 Task: Look for space in Divichibazar, Azerbaijan from 3rd June, 2023 to 9th June, 2023 for 2 adults in price range Rs.6000 to Rs.12000. Place can be entire place with 1  bedroom having 1 bed and 1 bathroom. Property type can be house, flat, guest house, hotel. Amenities needed are: air conditioning. Booking option can be shelf check-in. Required host language is English.
Action: Mouse moved to (570, 183)
Screenshot: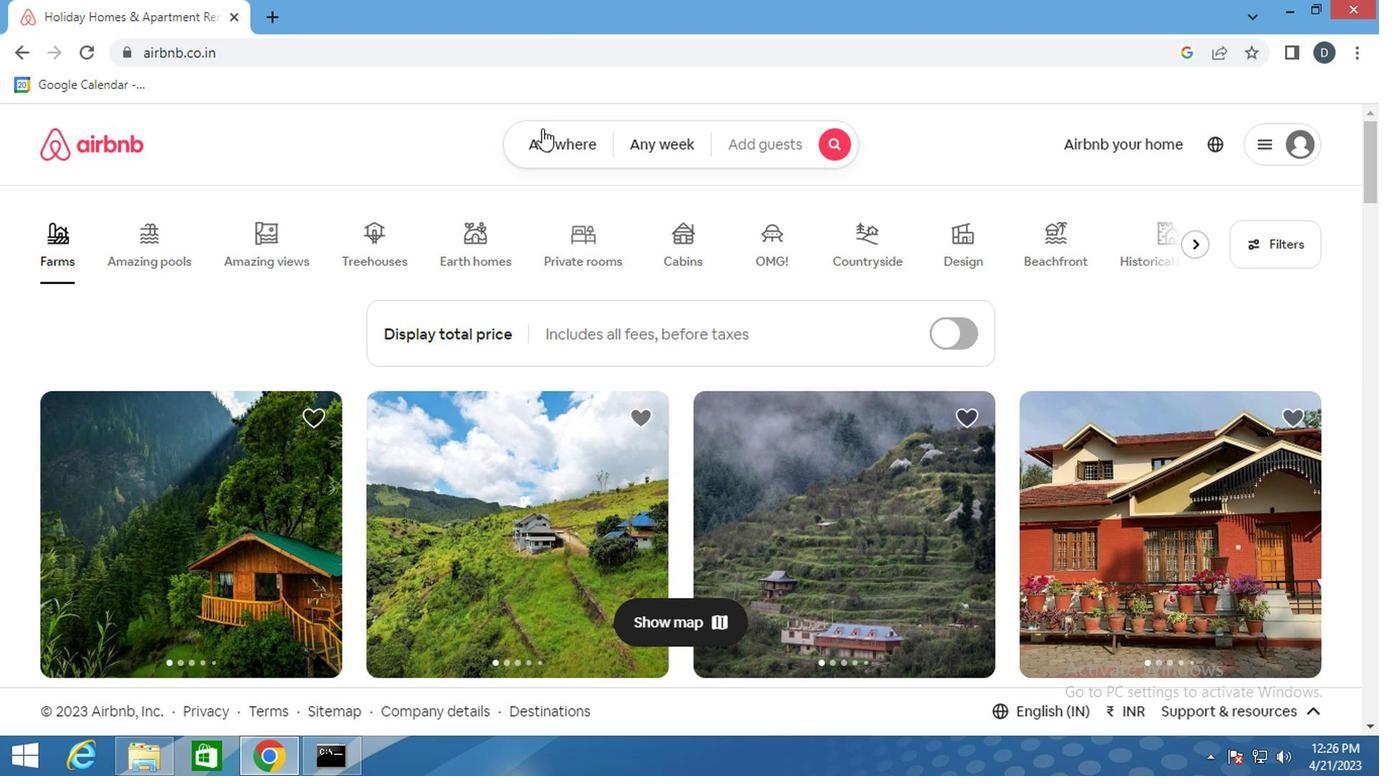 
Action: Mouse pressed left at (570, 183)
Screenshot: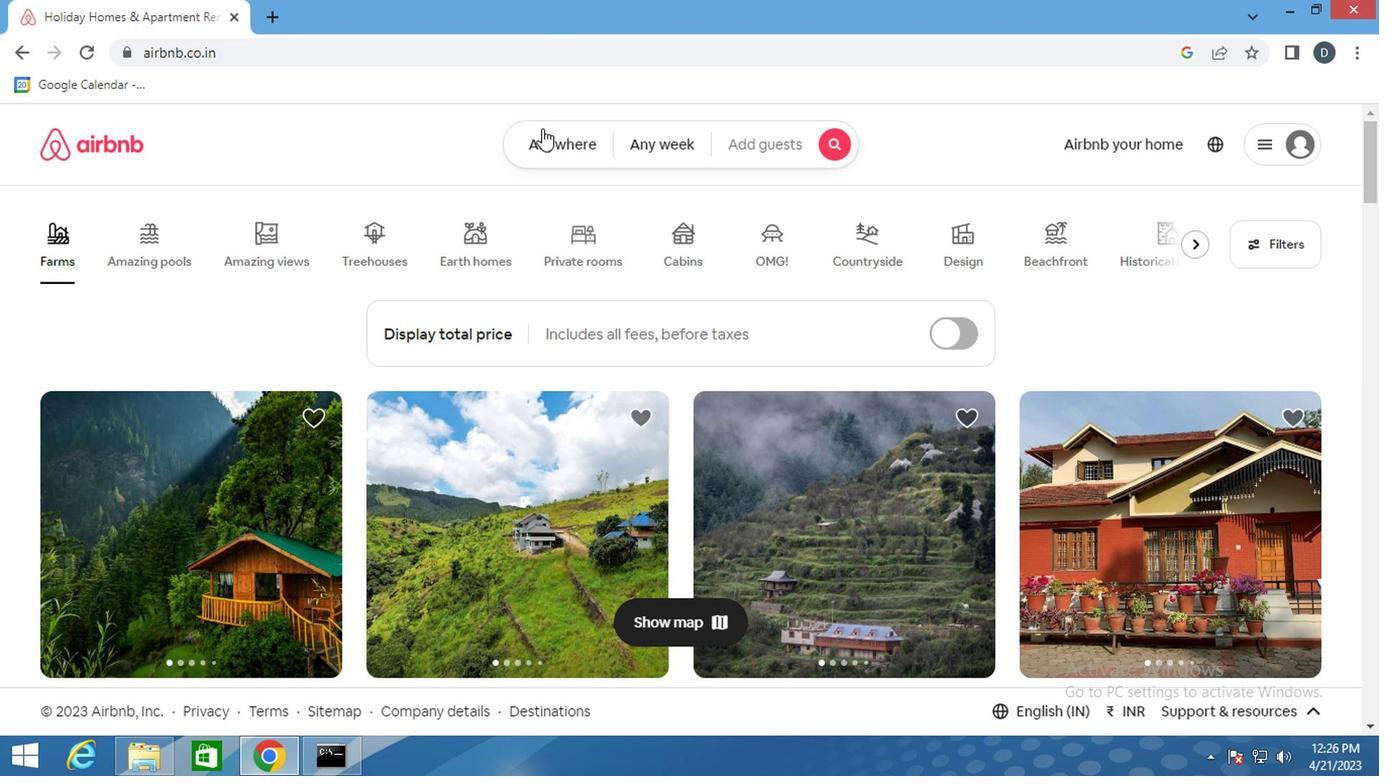 
Action: Mouse moved to (574, 168)
Screenshot: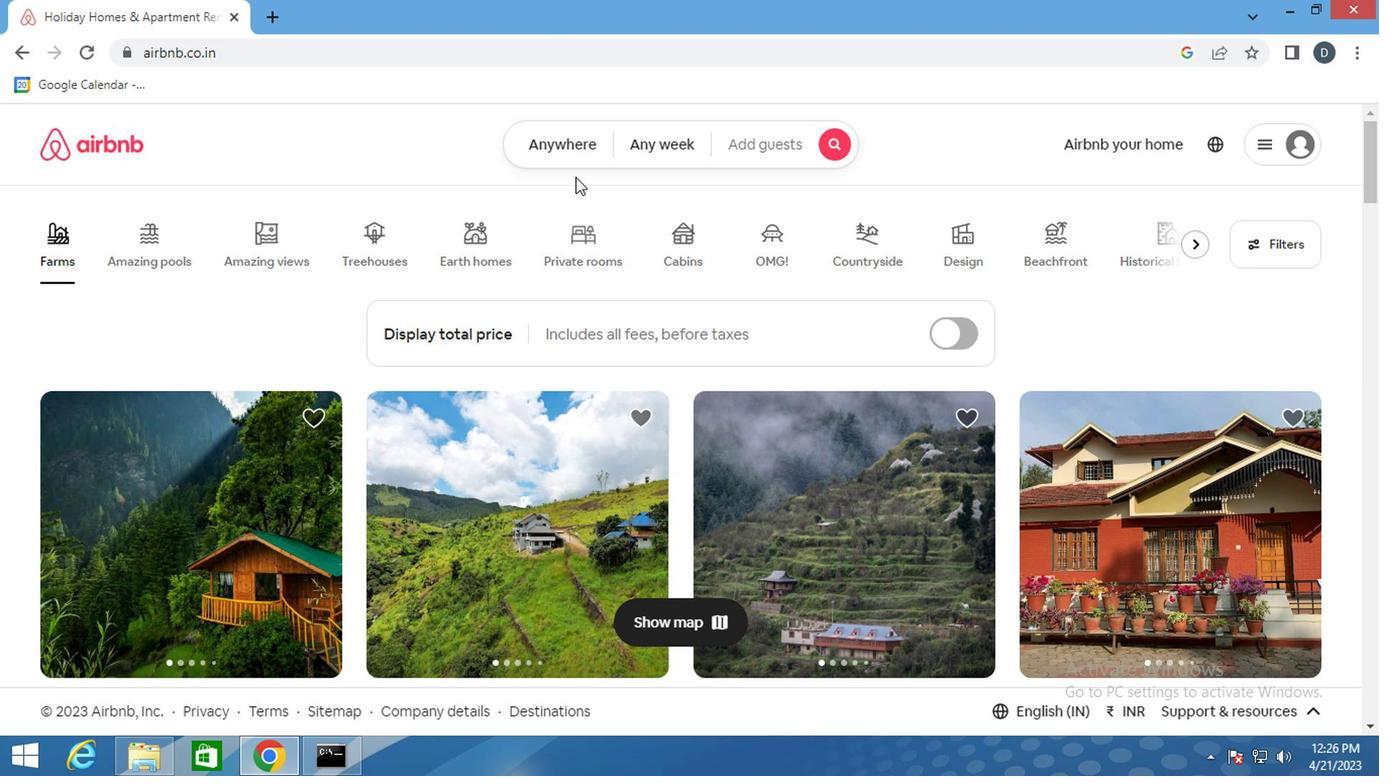 
Action: Mouse pressed left at (574, 168)
Screenshot: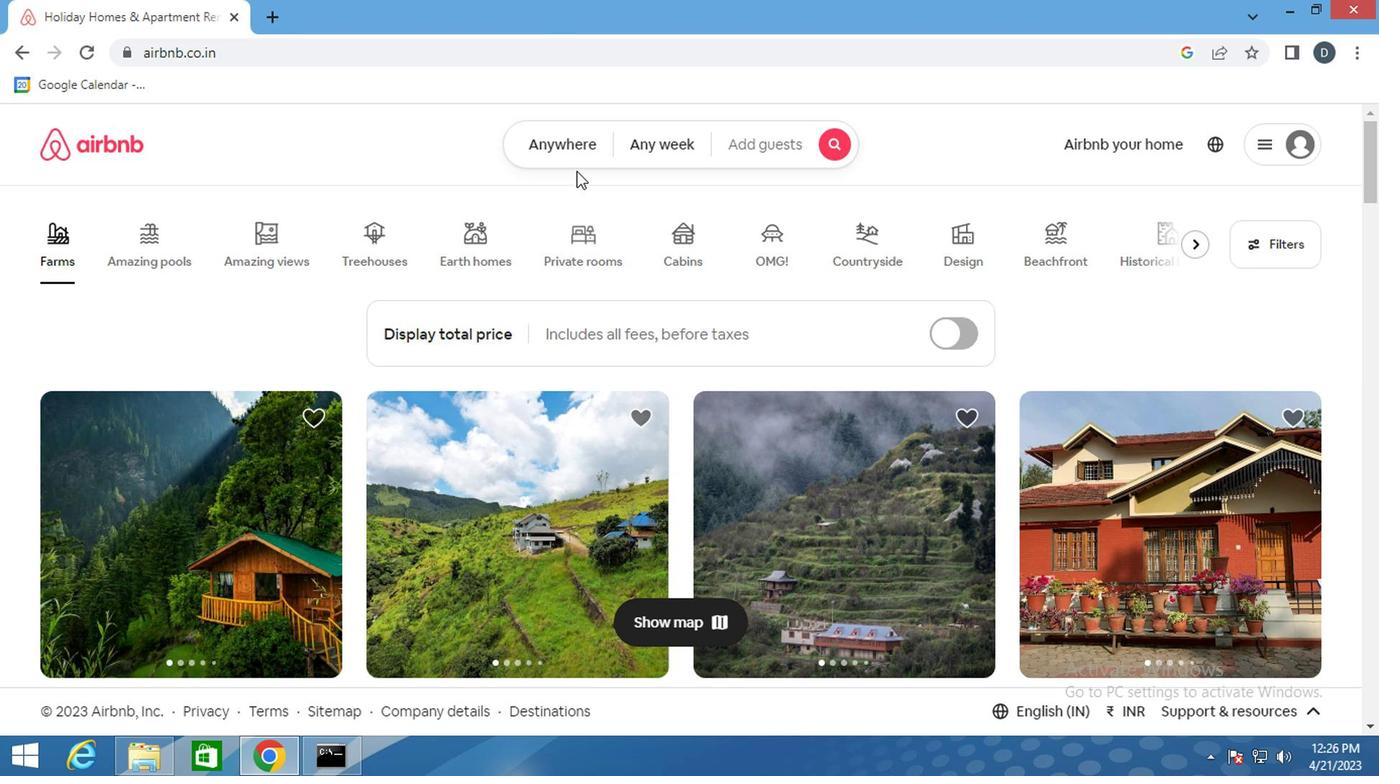 
Action: Mouse moved to (585, 149)
Screenshot: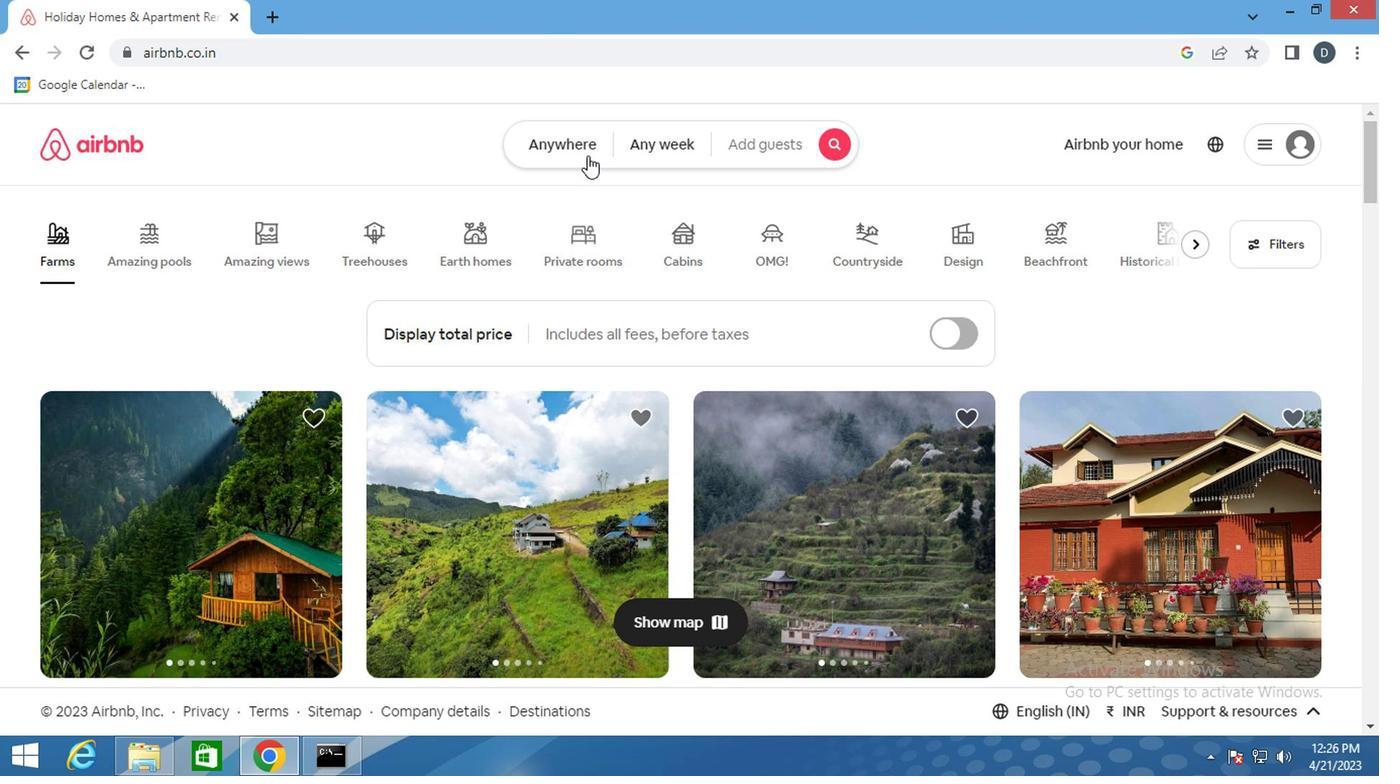 
Action: Mouse pressed left at (585, 149)
Screenshot: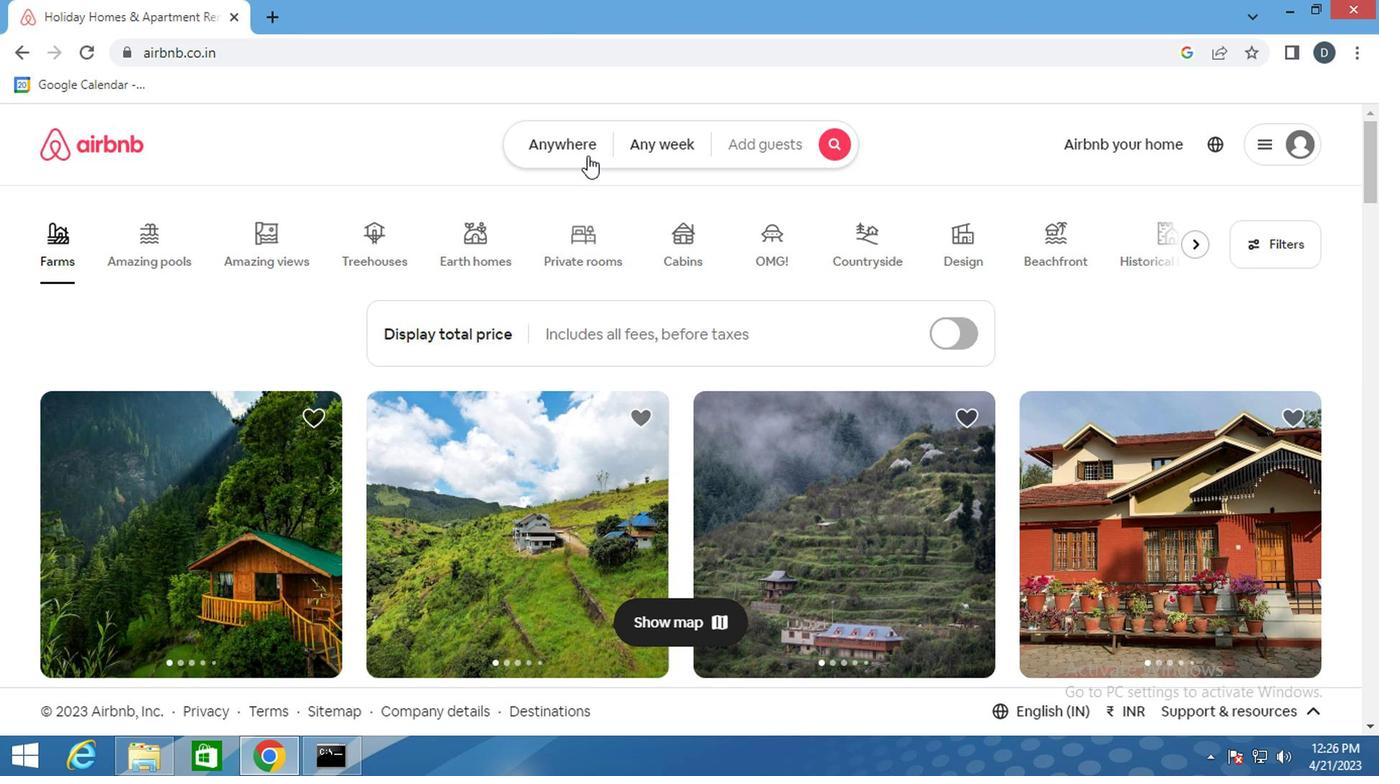 
Action: Mouse moved to (466, 237)
Screenshot: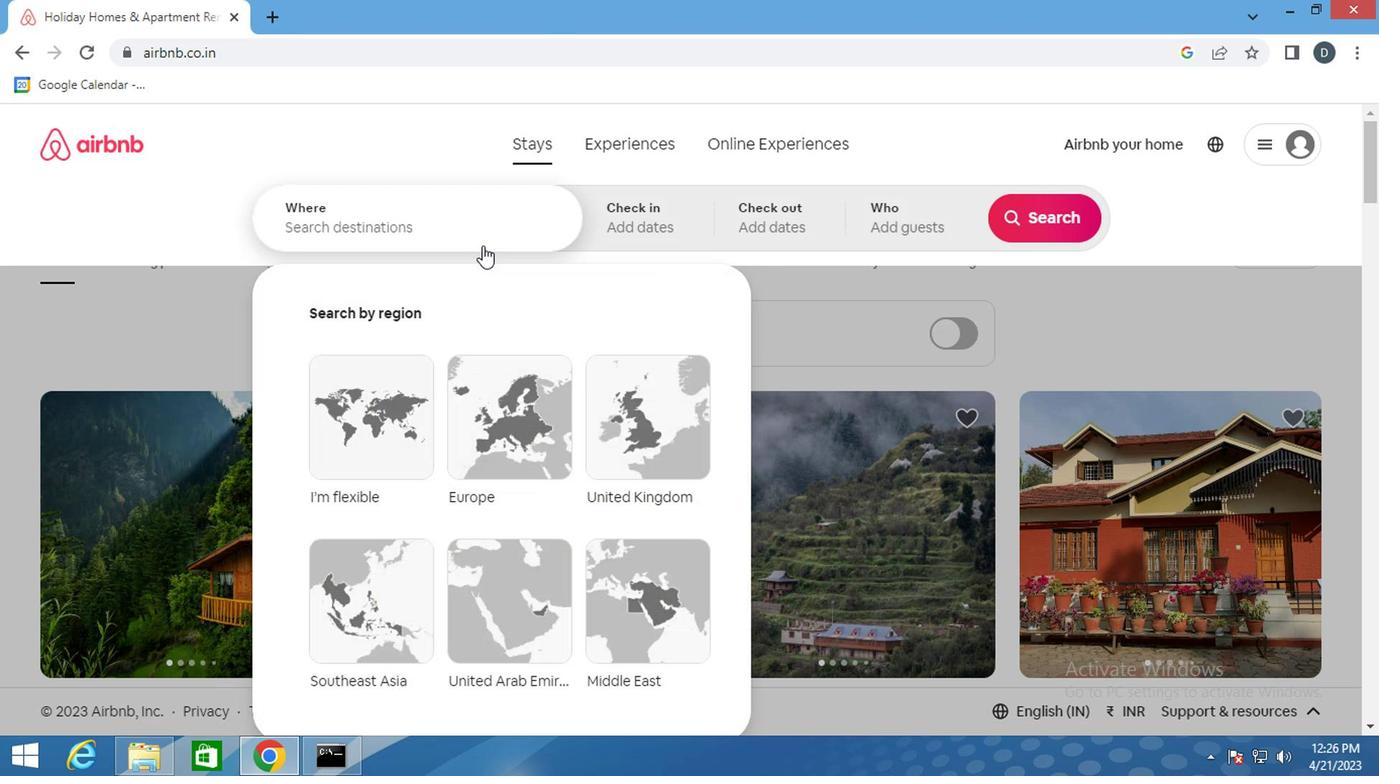 
Action: Mouse pressed left at (466, 237)
Screenshot: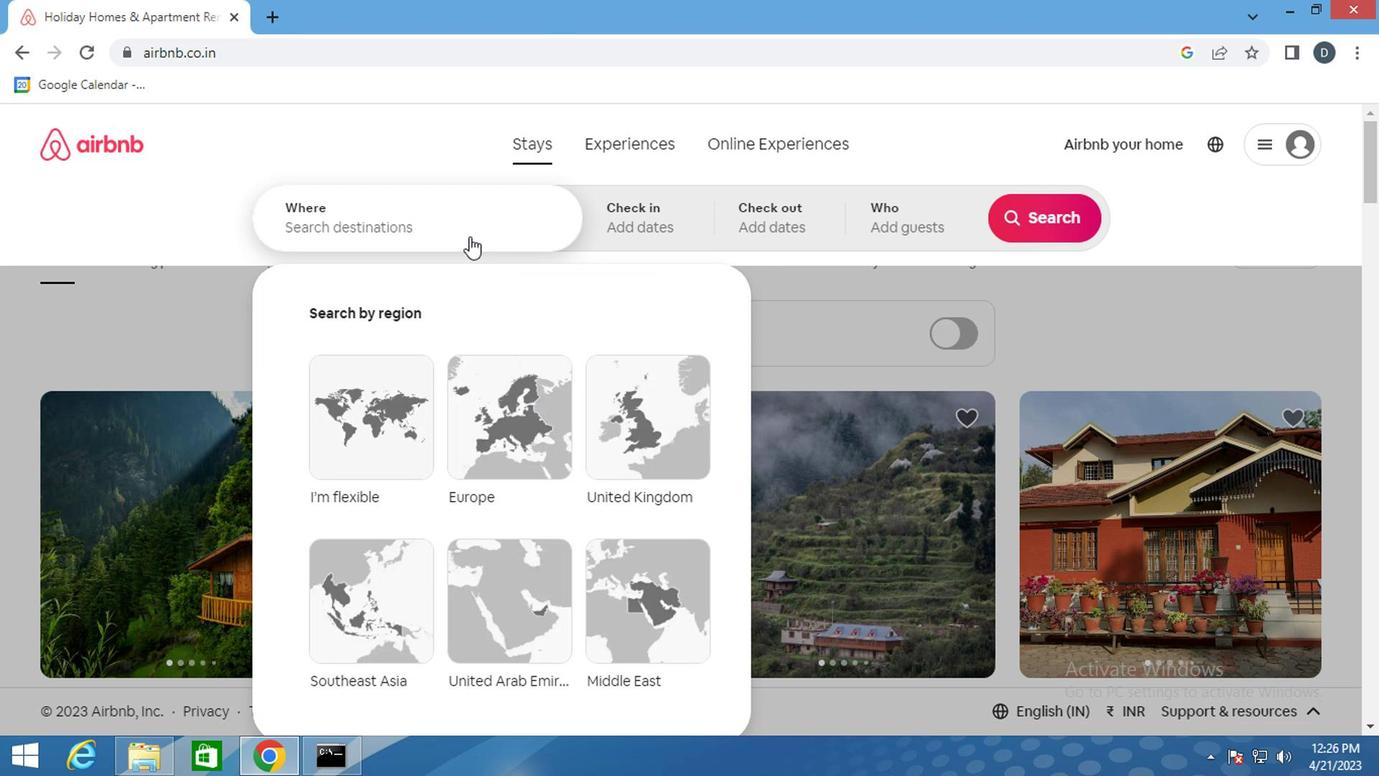
Action: Mouse moved to (465, 236)
Screenshot: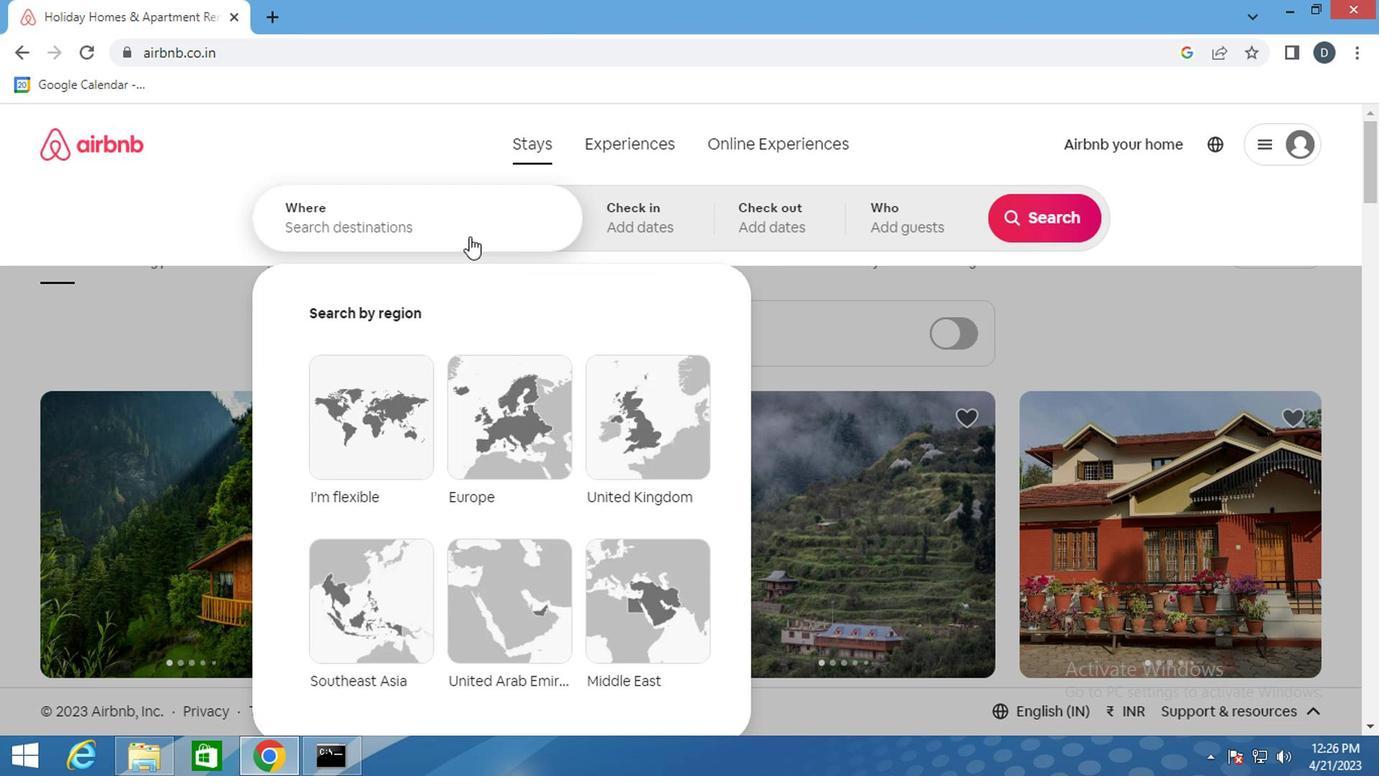 
Action: Key pressed <Key.shift>DIVICHIBAZAR,<Key.shift>AZERBAIJAN<Key.down><Key.enter>
Screenshot: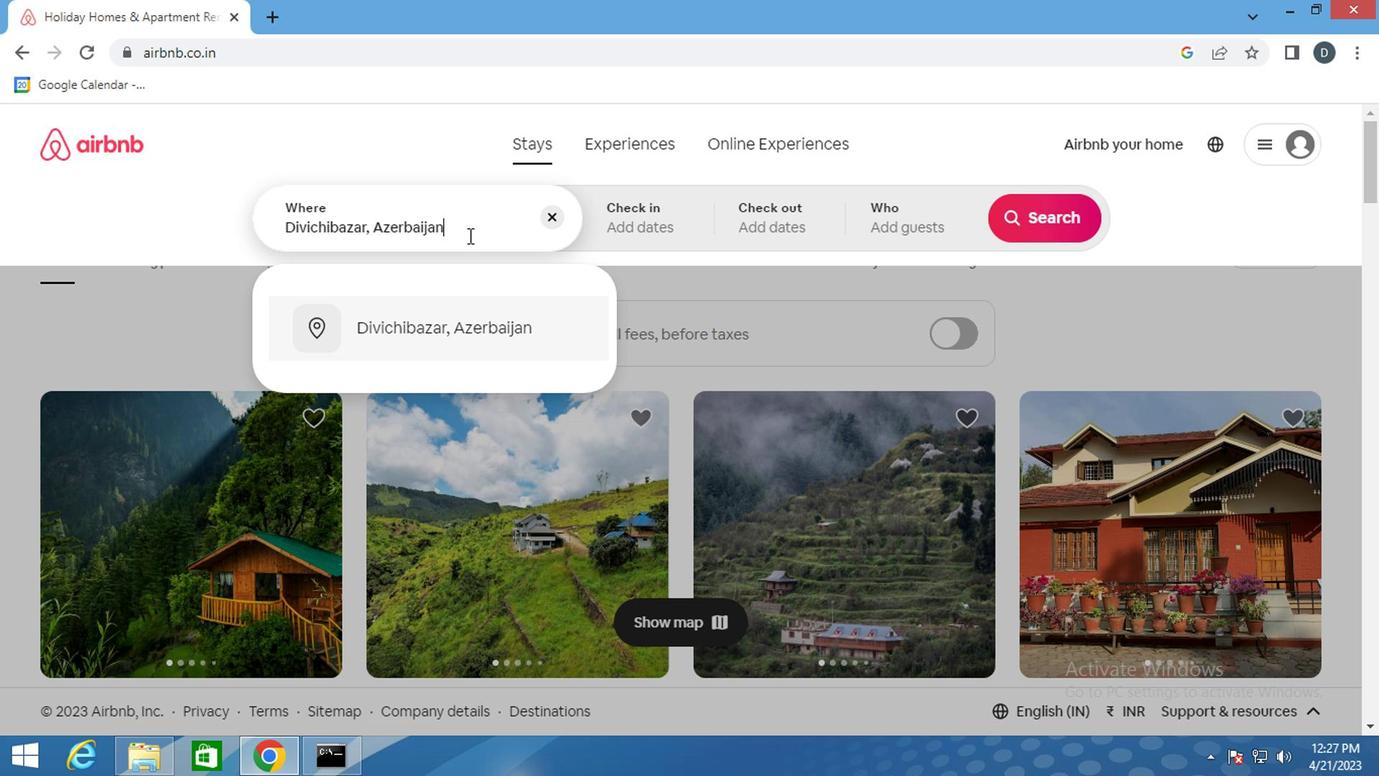 
Action: Mouse moved to (1033, 381)
Screenshot: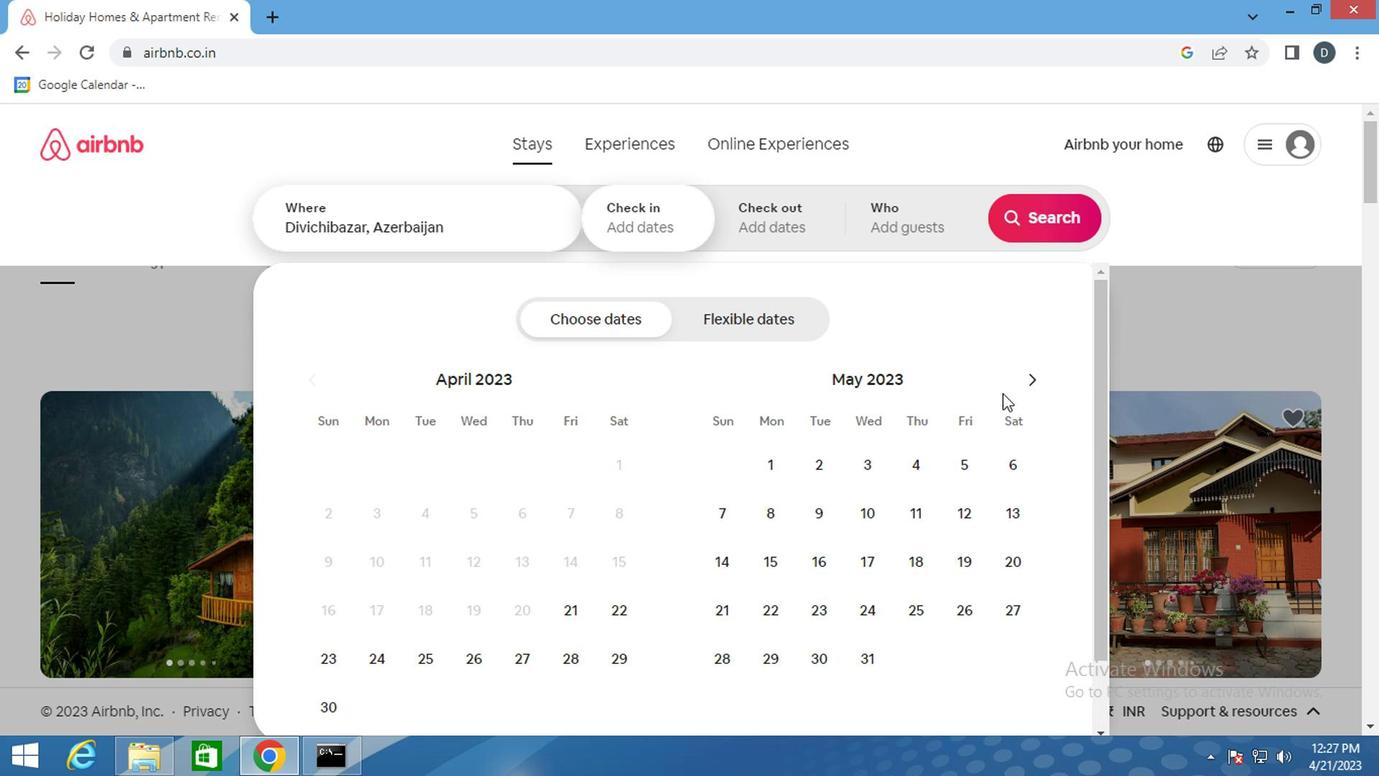 
Action: Mouse pressed left at (1033, 381)
Screenshot: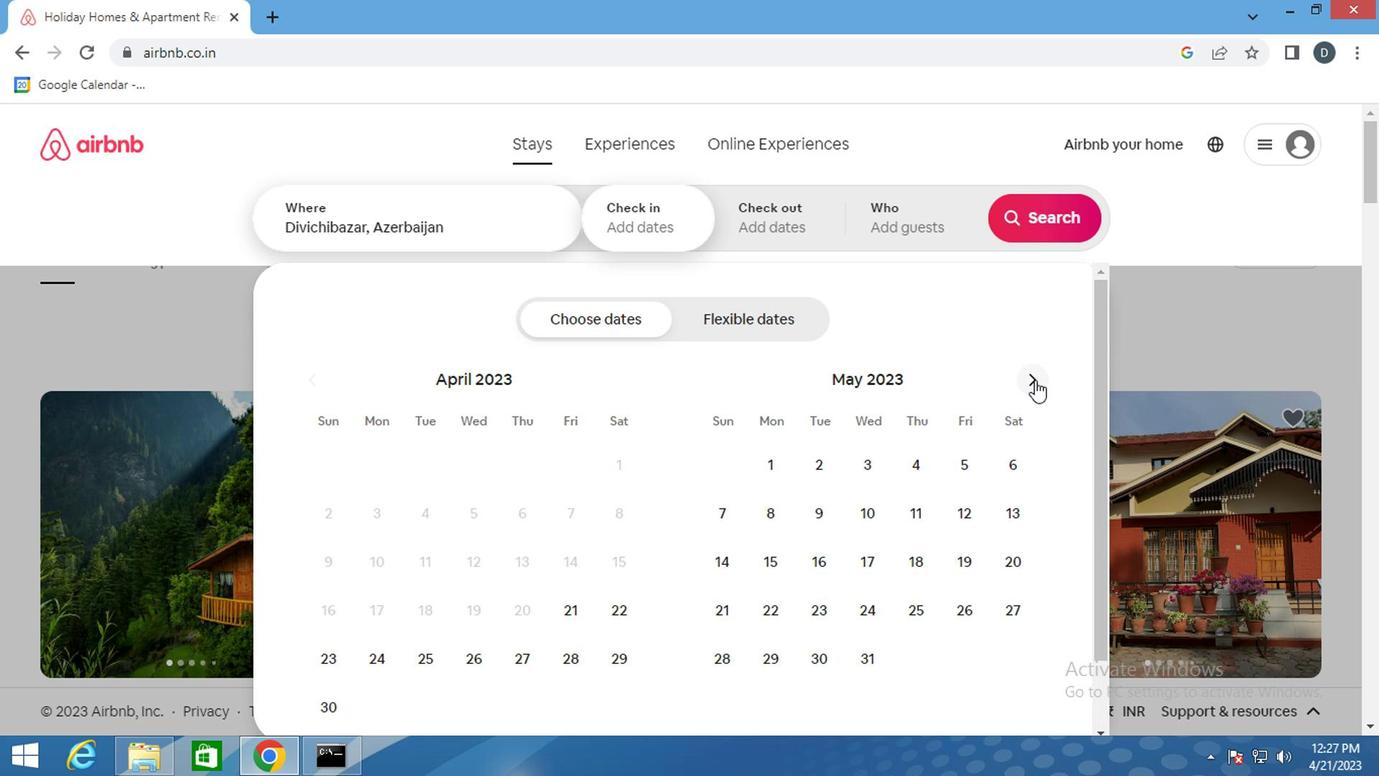 
Action: Mouse moved to (1011, 465)
Screenshot: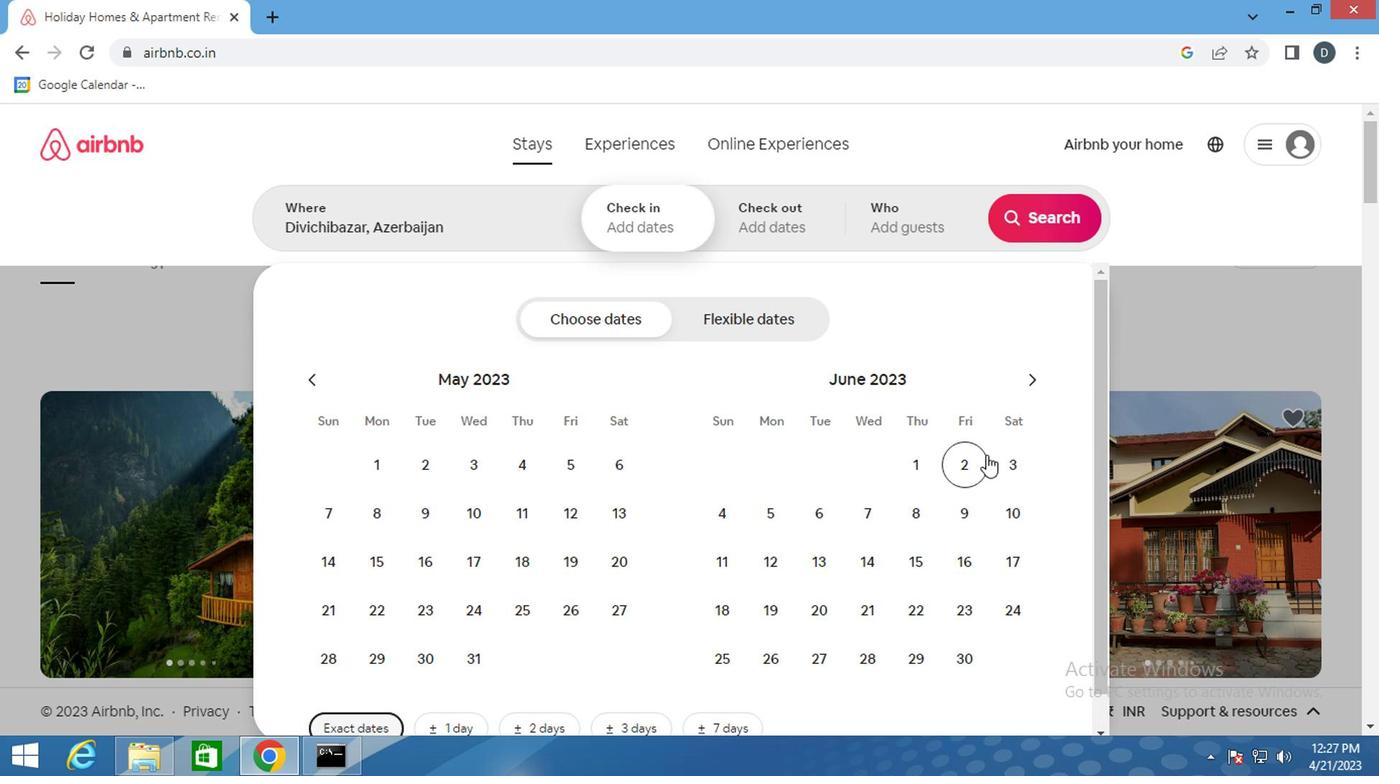 
Action: Mouse pressed left at (1011, 465)
Screenshot: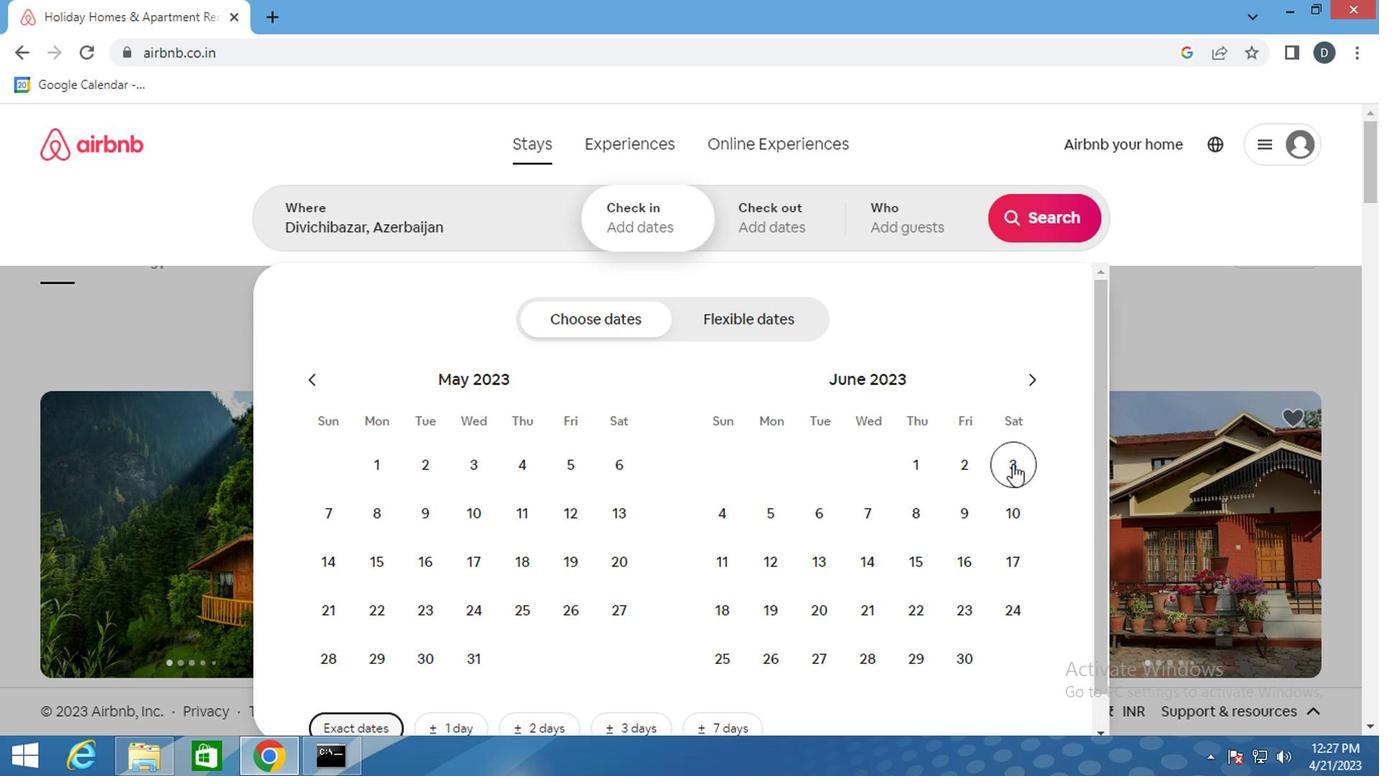 
Action: Mouse moved to (961, 534)
Screenshot: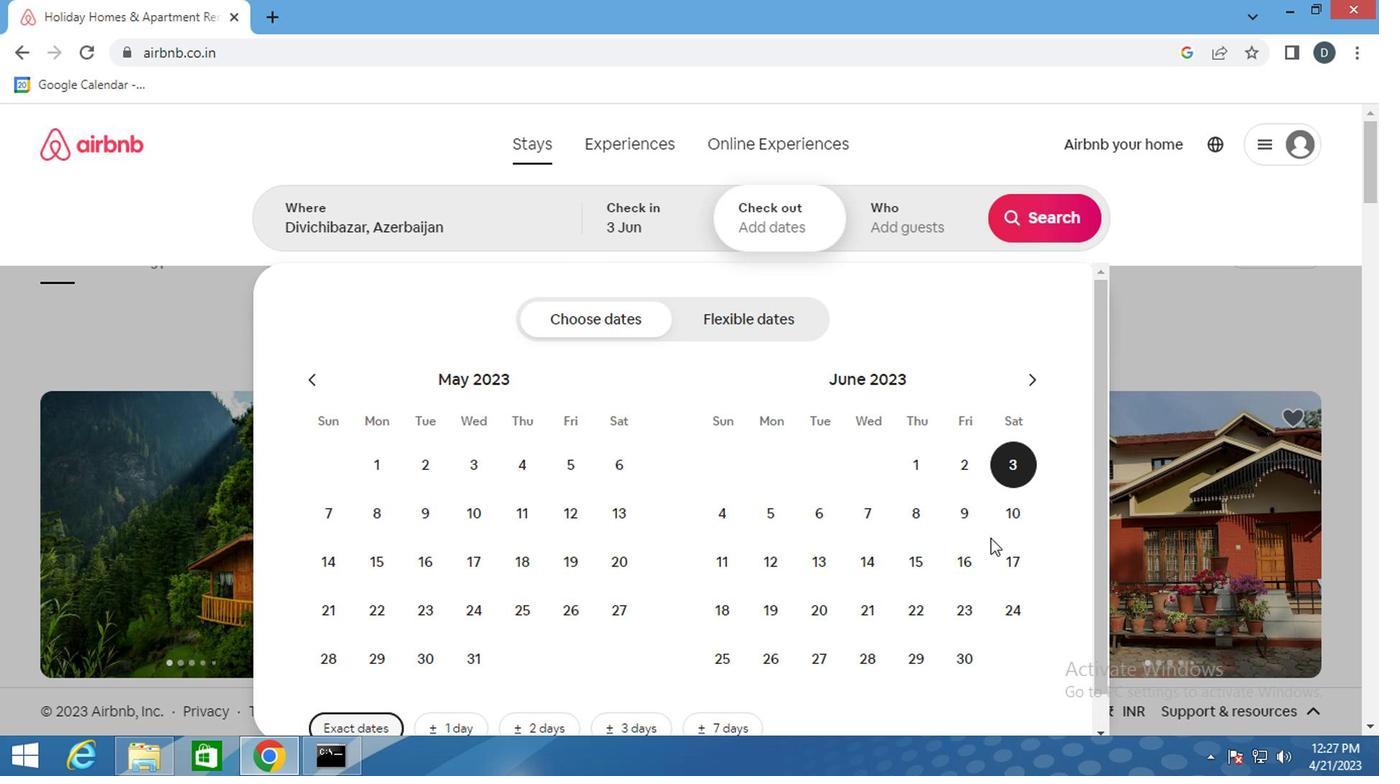 
Action: Mouse pressed left at (961, 534)
Screenshot: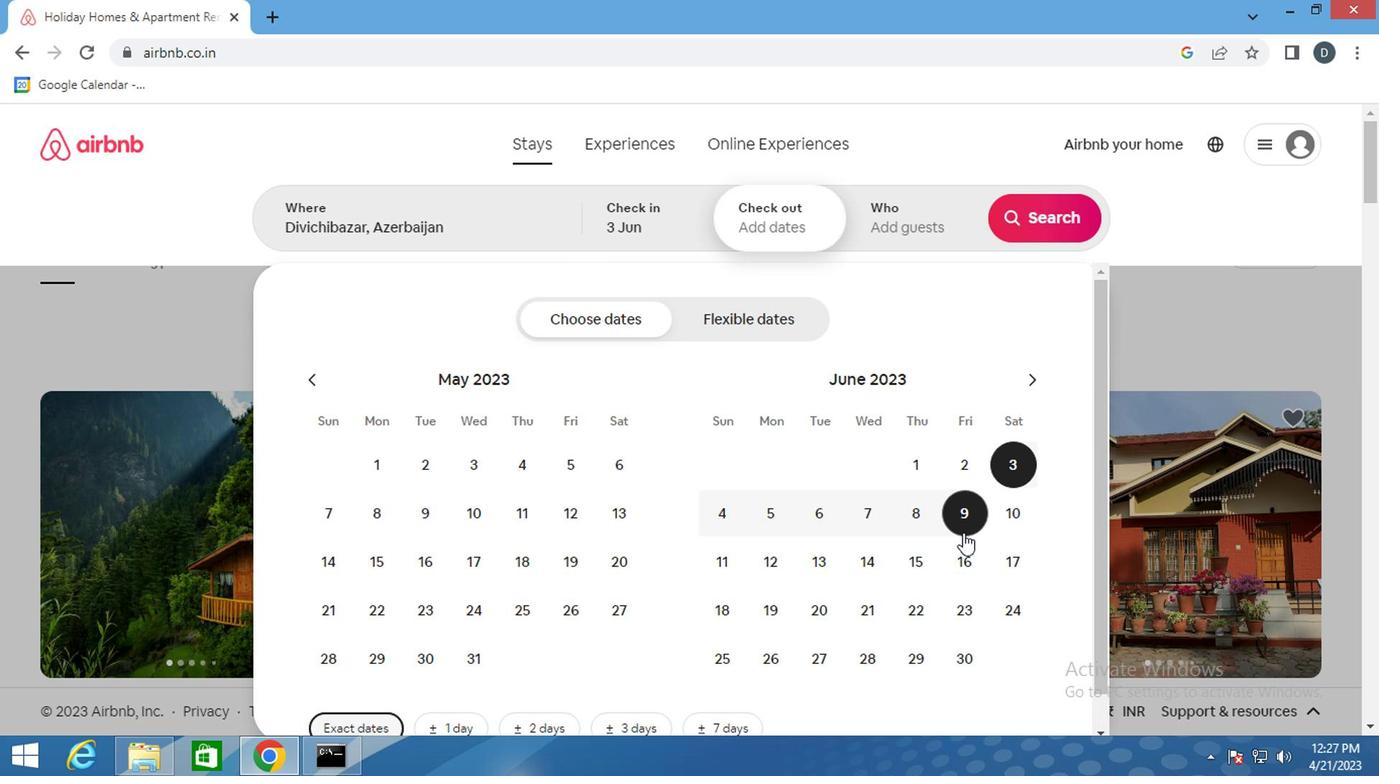 
Action: Mouse moved to (889, 235)
Screenshot: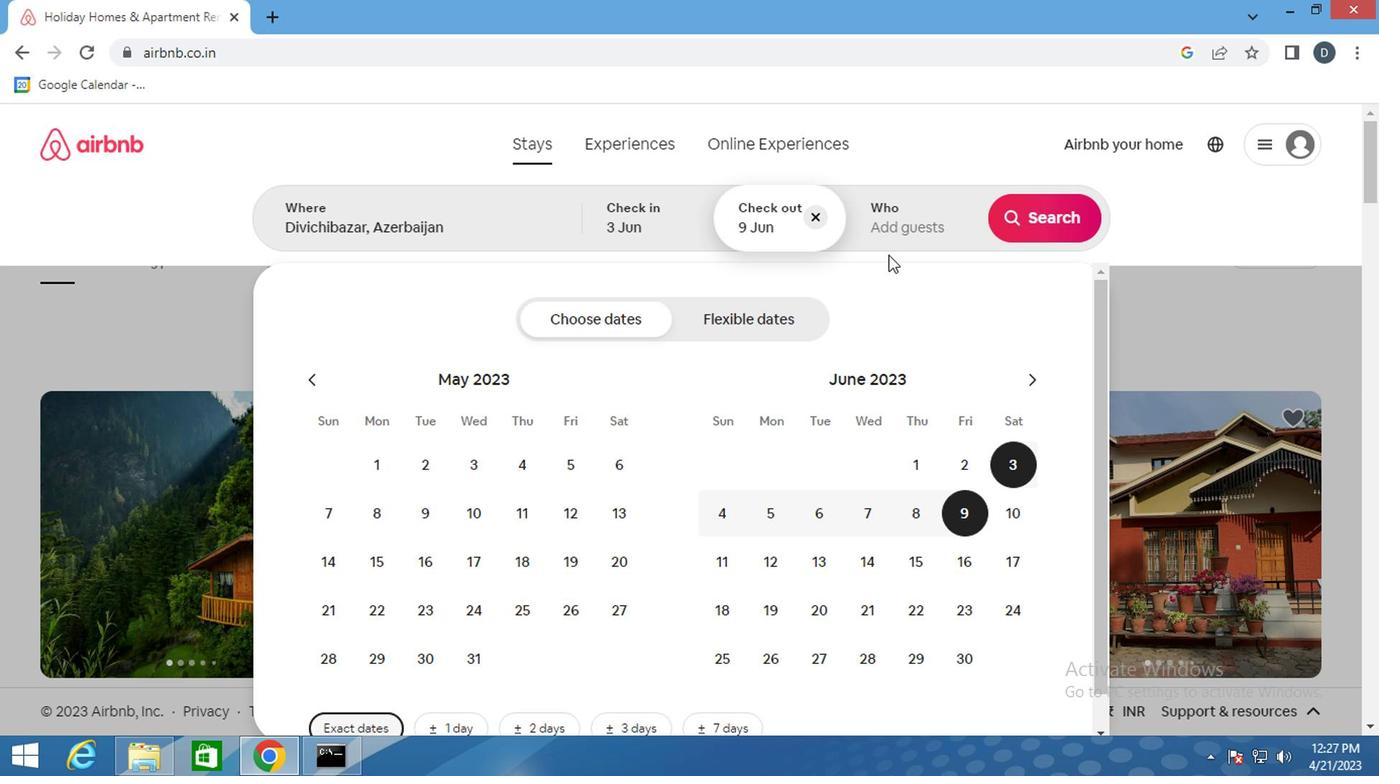 
Action: Mouse pressed left at (889, 235)
Screenshot: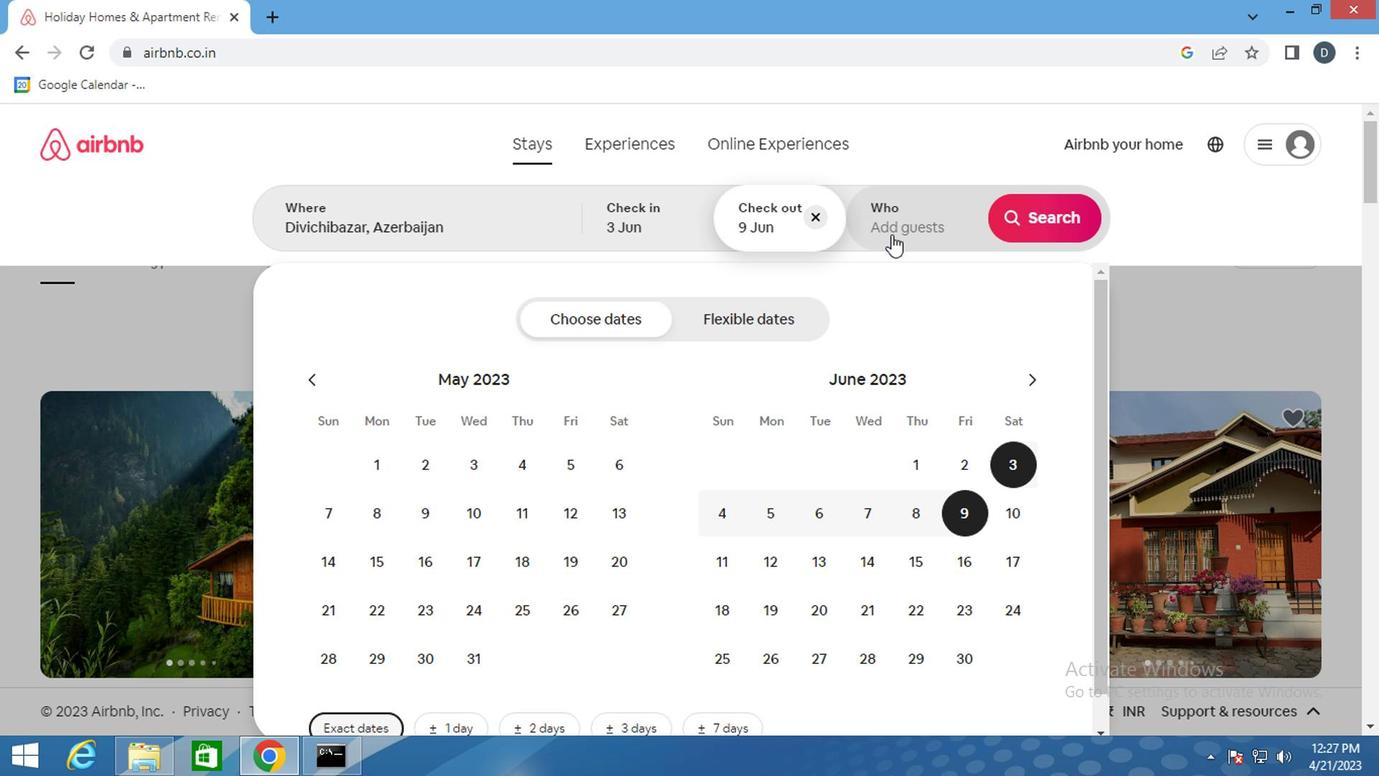 
Action: Mouse moved to (1043, 325)
Screenshot: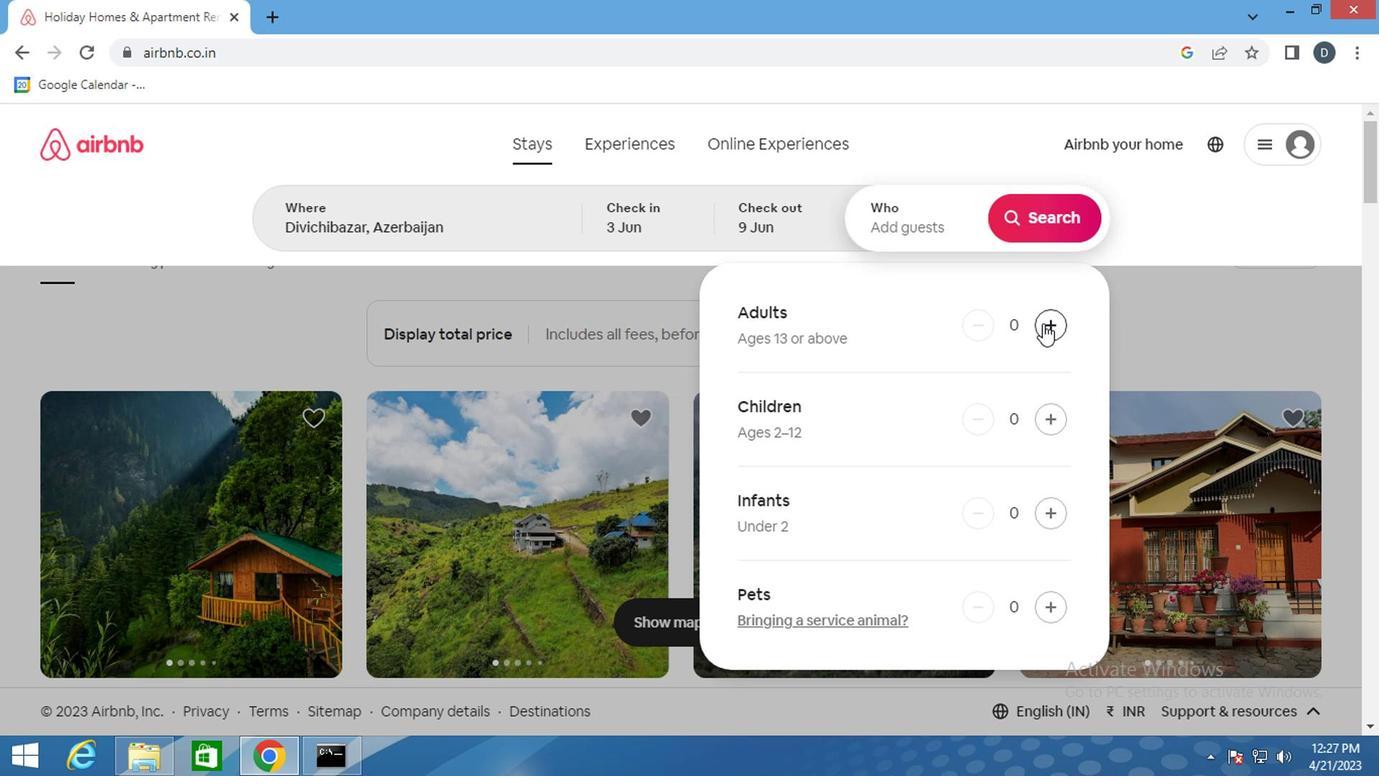 
Action: Mouse pressed left at (1043, 325)
Screenshot: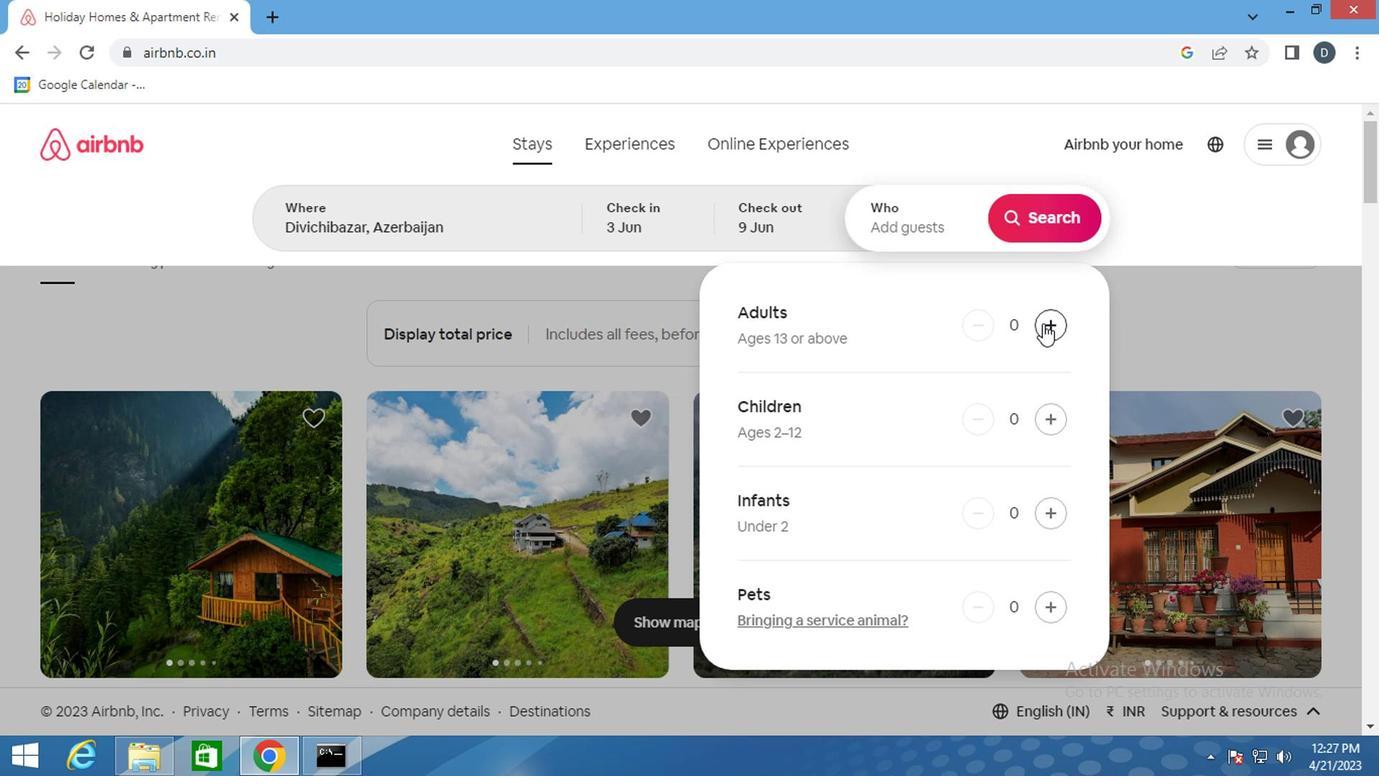 
Action: Mouse pressed left at (1043, 325)
Screenshot: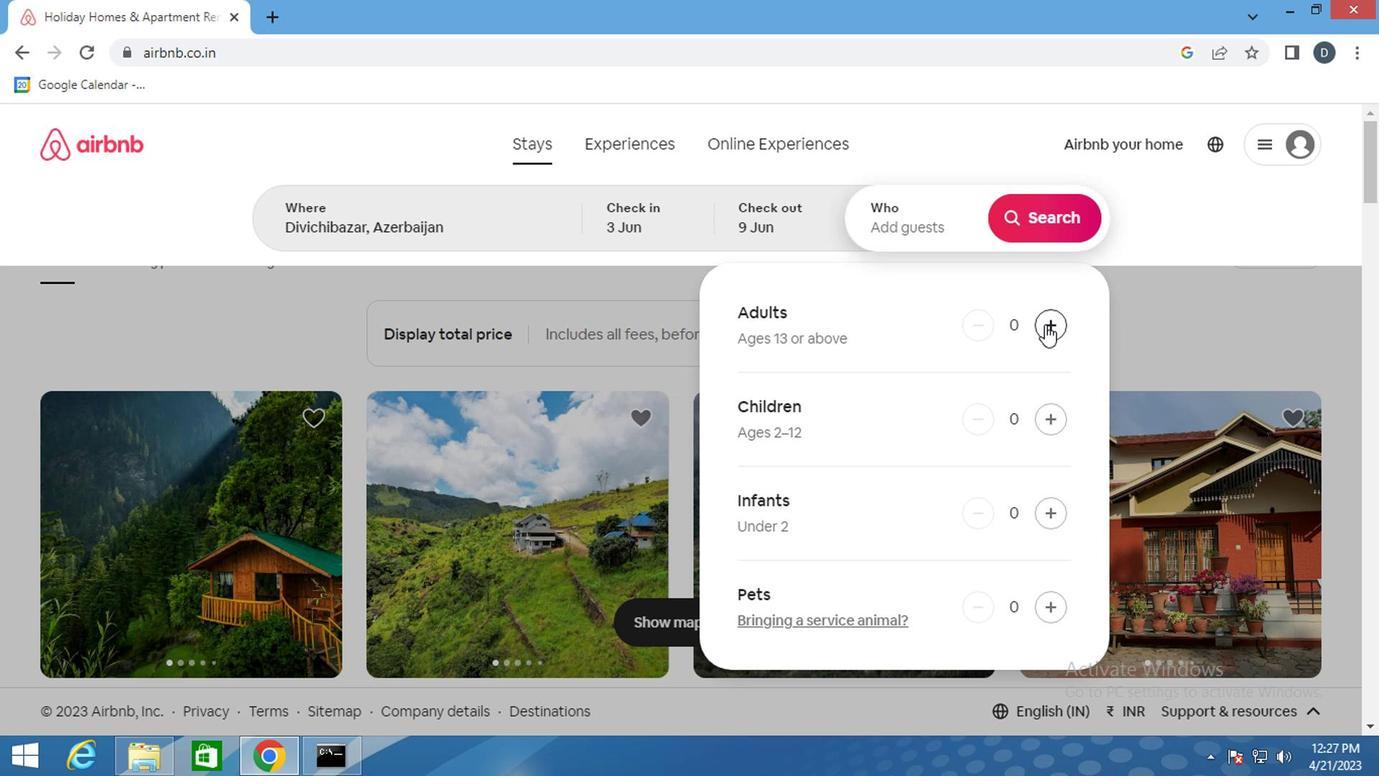 
Action: Mouse moved to (1066, 217)
Screenshot: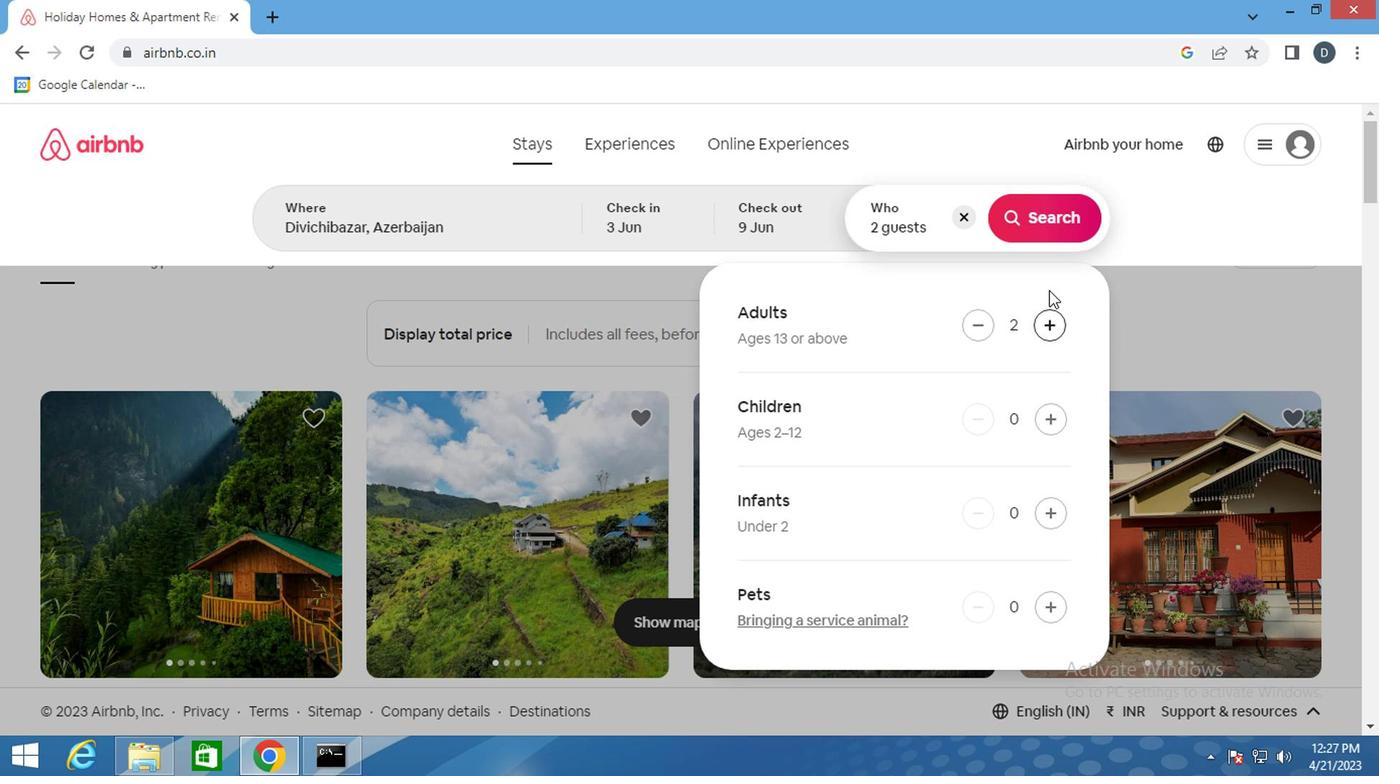 
Action: Mouse pressed left at (1066, 217)
Screenshot: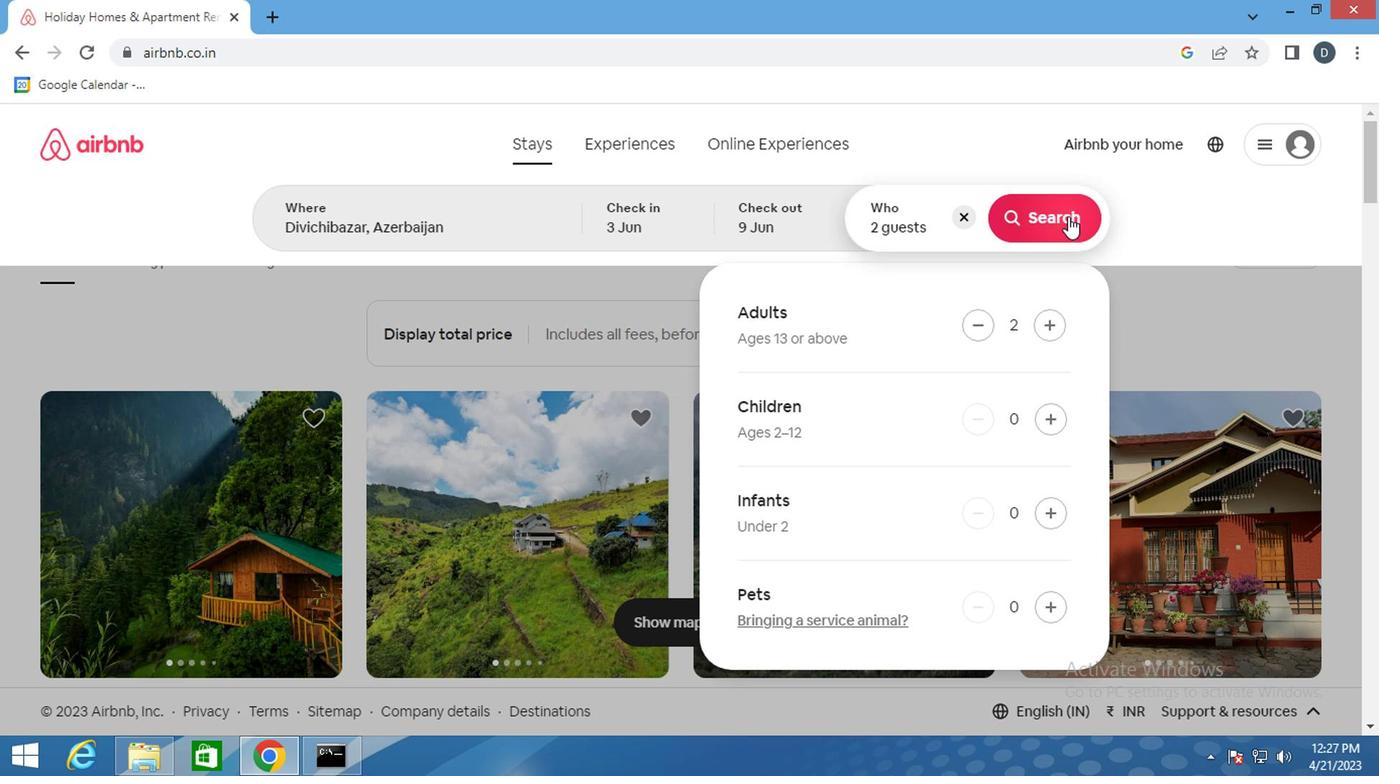 
Action: Mouse moved to (1281, 247)
Screenshot: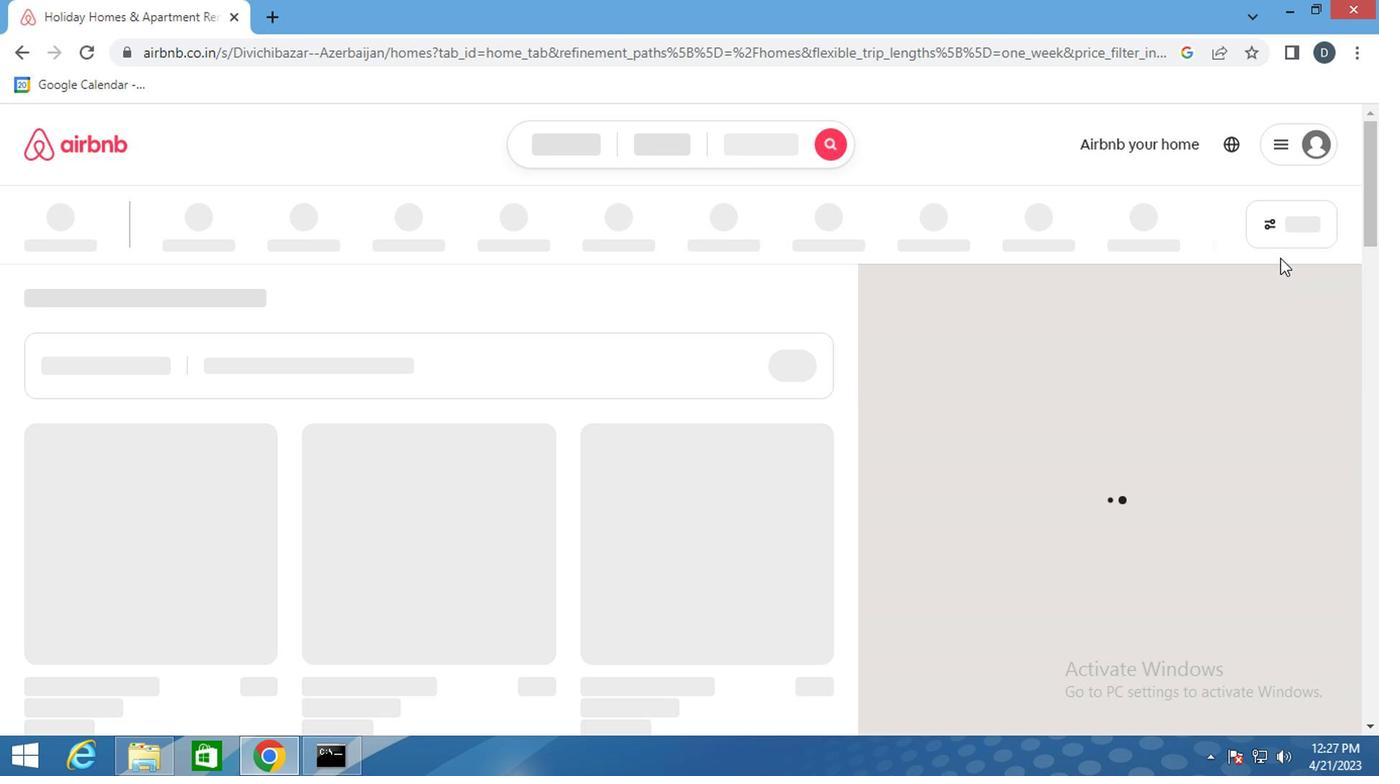 
Action: Mouse pressed left at (1281, 247)
Screenshot: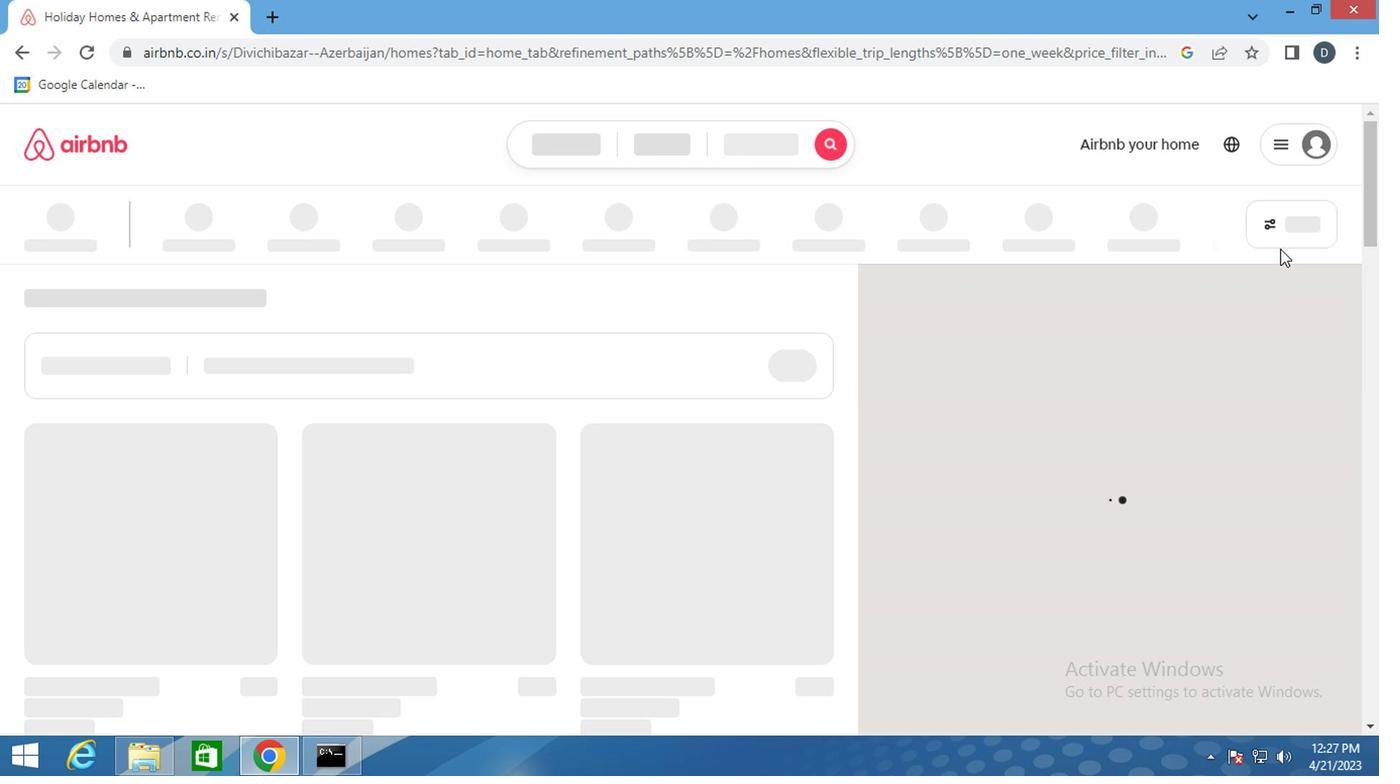 
Action: Mouse moved to (460, 481)
Screenshot: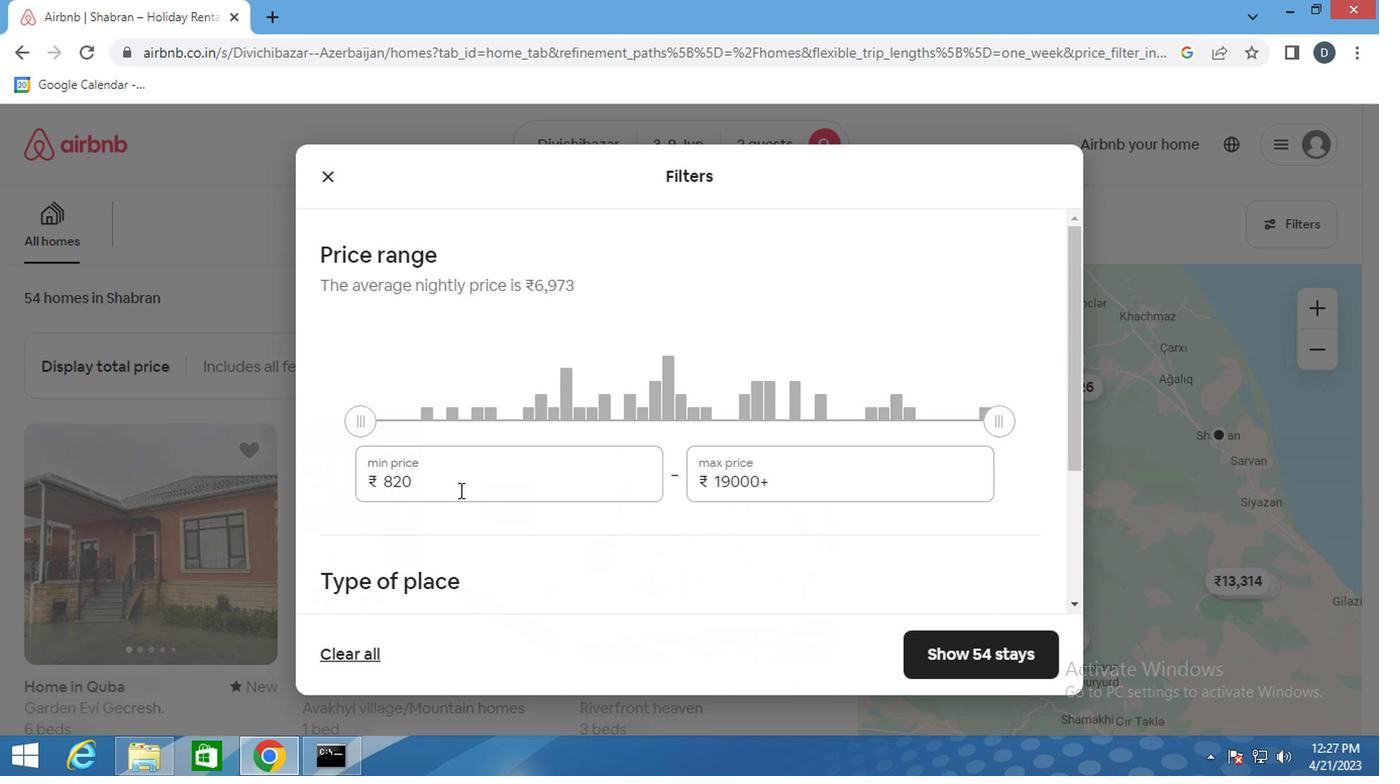 
Action: Mouse pressed left at (460, 481)
Screenshot: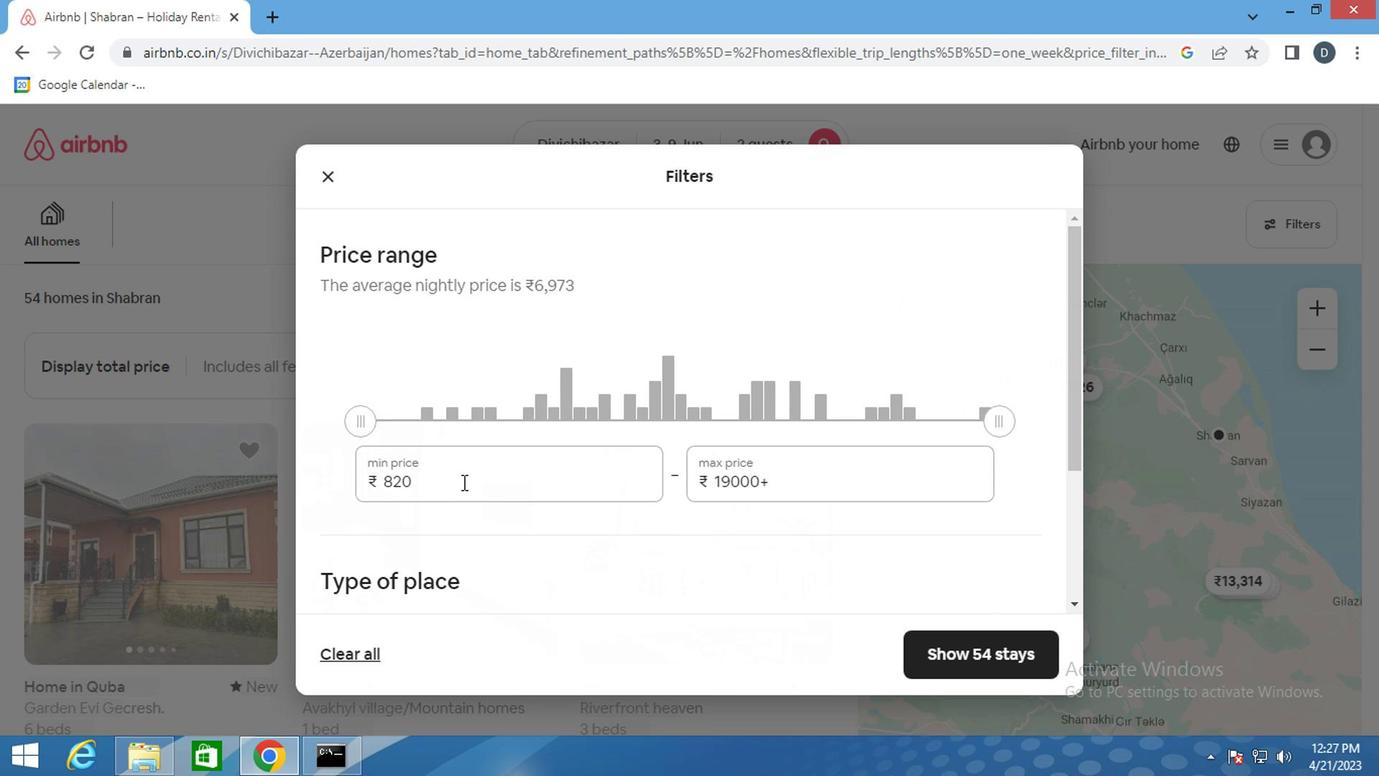 
Action: Mouse pressed left at (460, 481)
Screenshot: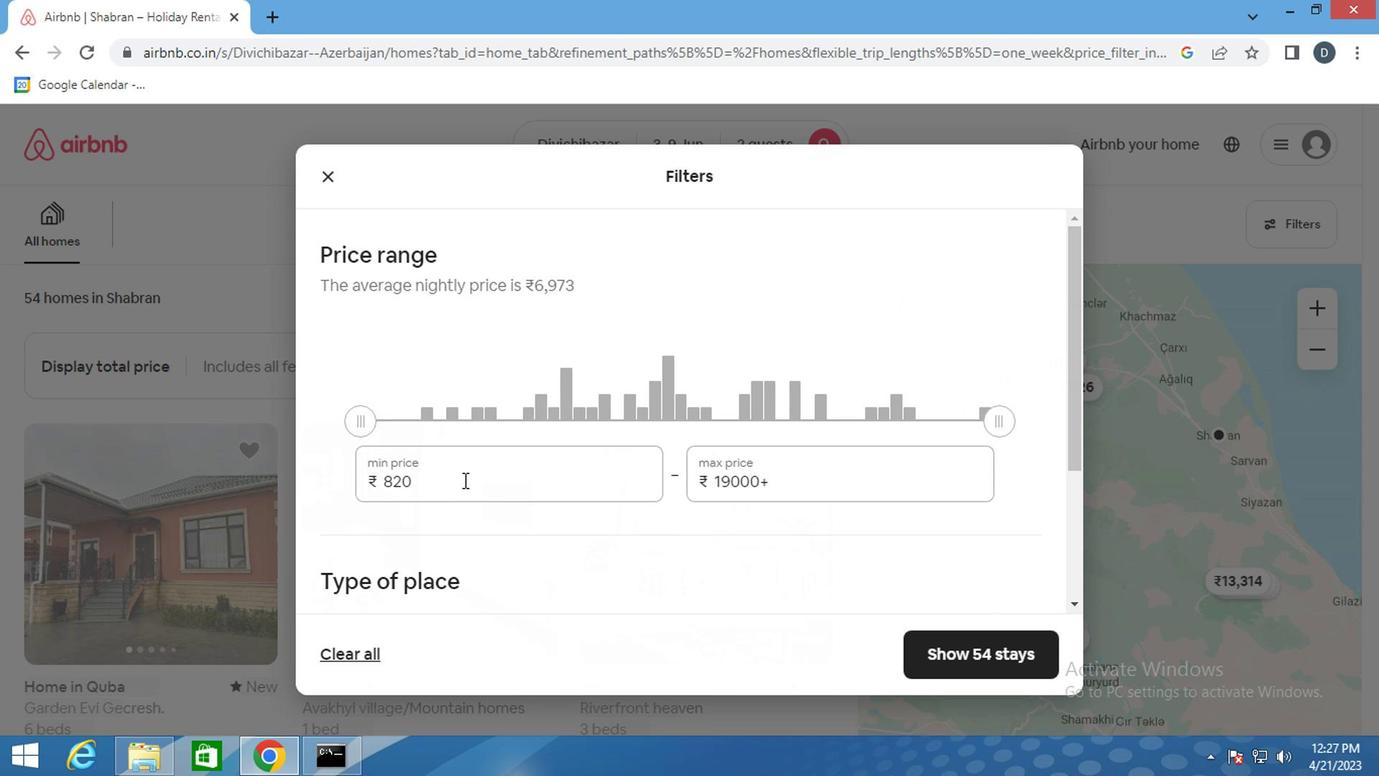
Action: Key pressed 6000<Key.tab>ctrl+Actrl+12000
Screenshot: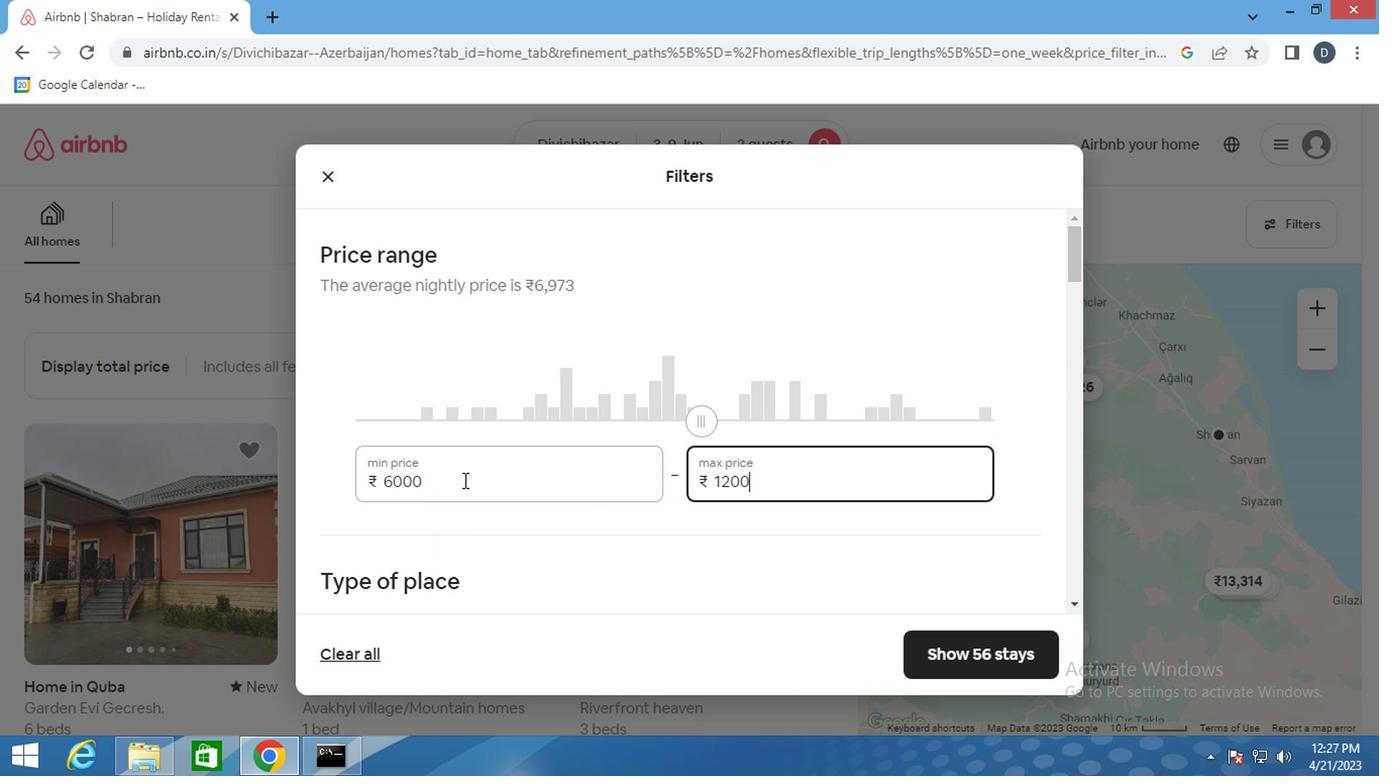 
Action: Mouse moved to (641, 478)
Screenshot: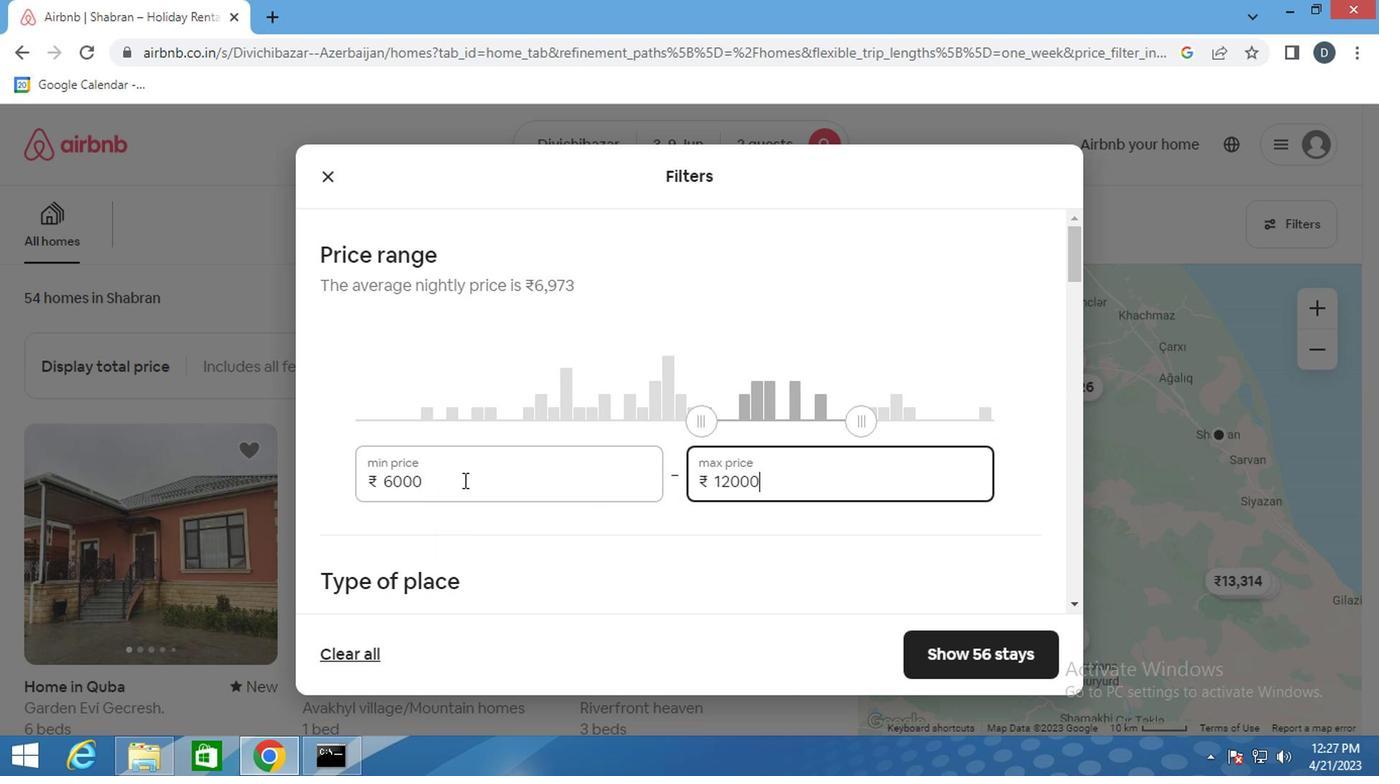 
Action: Mouse scrolled (641, 477) with delta (0, 0)
Screenshot: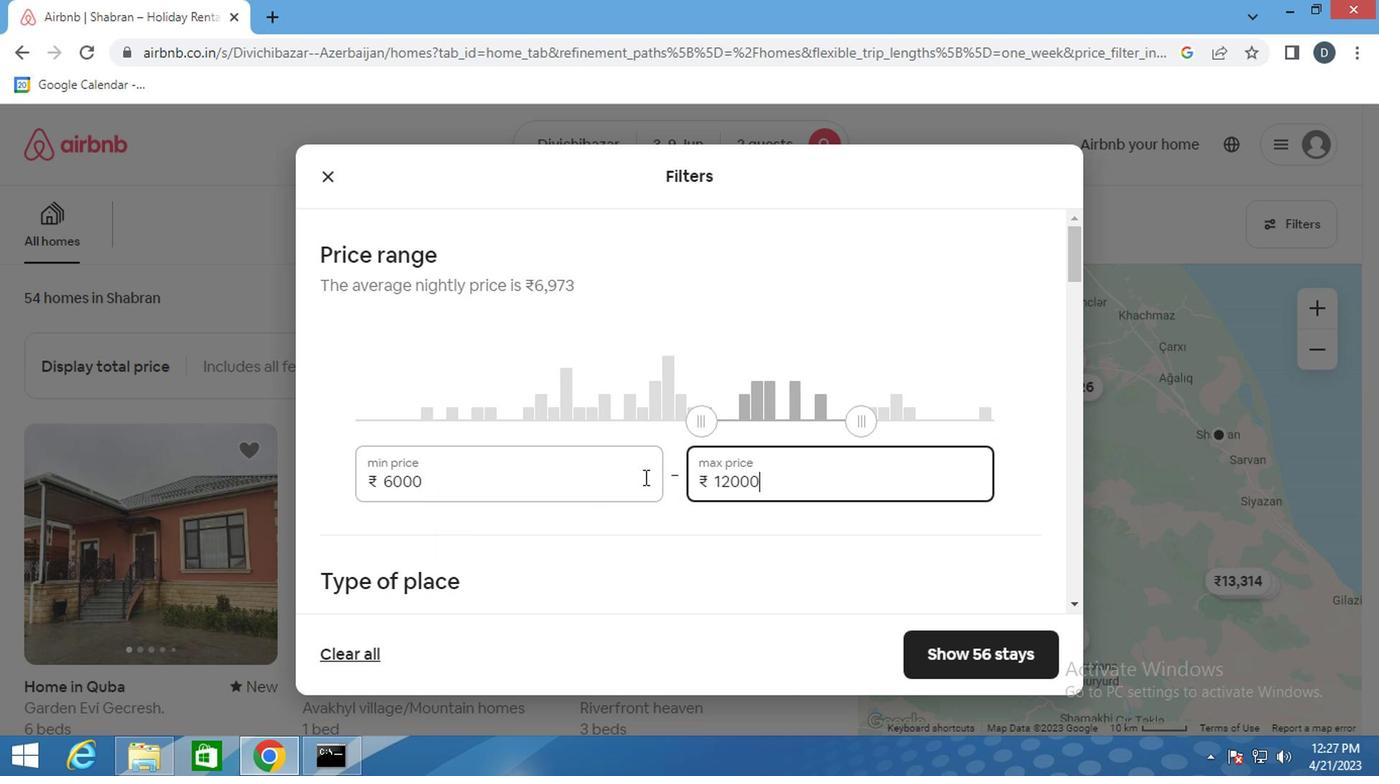 
Action: Mouse scrolled (641, 477) with delta (0, 0)
Screenshot: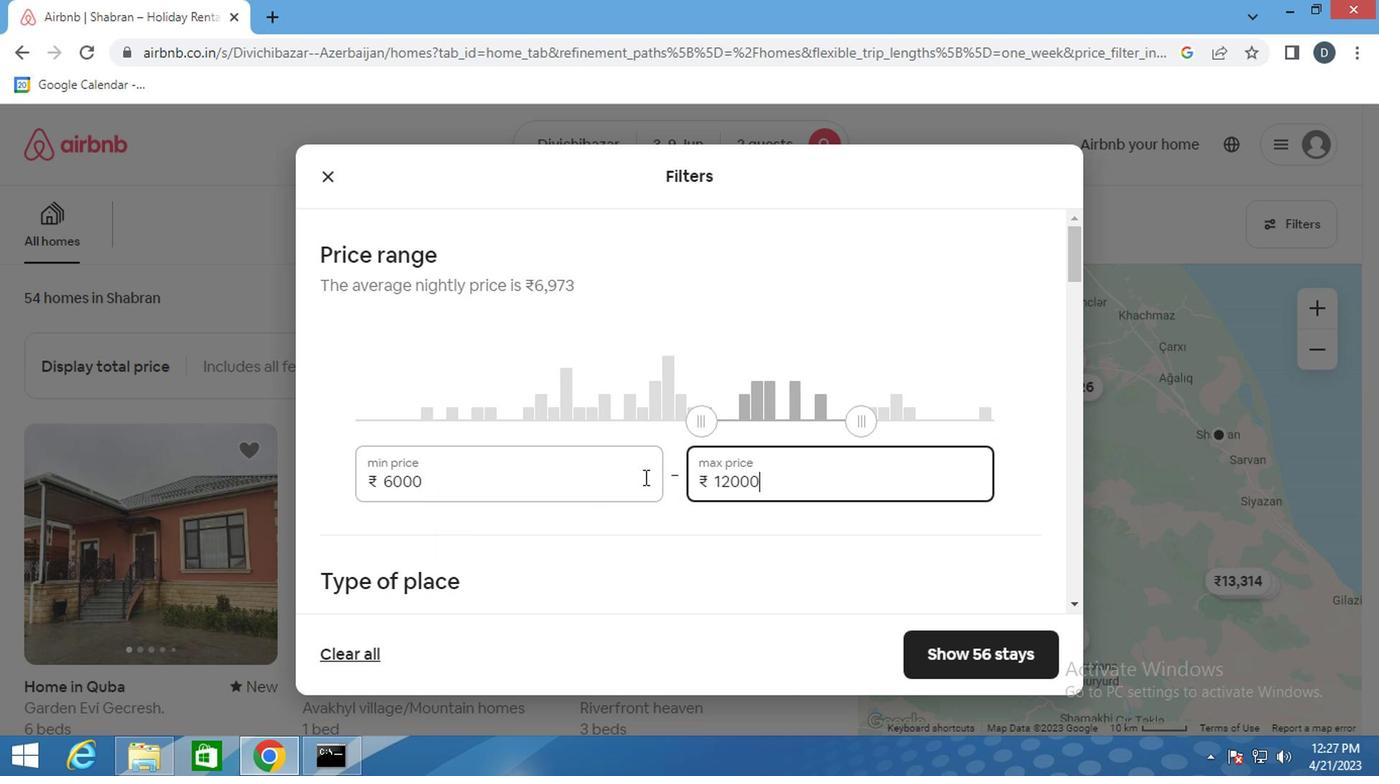 
Action: Mouse scrolled (641, 477) with delta (0, 0)
Screenshot: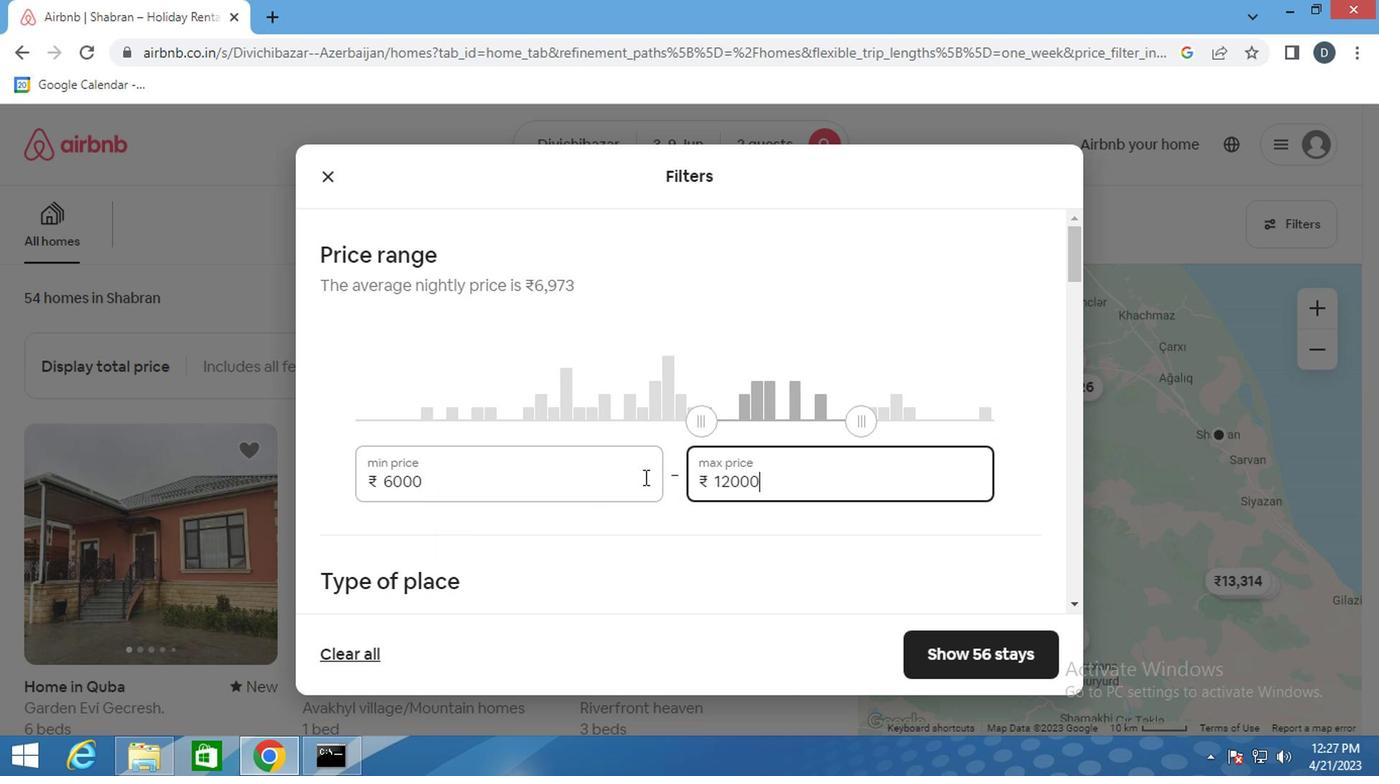
Action: Mouse moved to (431, 331)
Screenshot: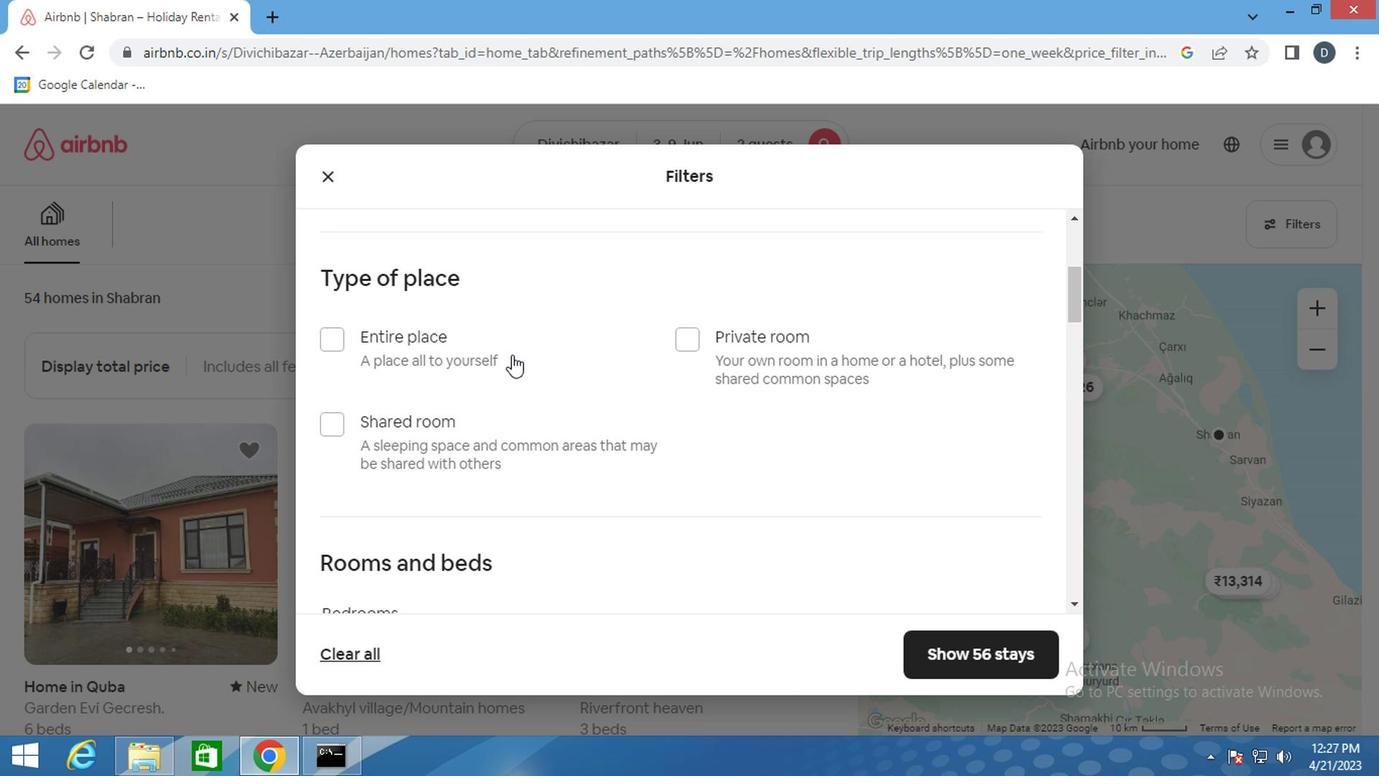 
Action: Mouse pressed left at (431, 331)
Screenshot: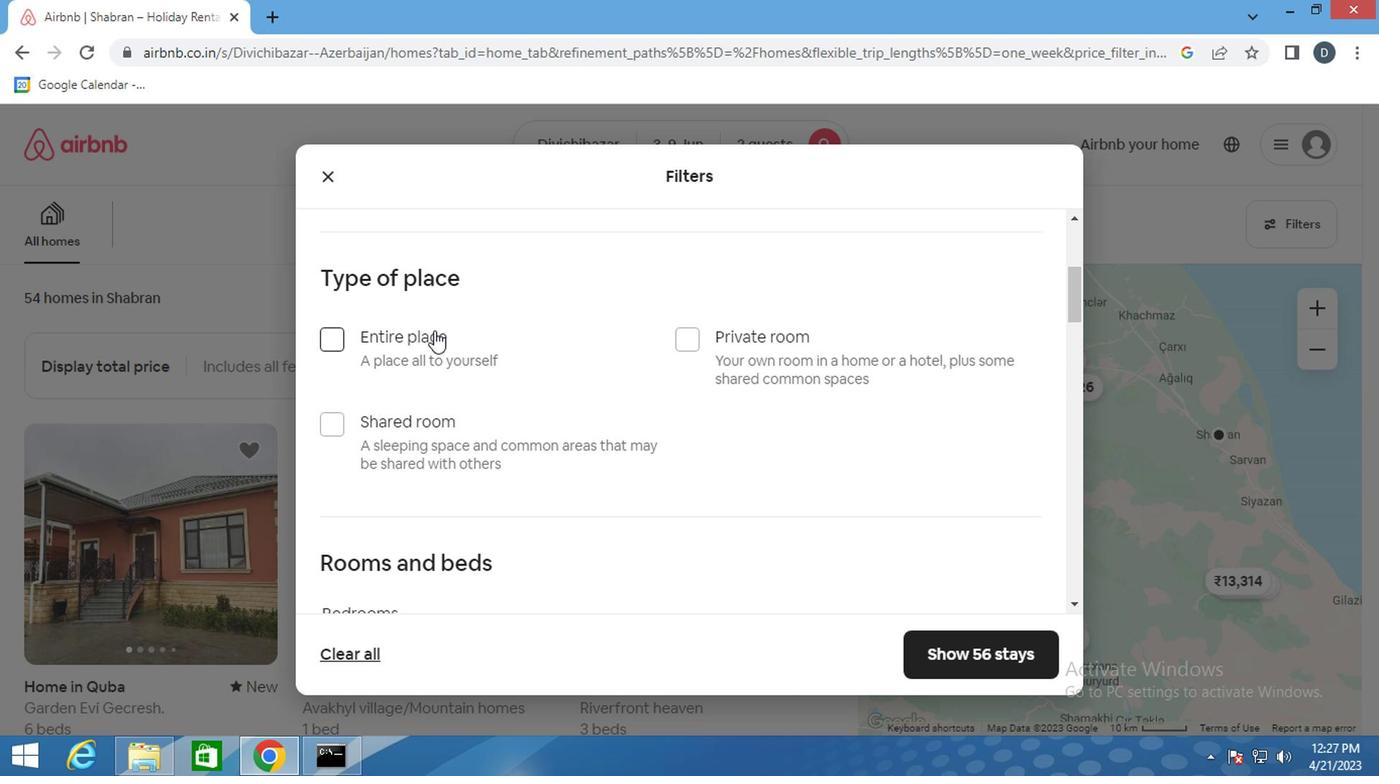 
Action: Mouse moved to (592, 382)
Screenshot: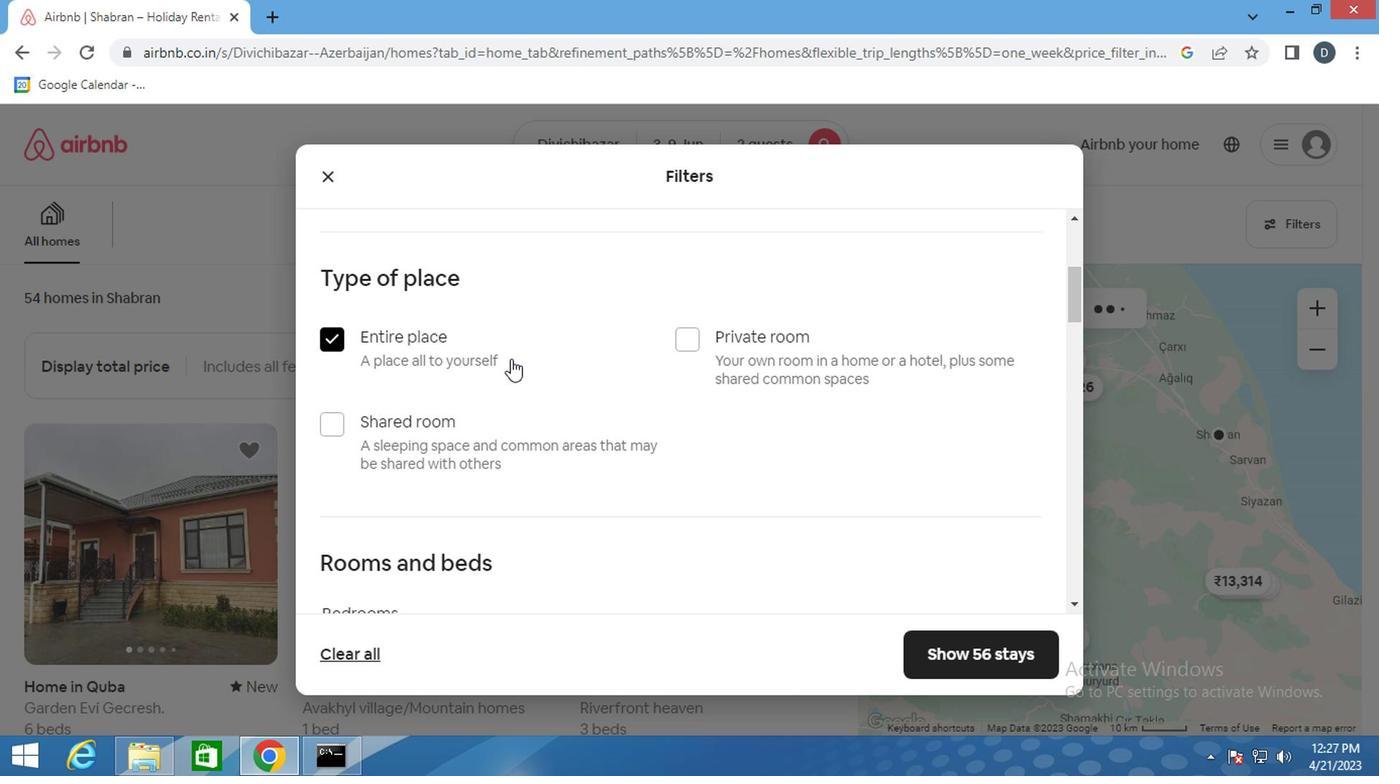 
Action: Mouse scrolled (592, 381) with delta (0, 0)
Screenshot: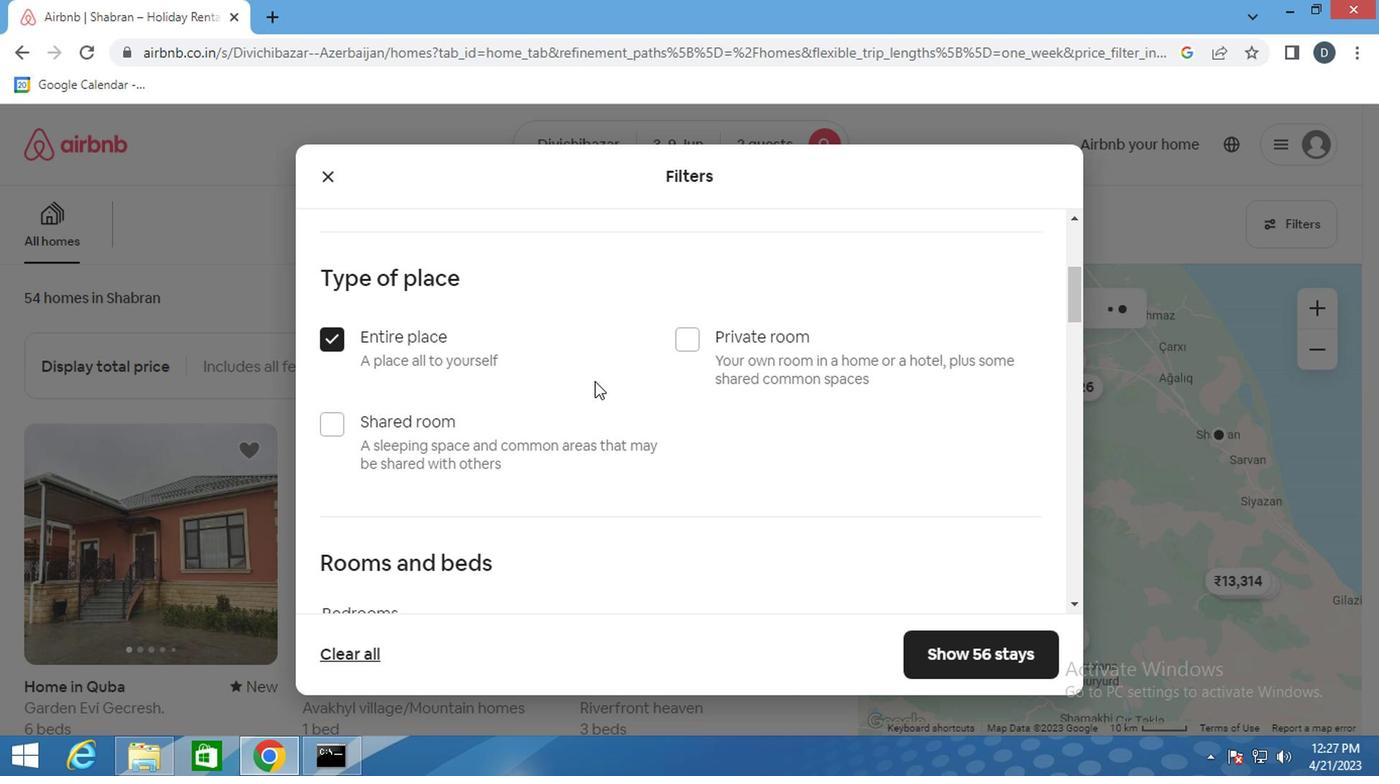 
Action: Mouse moved to (560, 376)
Screenshot: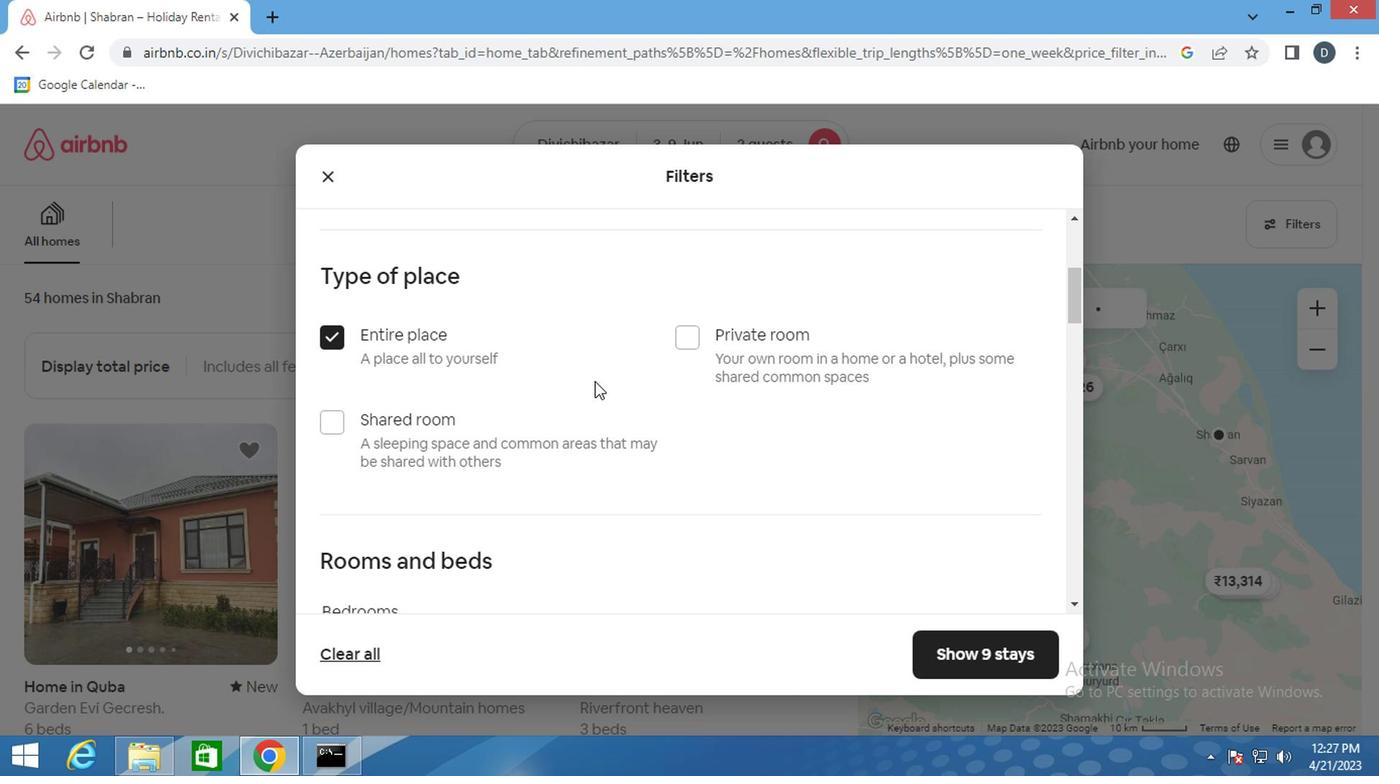 
Action: Mouse scrolled (560, 375) with delta (0, -1)
Screenshot: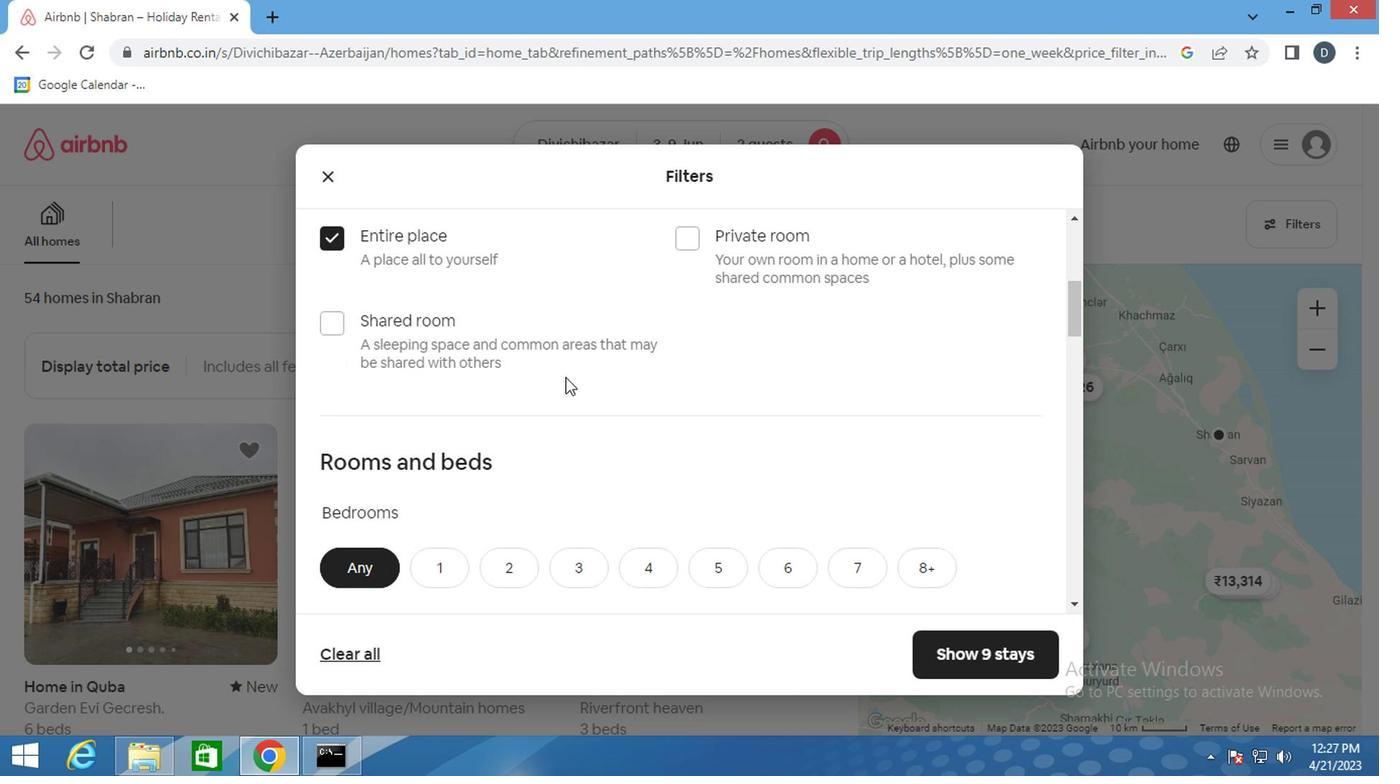 
Action: Mouse moved to (430, 455)
Screenshot: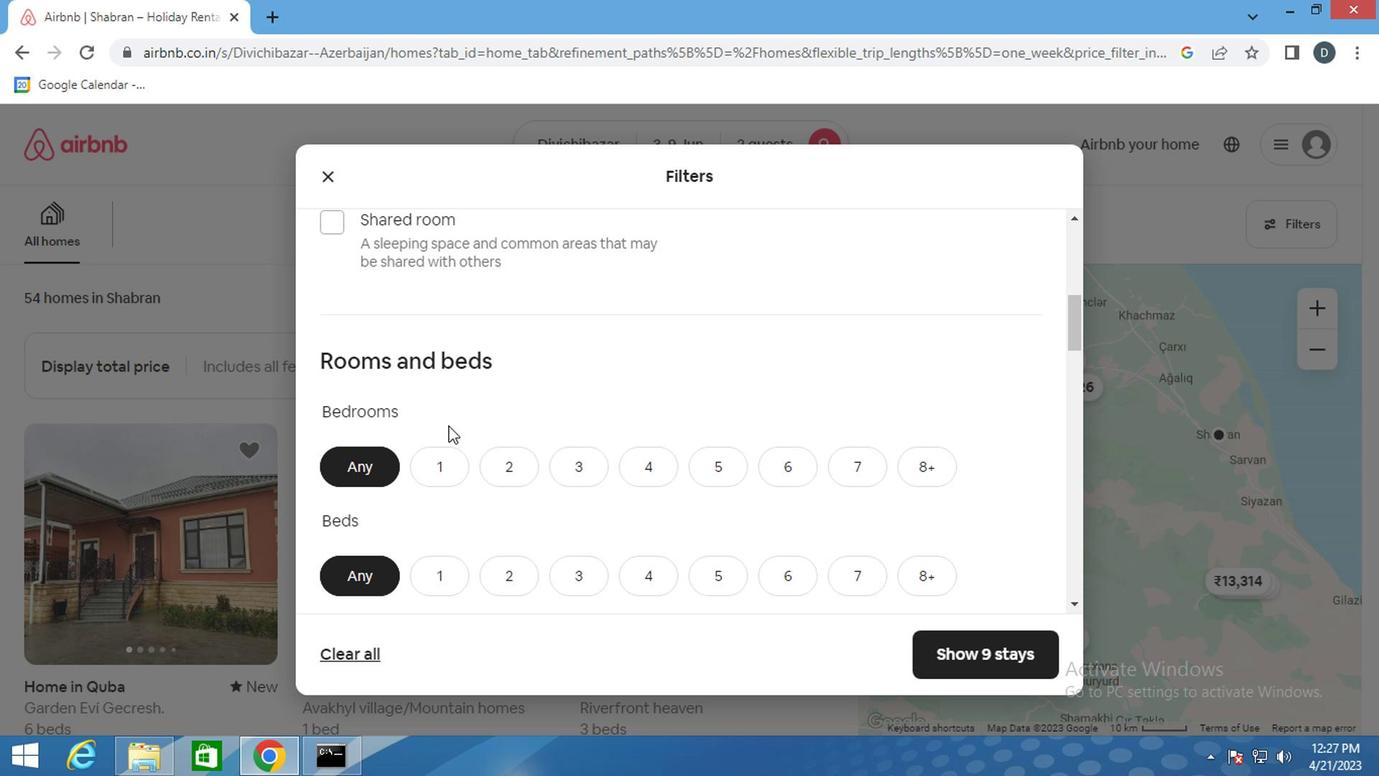 
Action: Mouse pressed left at (430, 455)
Screenshot: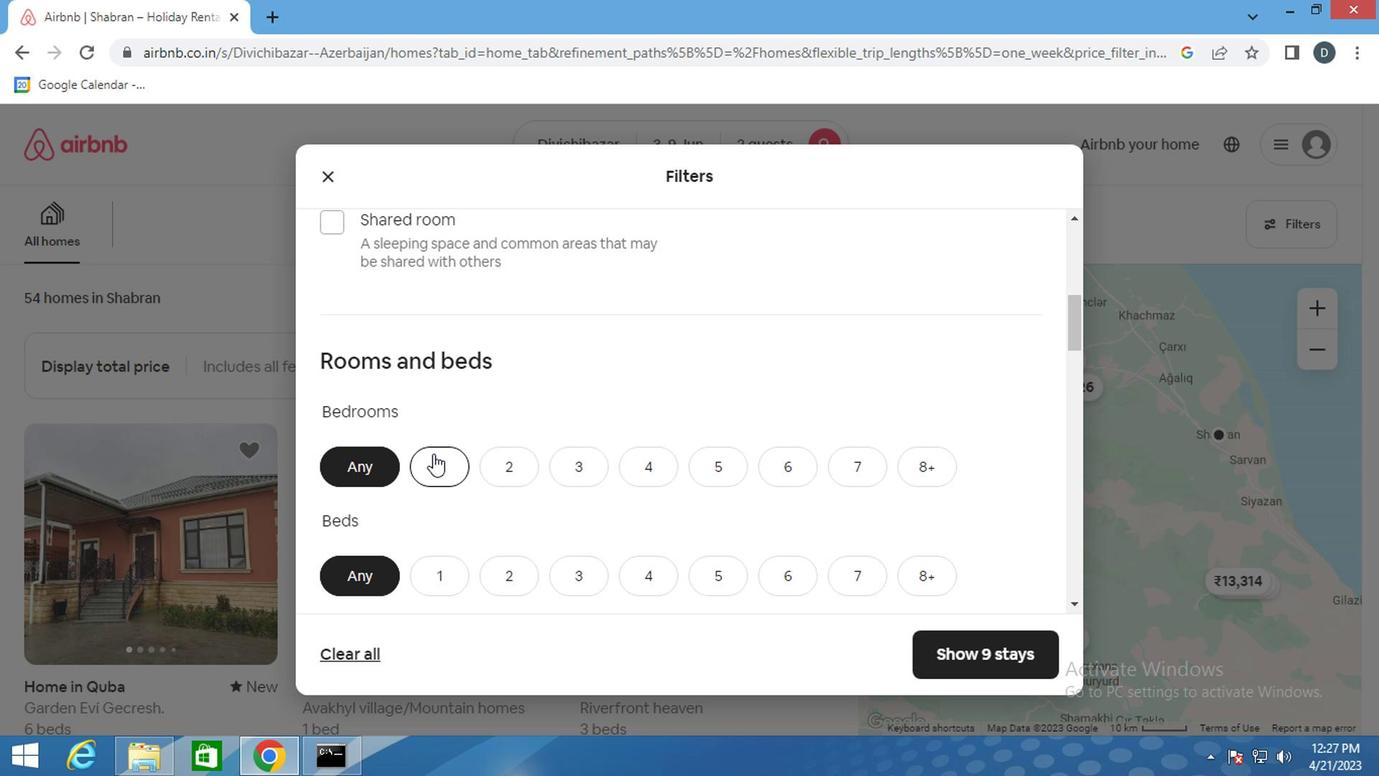 
Action: Mouse moved to (448, 577)
Screenshot: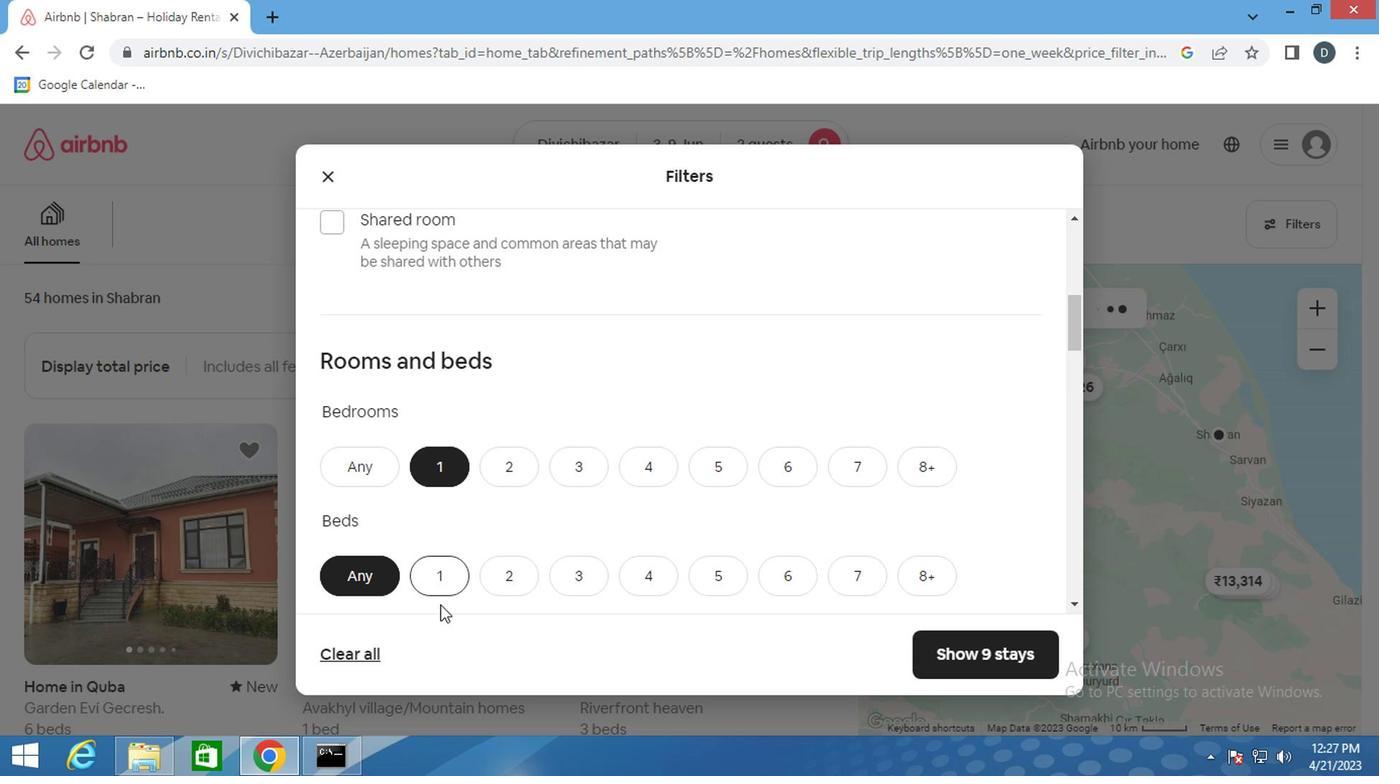 
Action: Mouse pressed left at (448, 577)
Screenshot: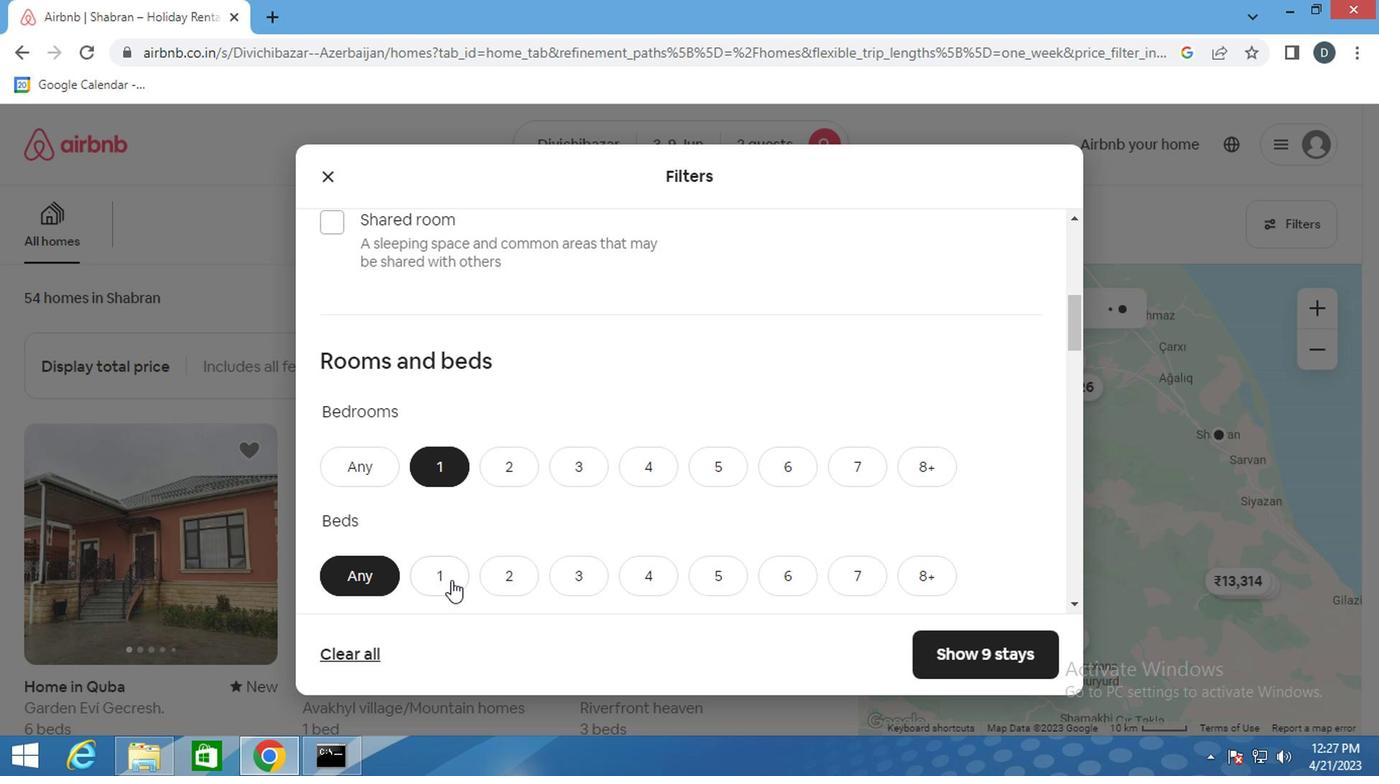 
Action: Mouse moved to (456, 551)
Screenshot: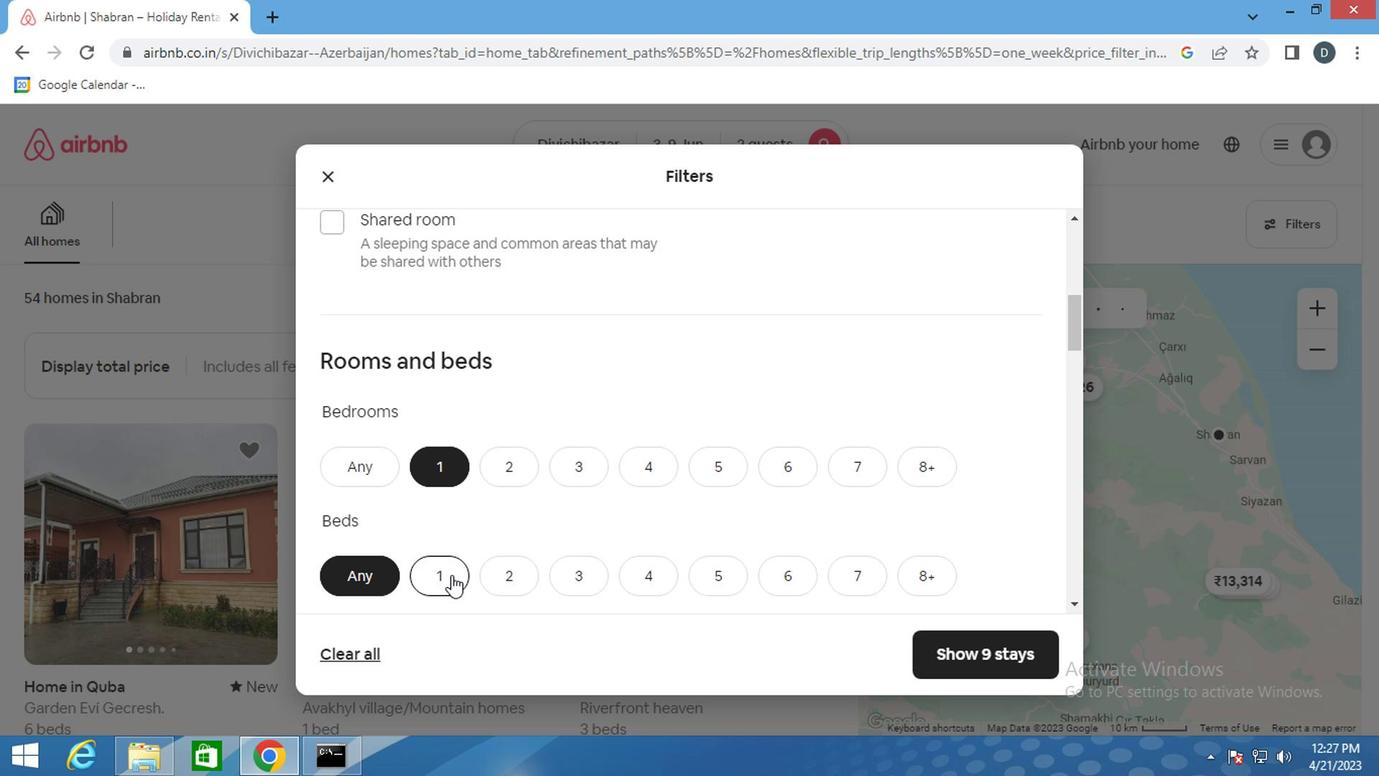 
Action: Mouse scrolled (456, 551) with delta (0, 0)
Screenshot: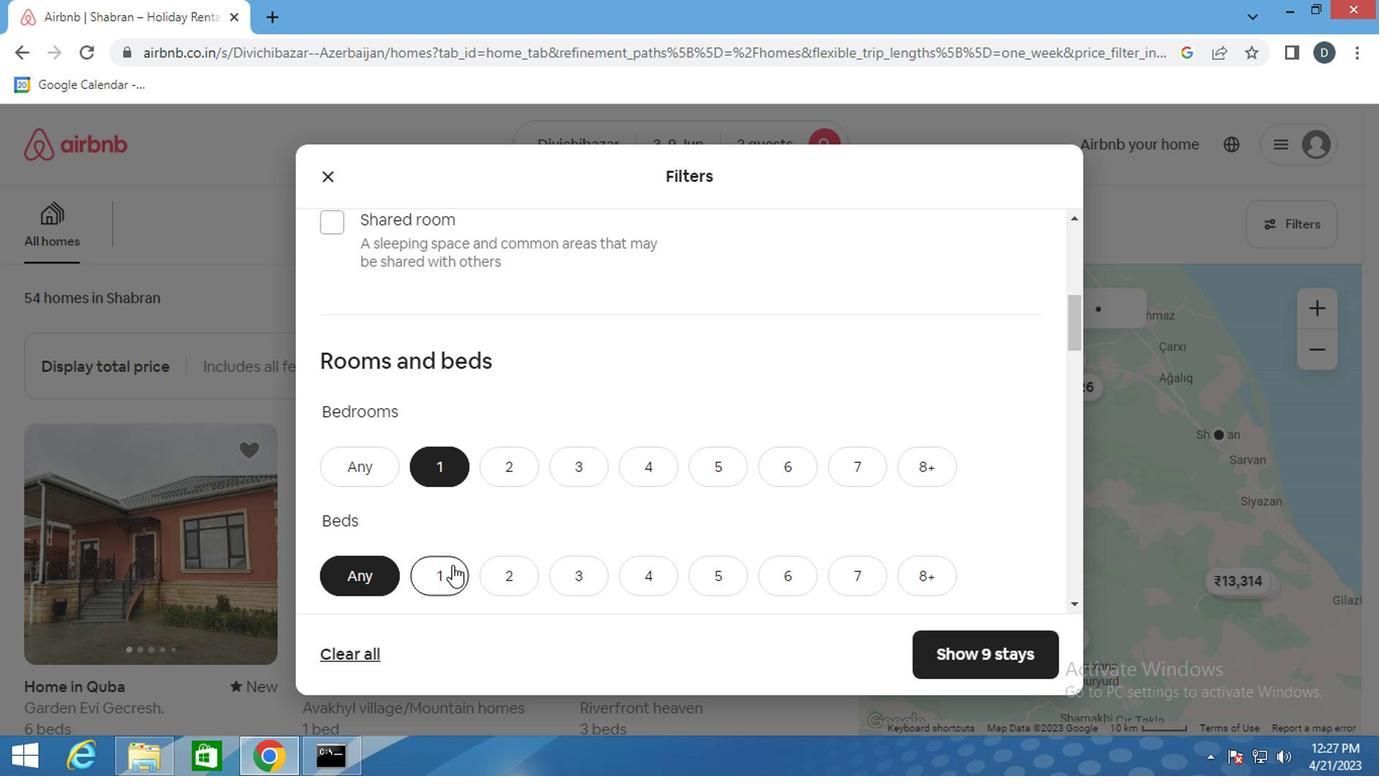 
Action: Mouse scrolled (456, 551) with delta (0, 0)
Screenshot: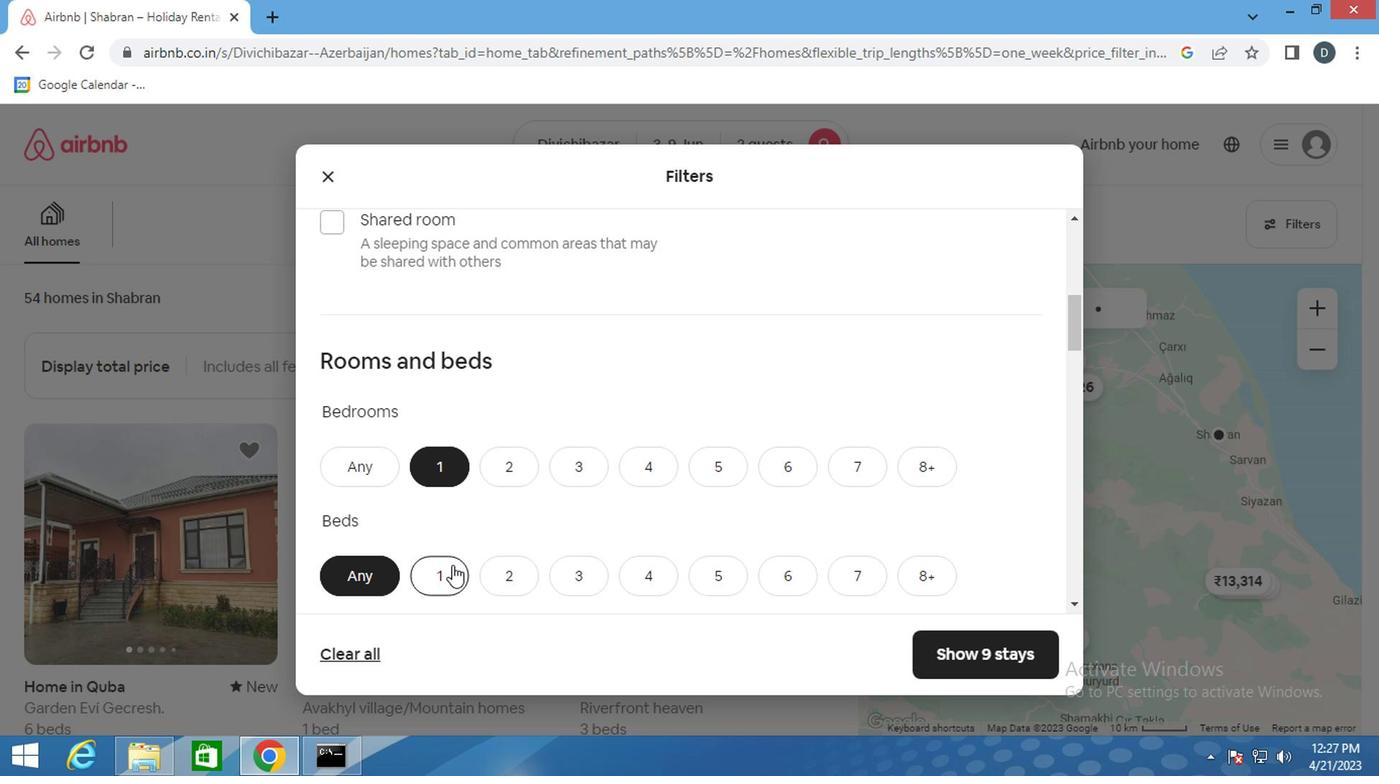 
Action: Mouse scrolled (456, 551) with delta (0, 0)
Screenshot: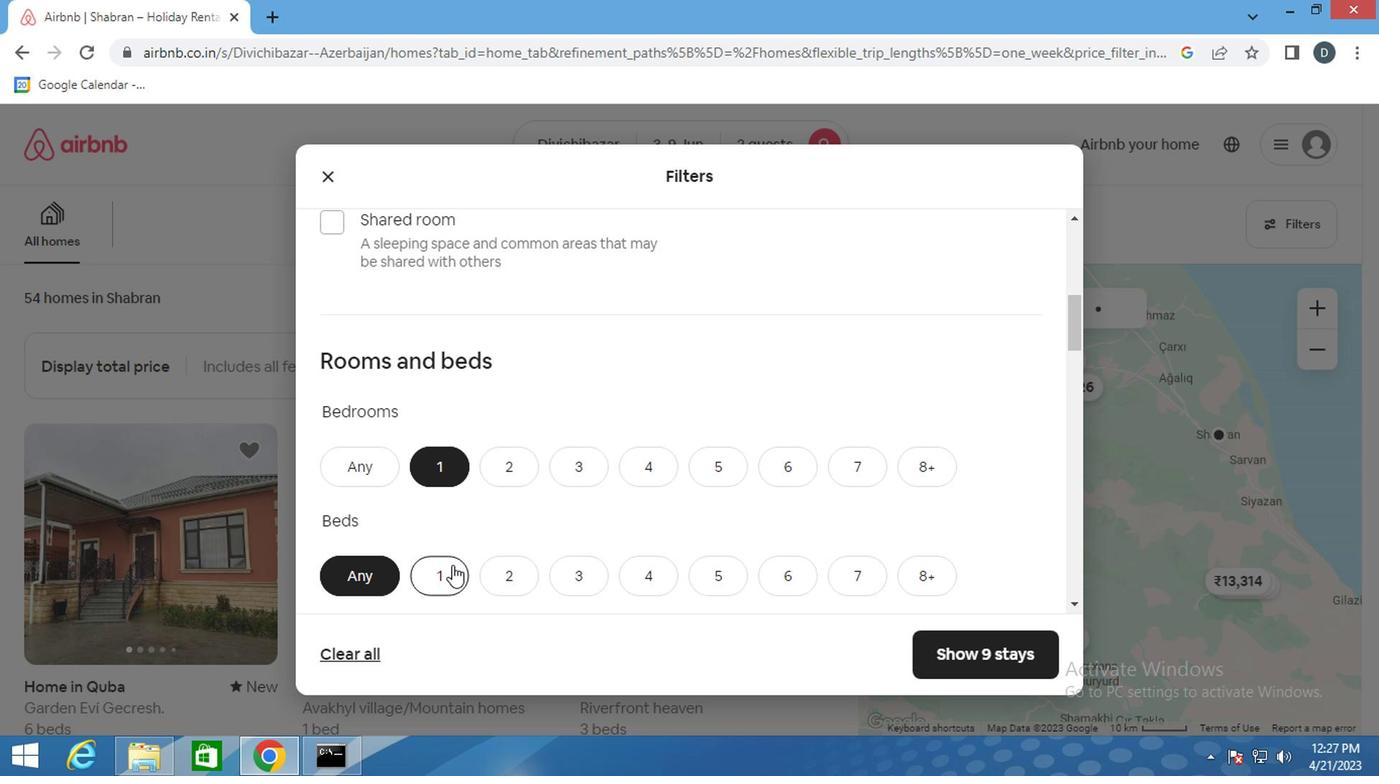 
Action: Mouse scrolled (456, 551) with delta (0, 0)
Screenshot: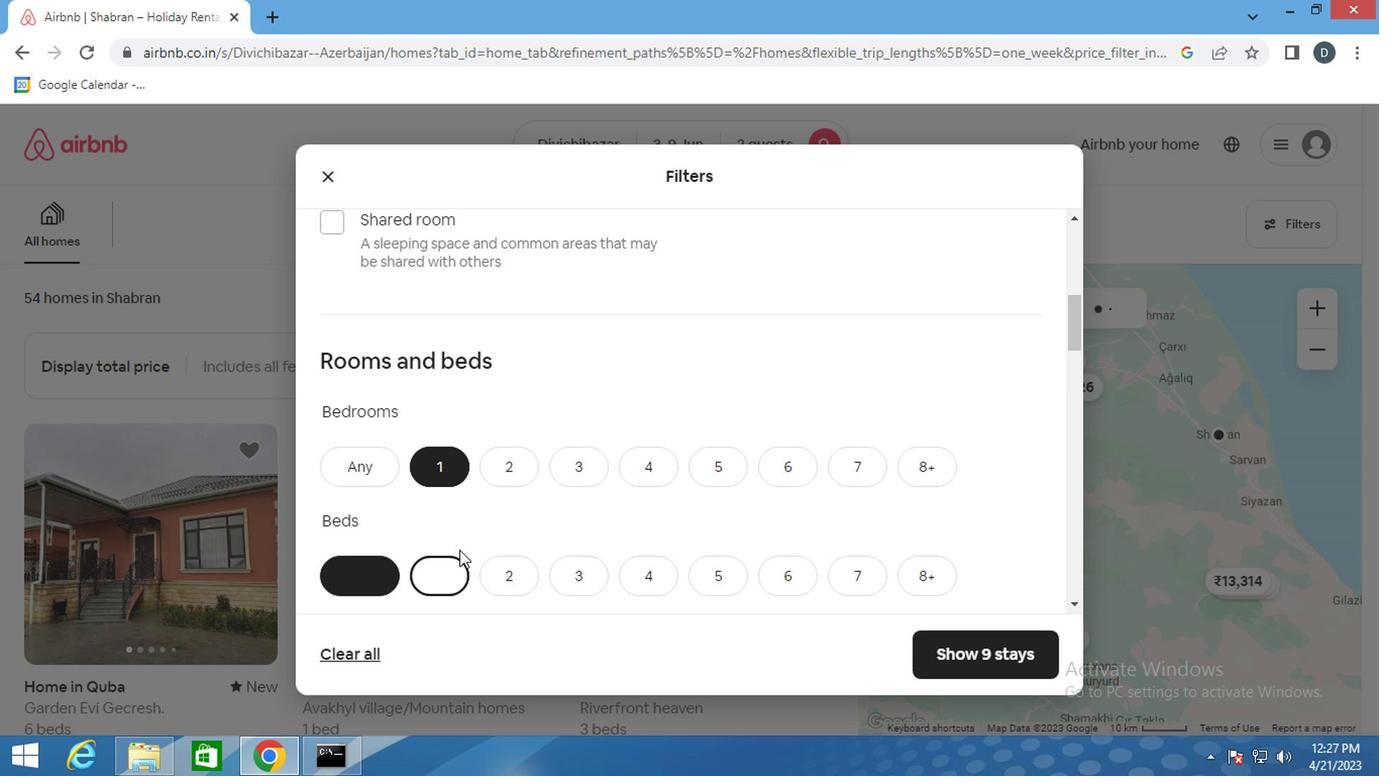
Action: Mouse moved to (441, 288)
Screenshot: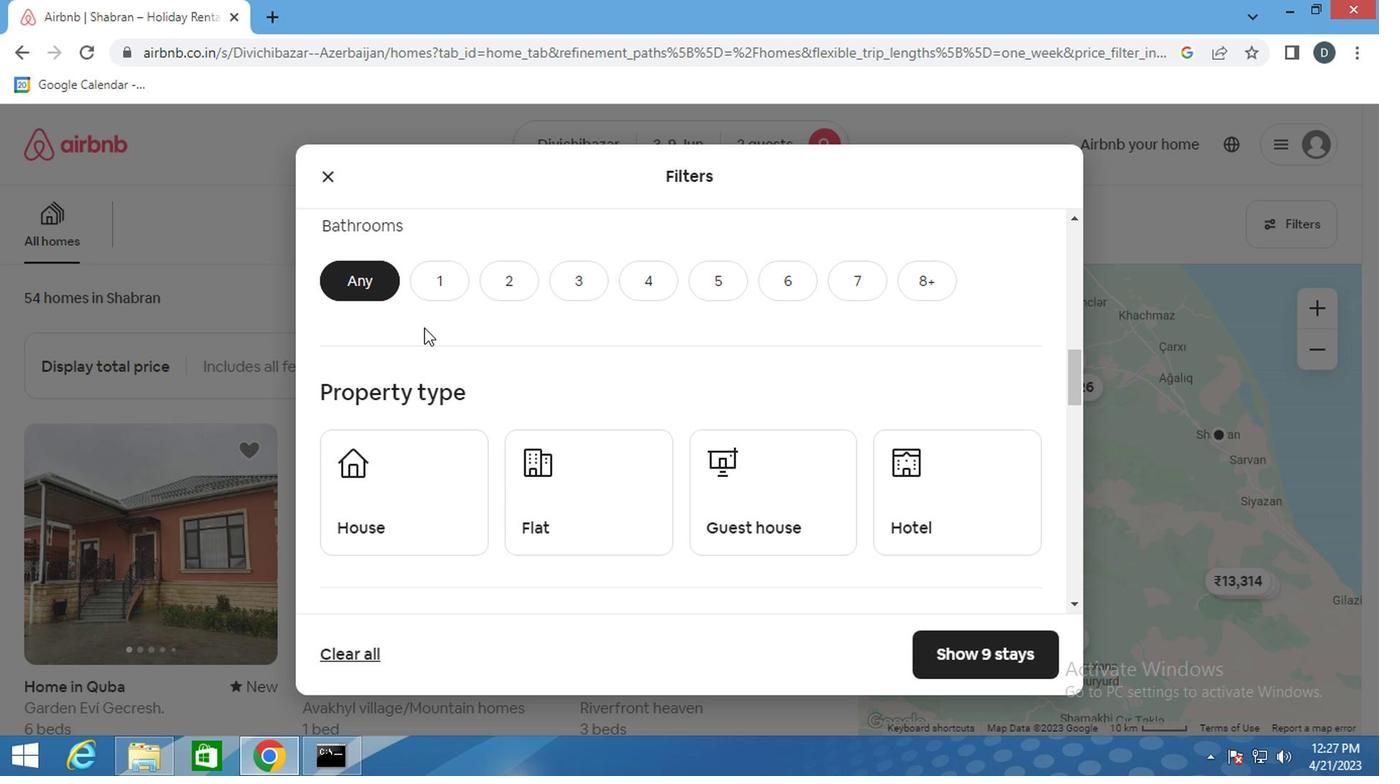 
Action: Mouse pressed left at (441, 288)
Screenshot: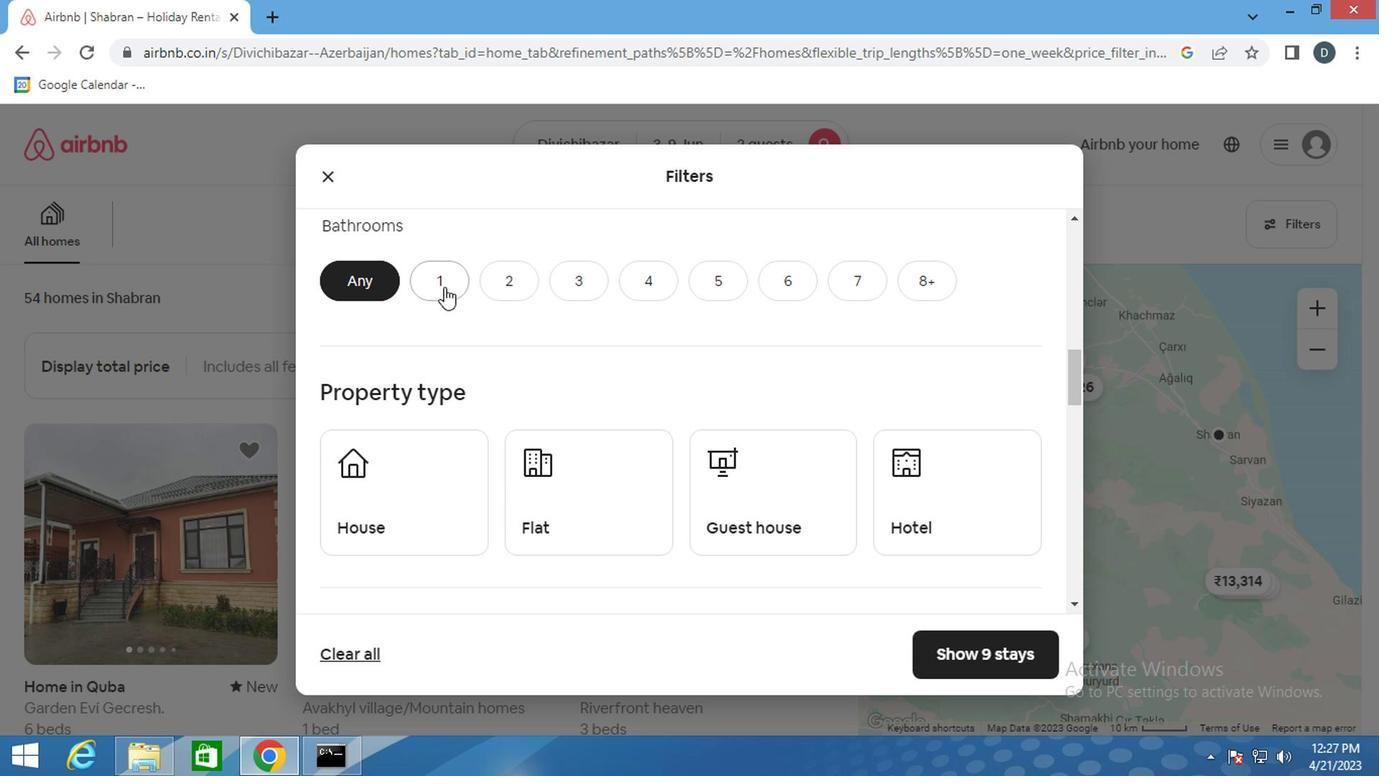 
Action: Mouse moved to (396, 480)
Screenshot: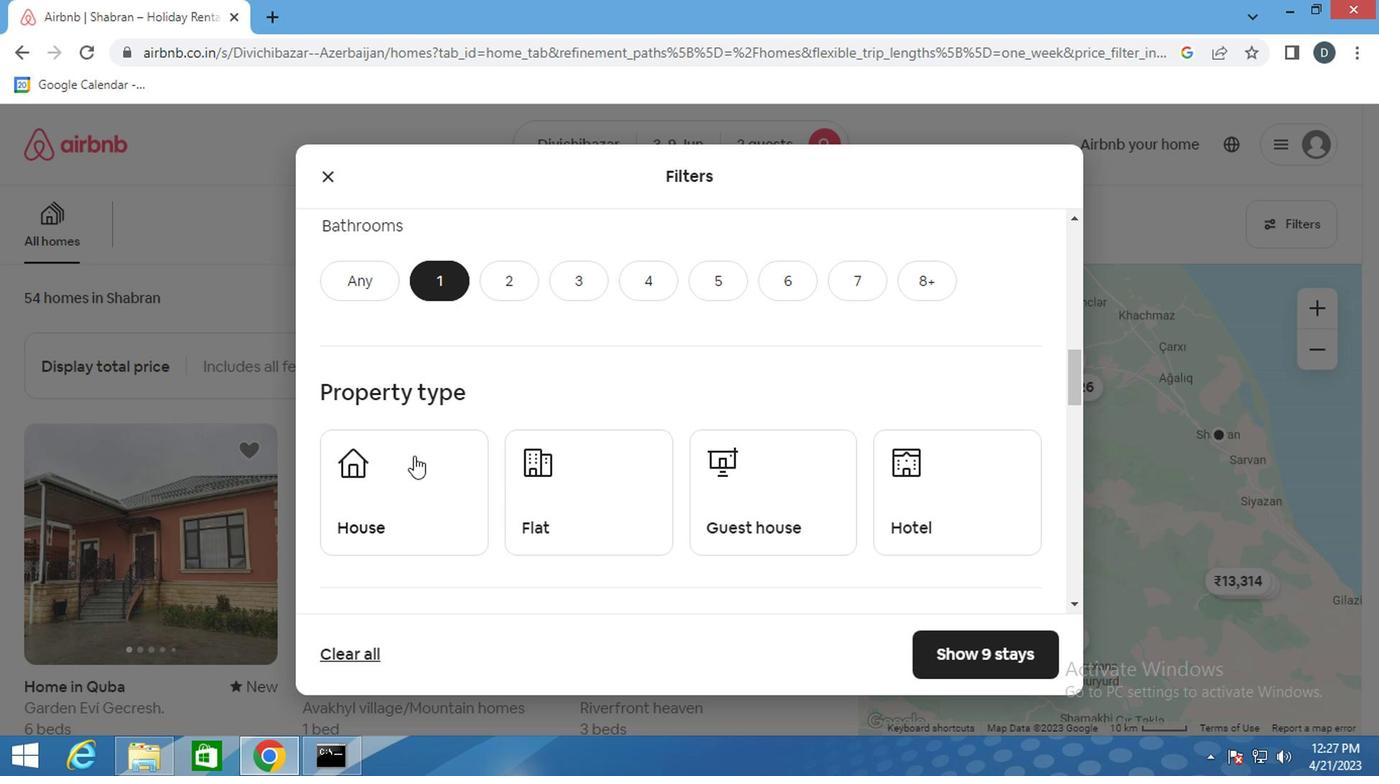 
Action: Mouse pressed left at (396, 480)
Screenshot: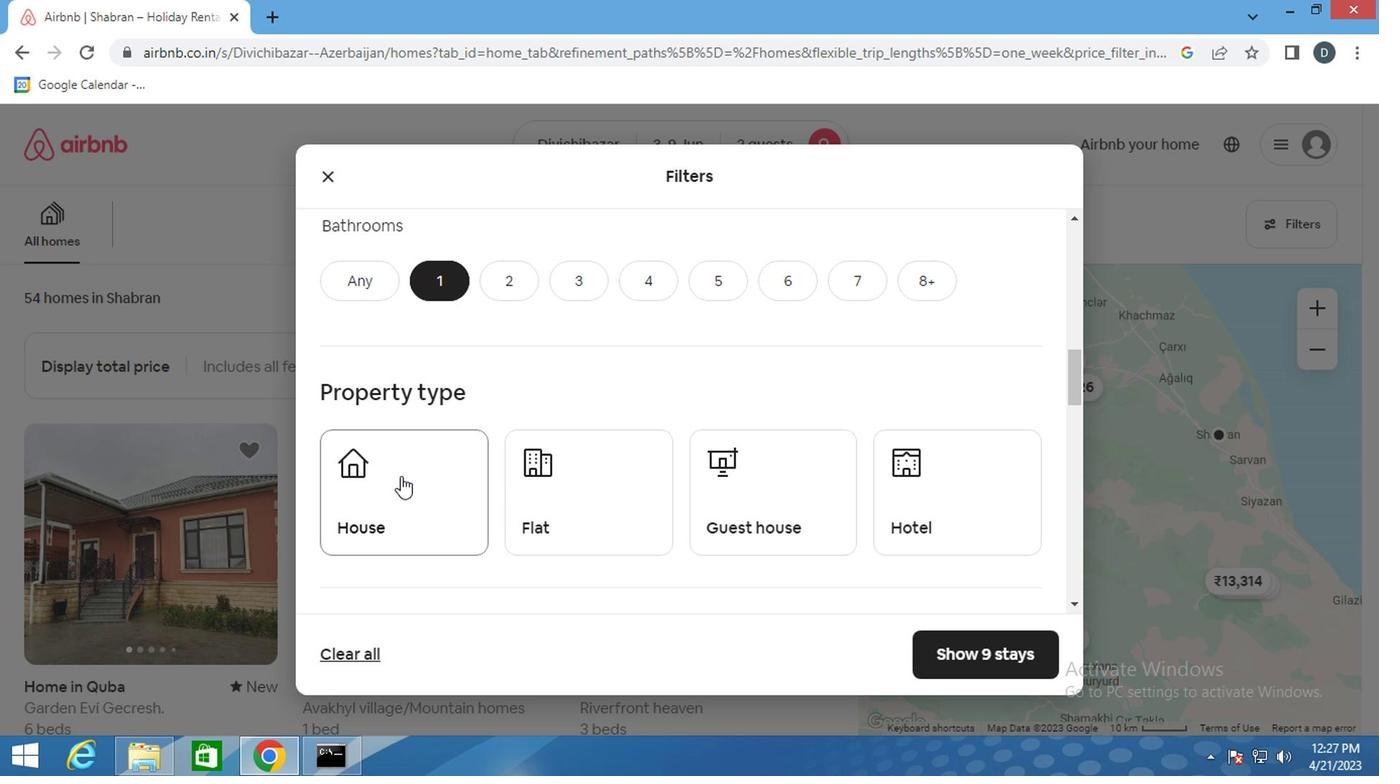 
Action: Mouse moved to (600, 502)
Screenshot: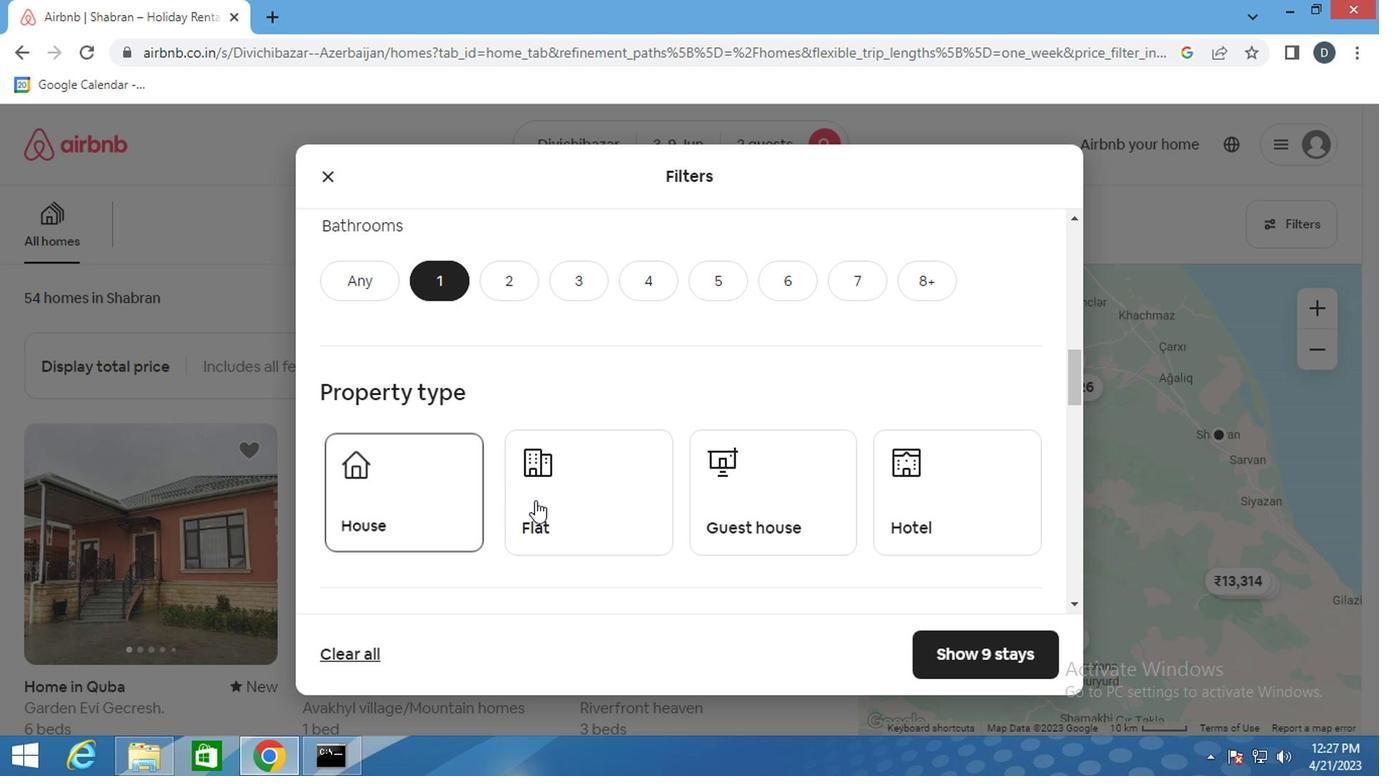 
Action: Mouse pressed left at (600, 502)
Screenshot: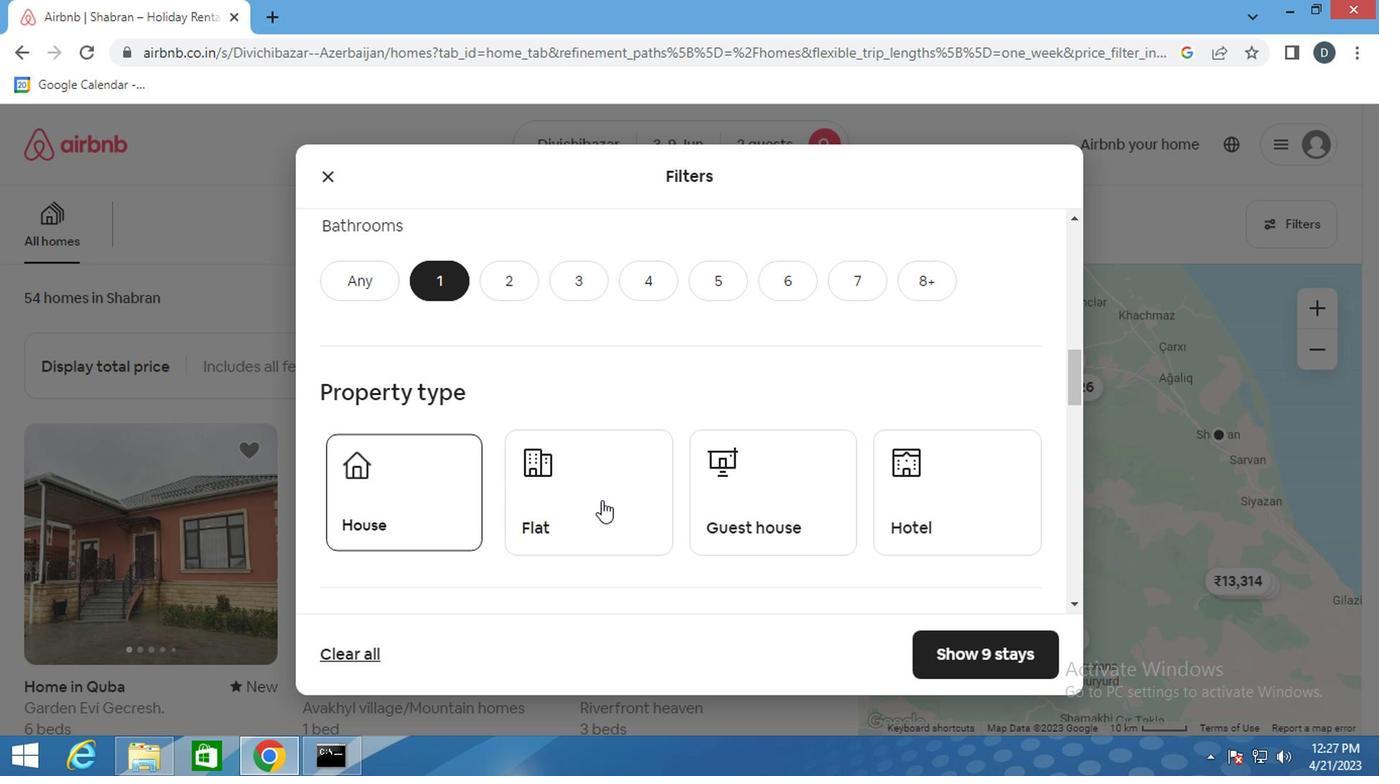 
Action: Mouse moved to (741, 483)
Screenshot: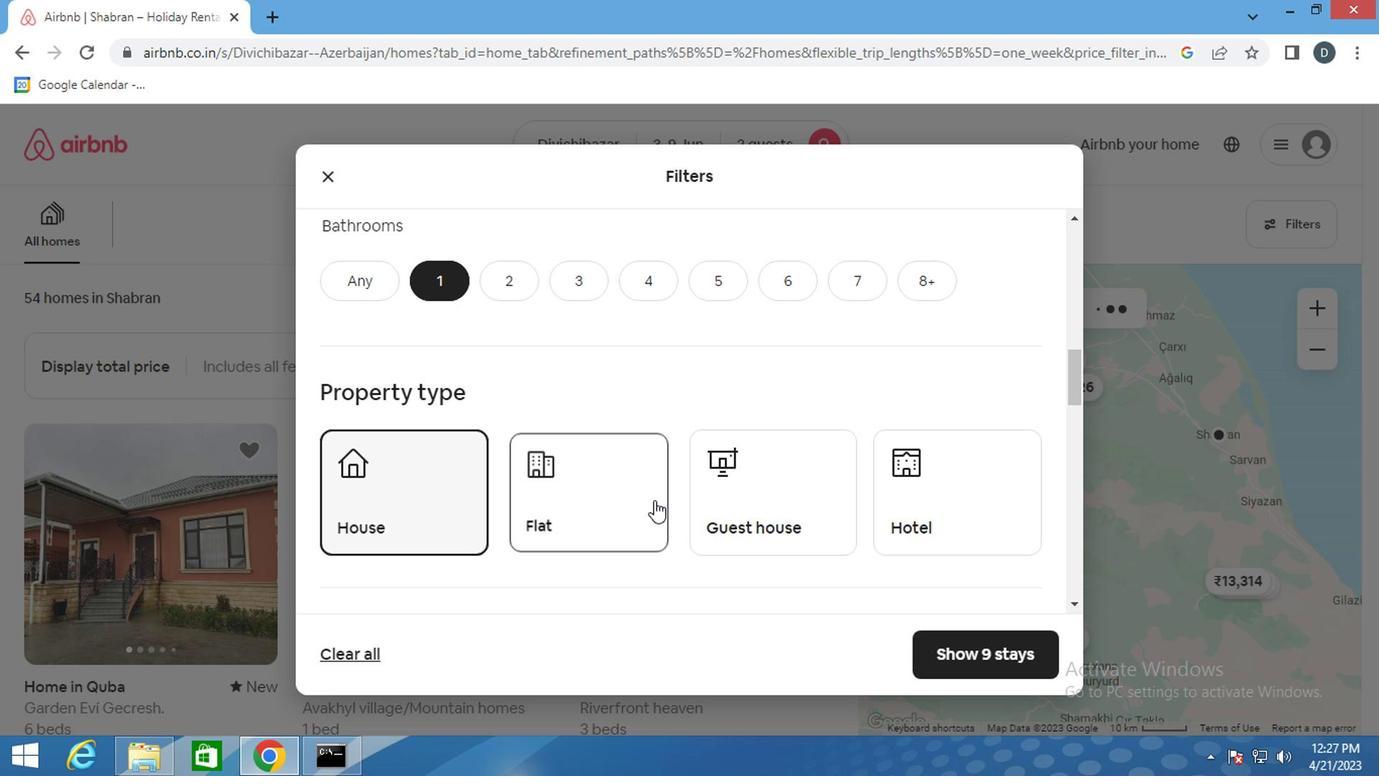
Action: Mouse pressed left at (741, 483)
Screenshot: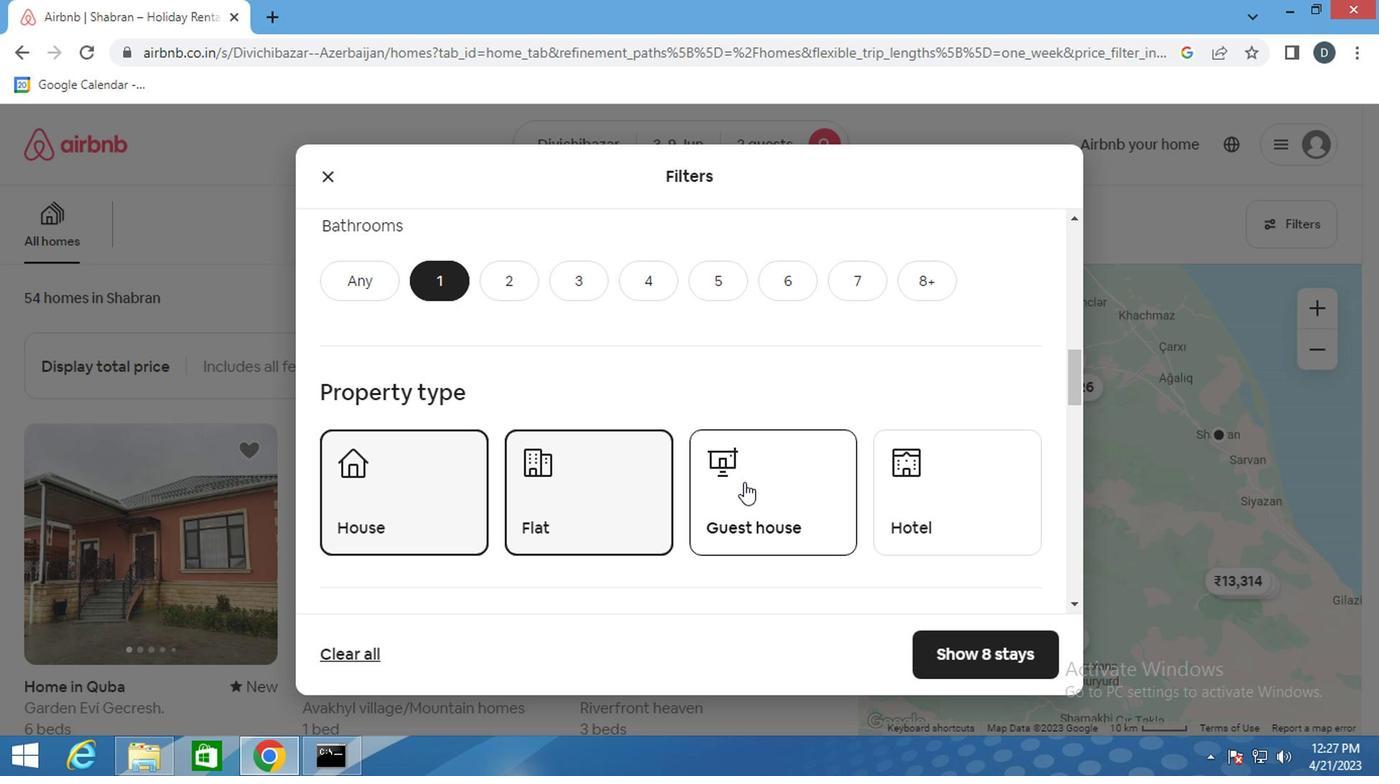 
Action: Mouse moved to (896, 493)
Screenshot: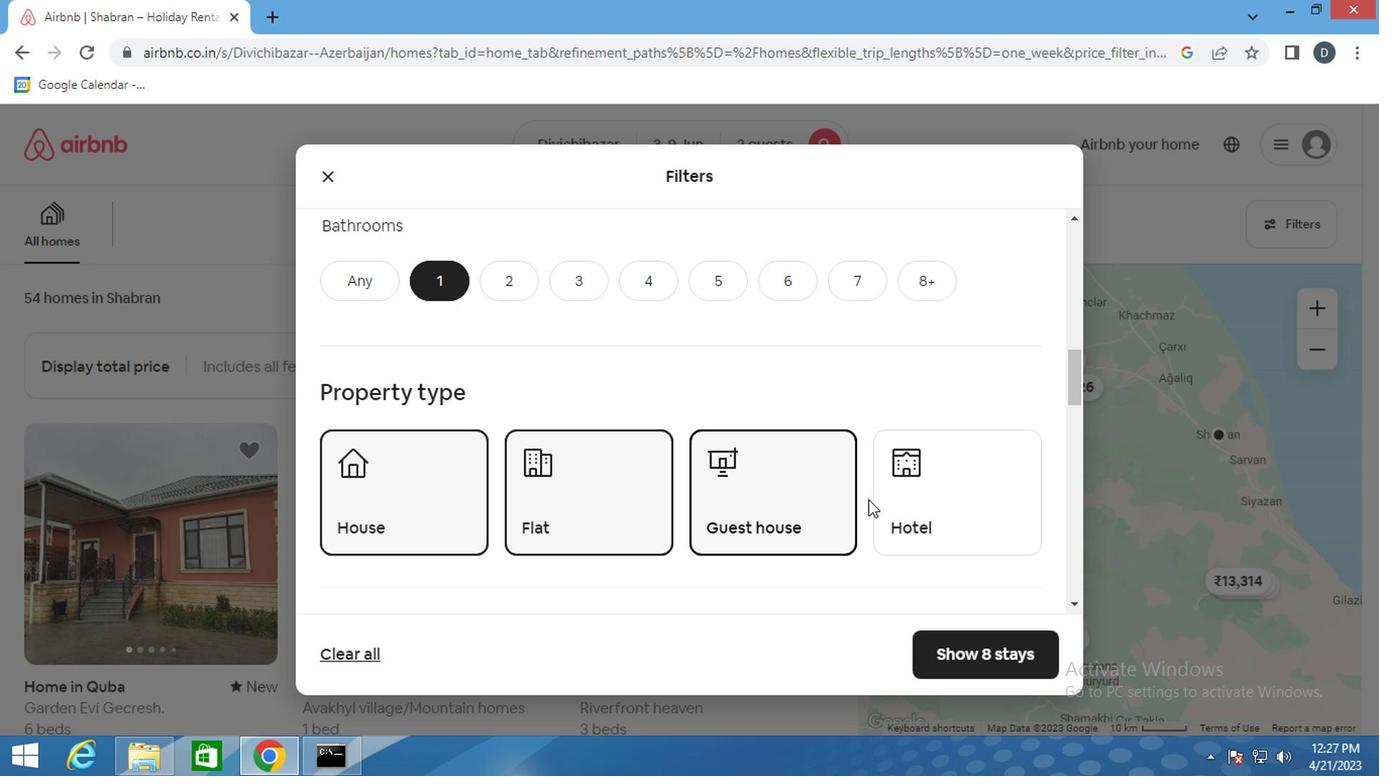 
Action: Mouse pressed left at (896, 493)
Screenshot: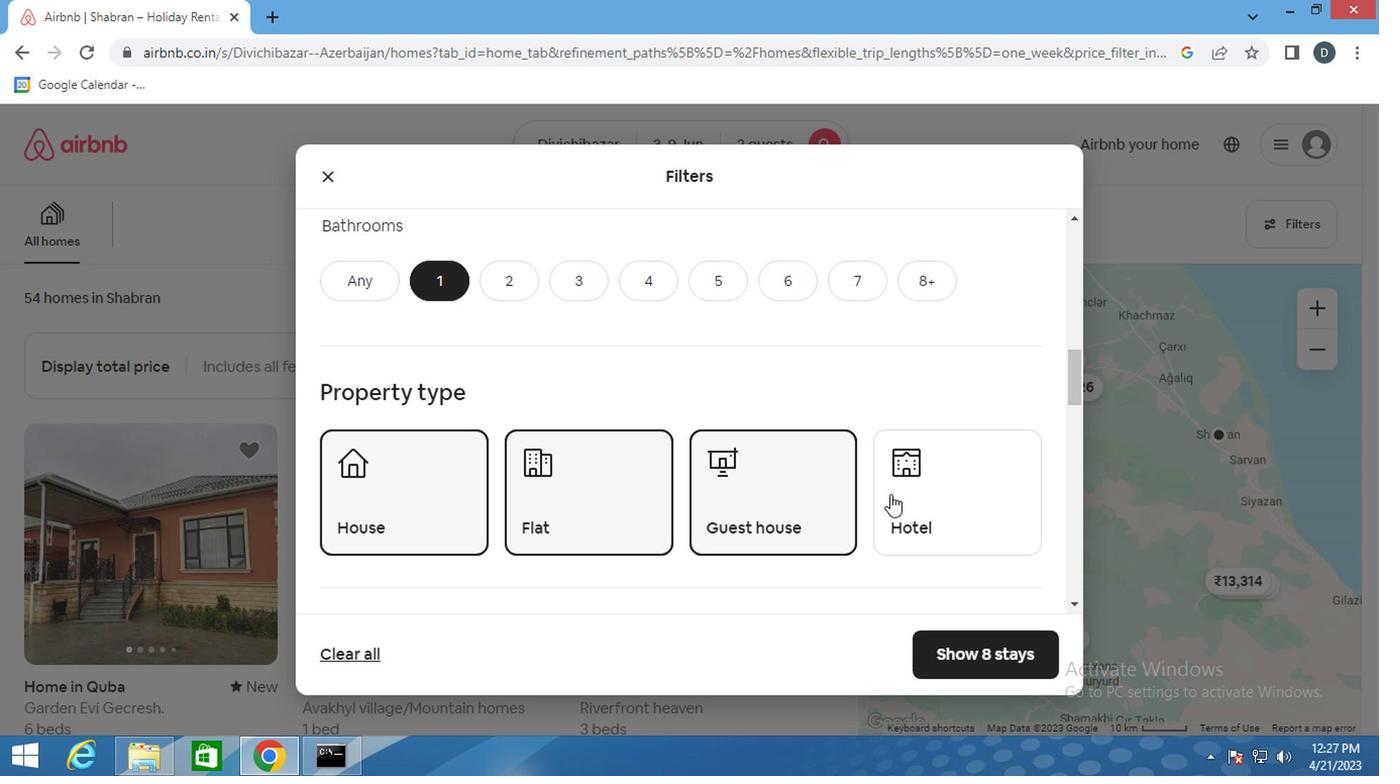 
Action: Mouse moved to (725, 487)
Screenshot: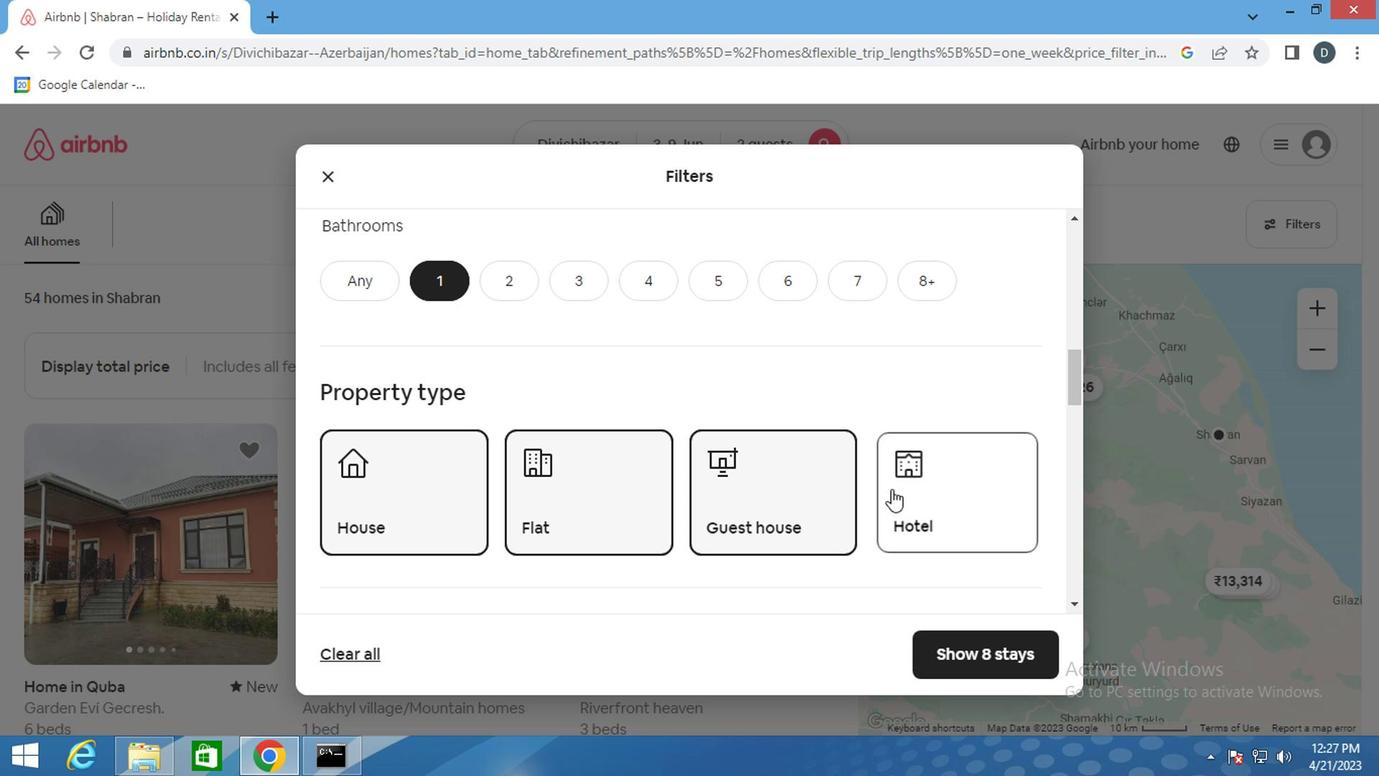 
Action: Mouse scrolled (725, 485) with delta (0, -1)
Screenshot: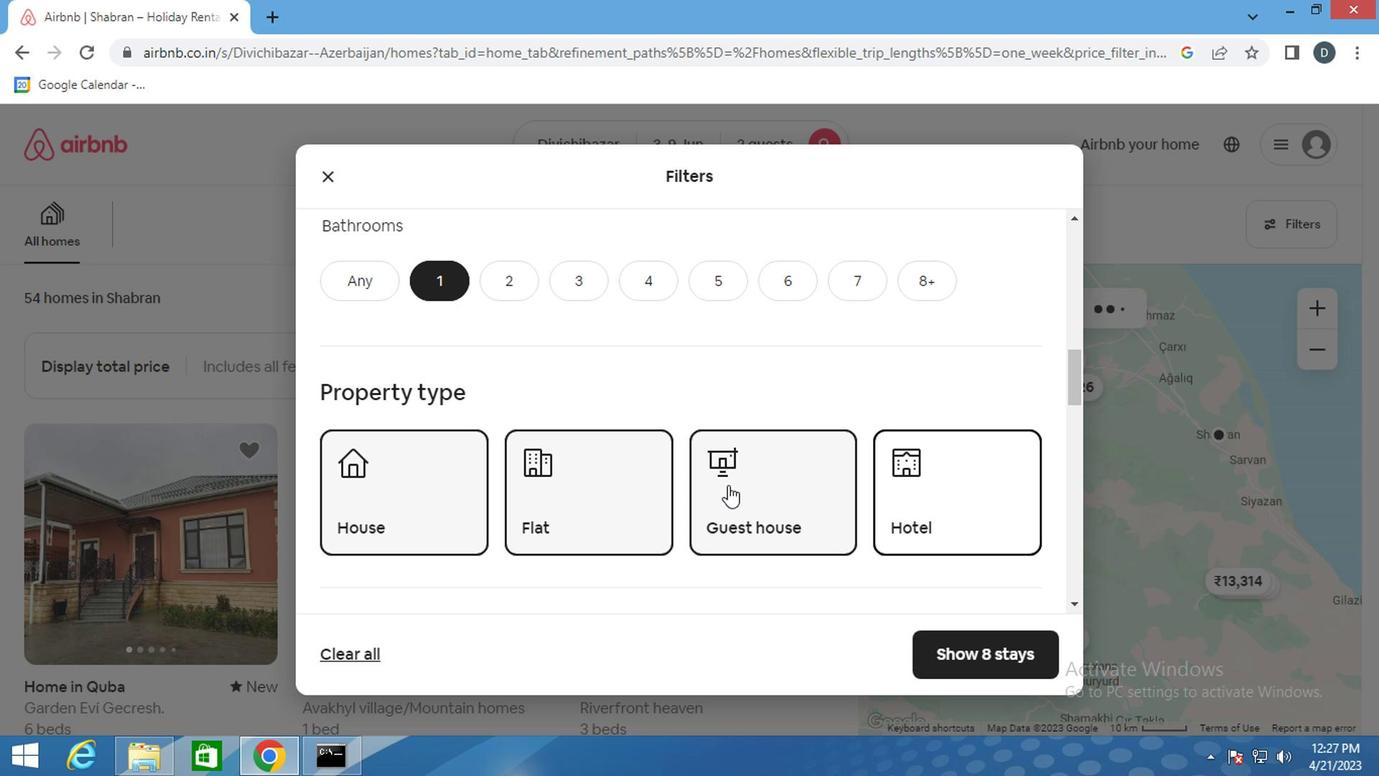 
Action: Mouse scrolled (725, 485) with delta (0, -1)
Screenshot: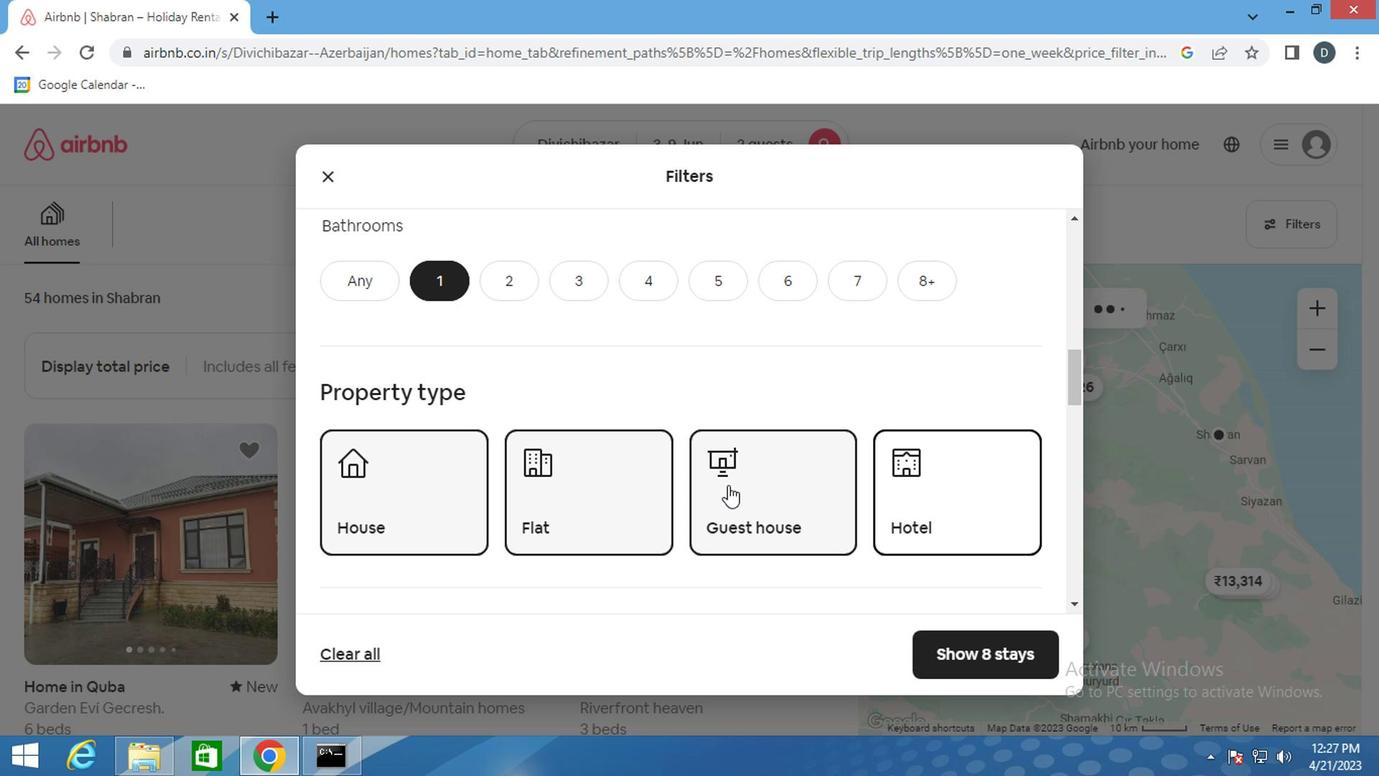 
Action: Mouse moved to (638, 381)
Screenshot: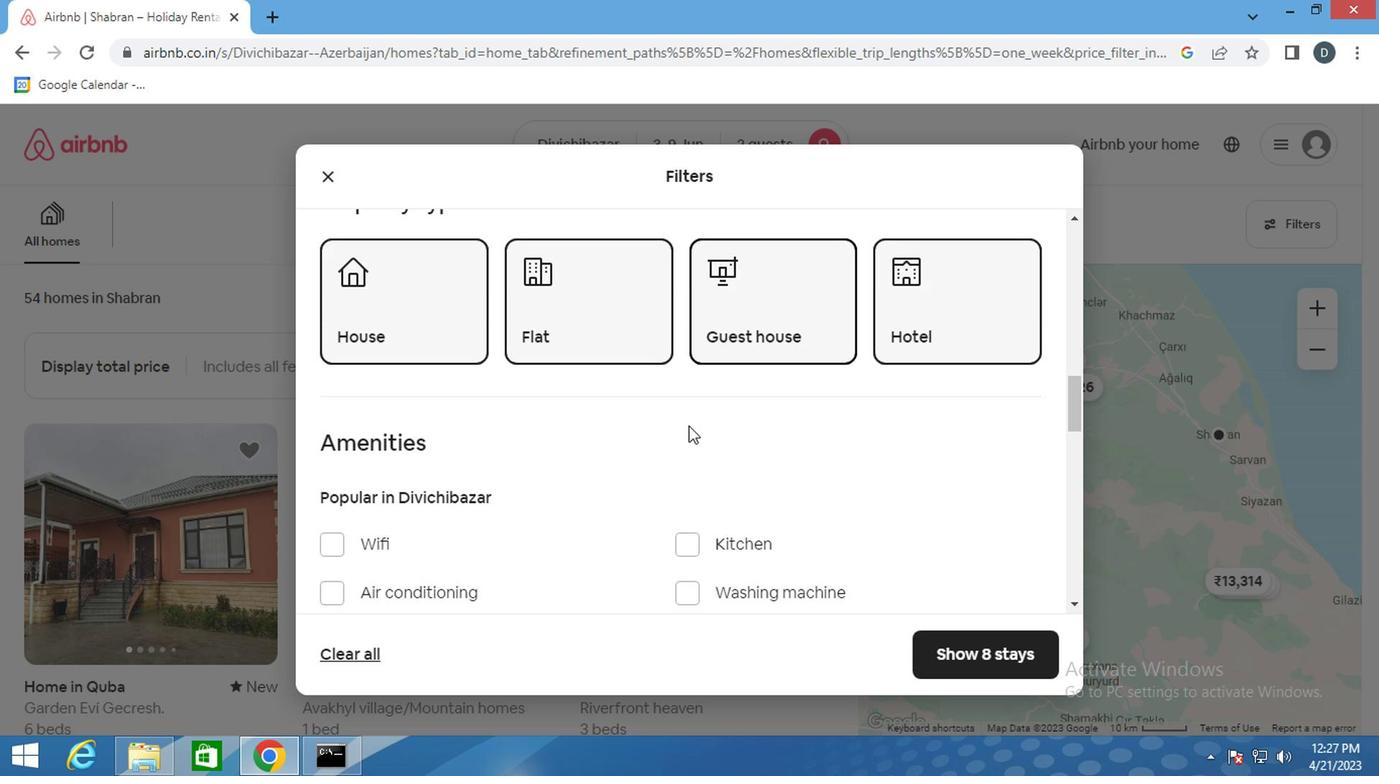 
Action: Mouse scrolled (638, 380) with delta (0, -1)
Screenshot: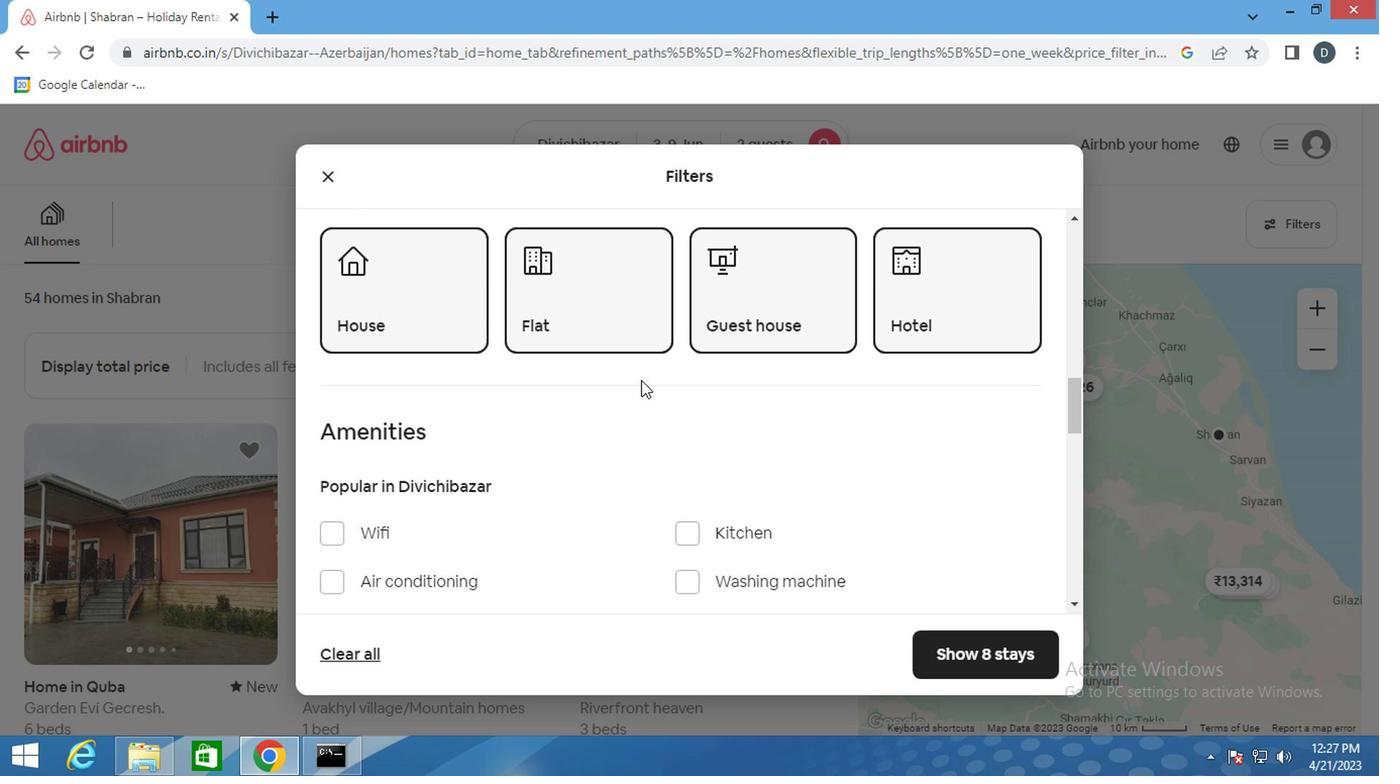 
Action: Mouse moved to (651, 389)
Screenshot: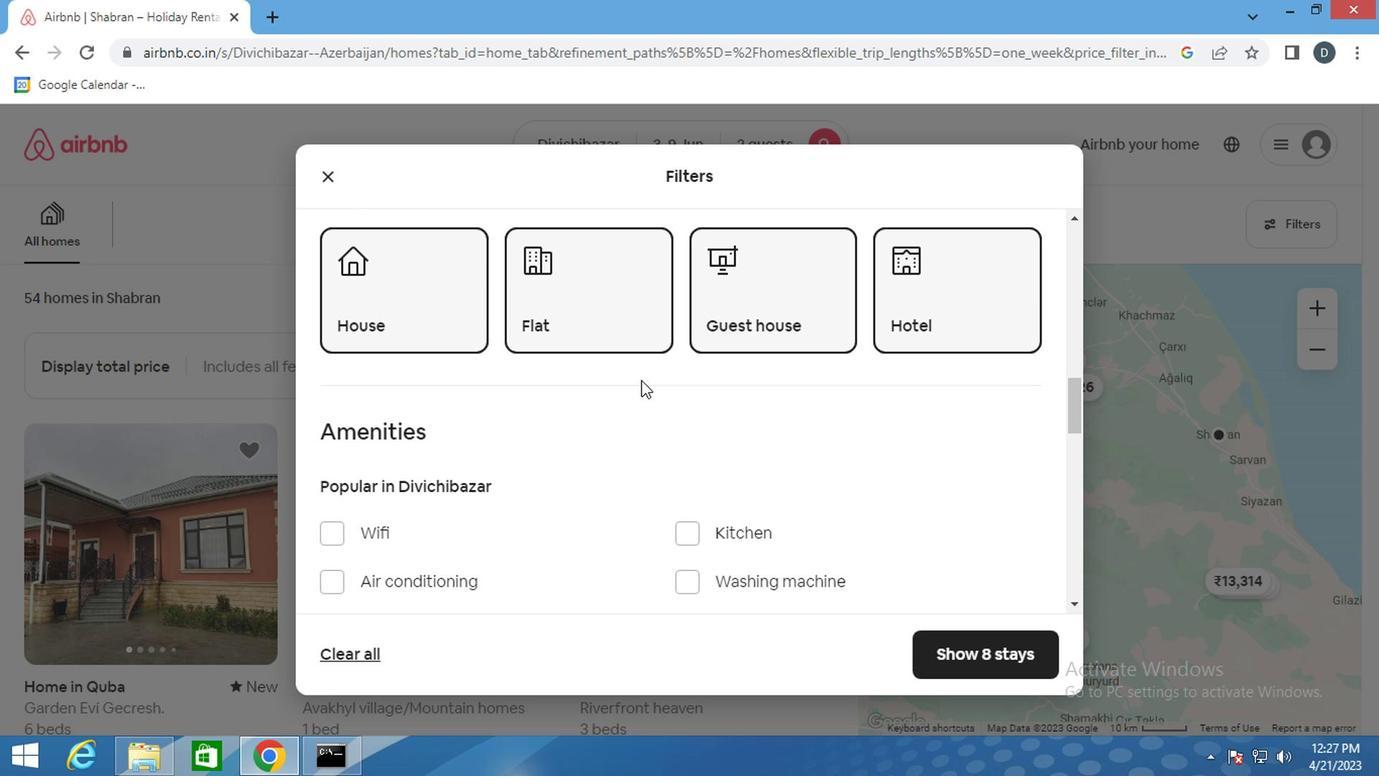 
Action: Mouse scrolled (651, 388) with delta (0, -1)
Screenshot: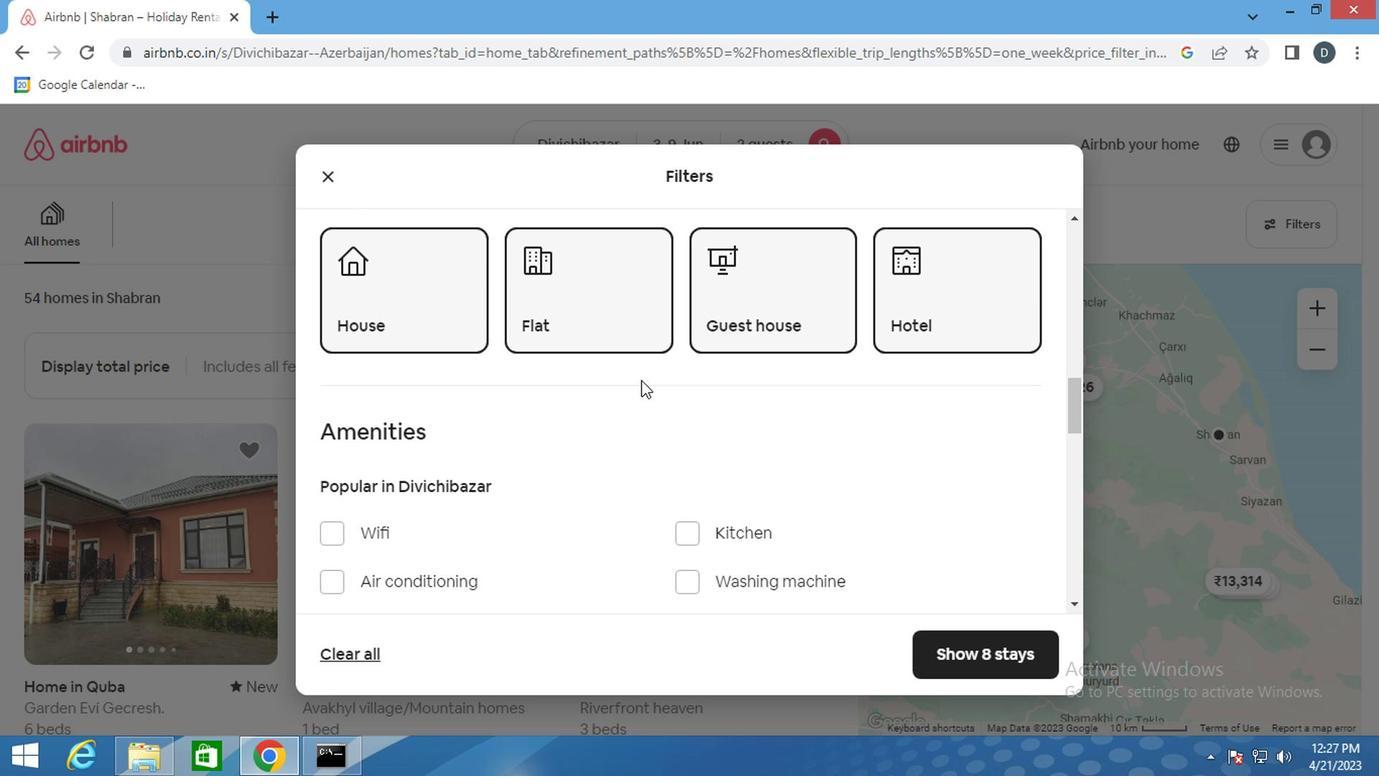 
Action: Mouse moved to (466, 381)
Screenshot: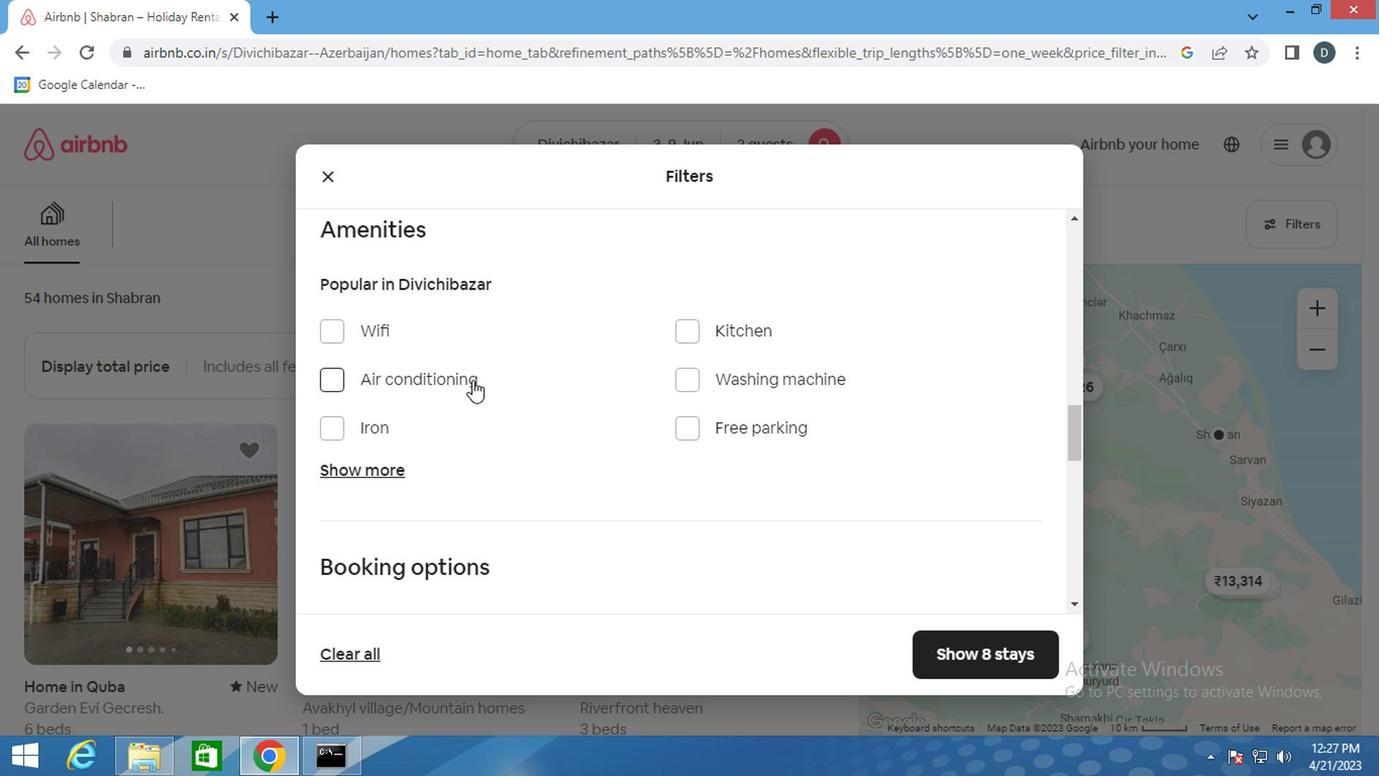 
Action: Mouse pressed left at (466, 381)
Screenshot: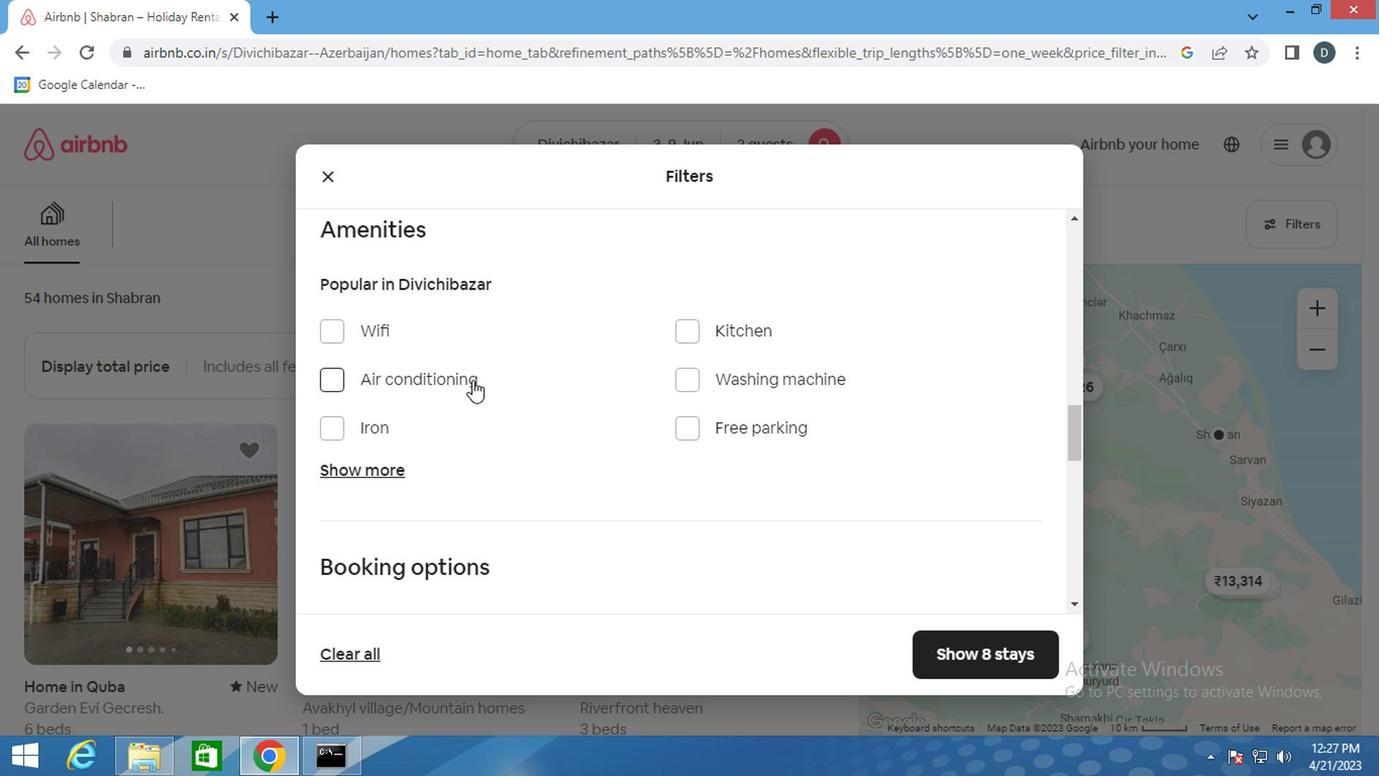 
Action: Mouse moved to (605, 492)
Screenshot: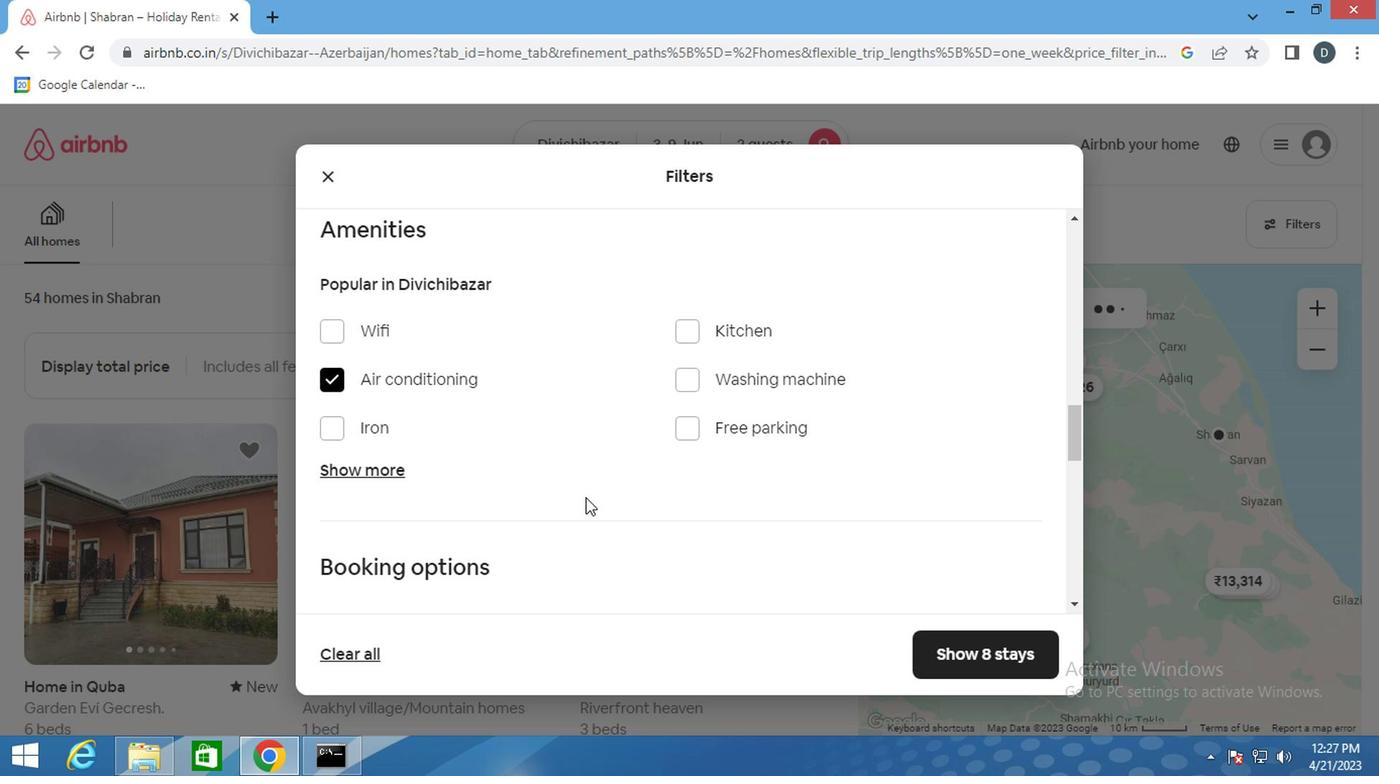 
Action: Mouse scrolled (605, 490) with delta (0, -1)
Screenshot: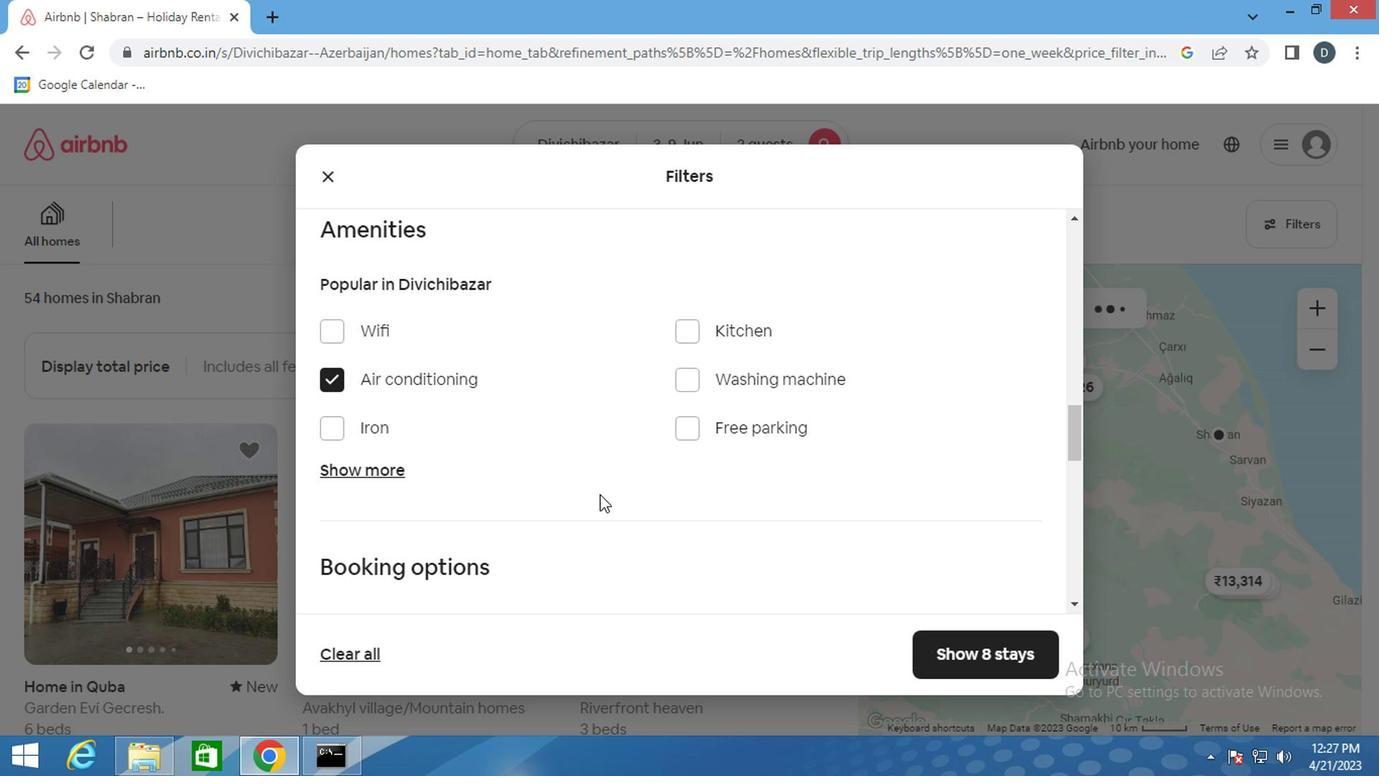
Action: Mouse scrolled (605, 490) with delta (0, -1)
Screenshot: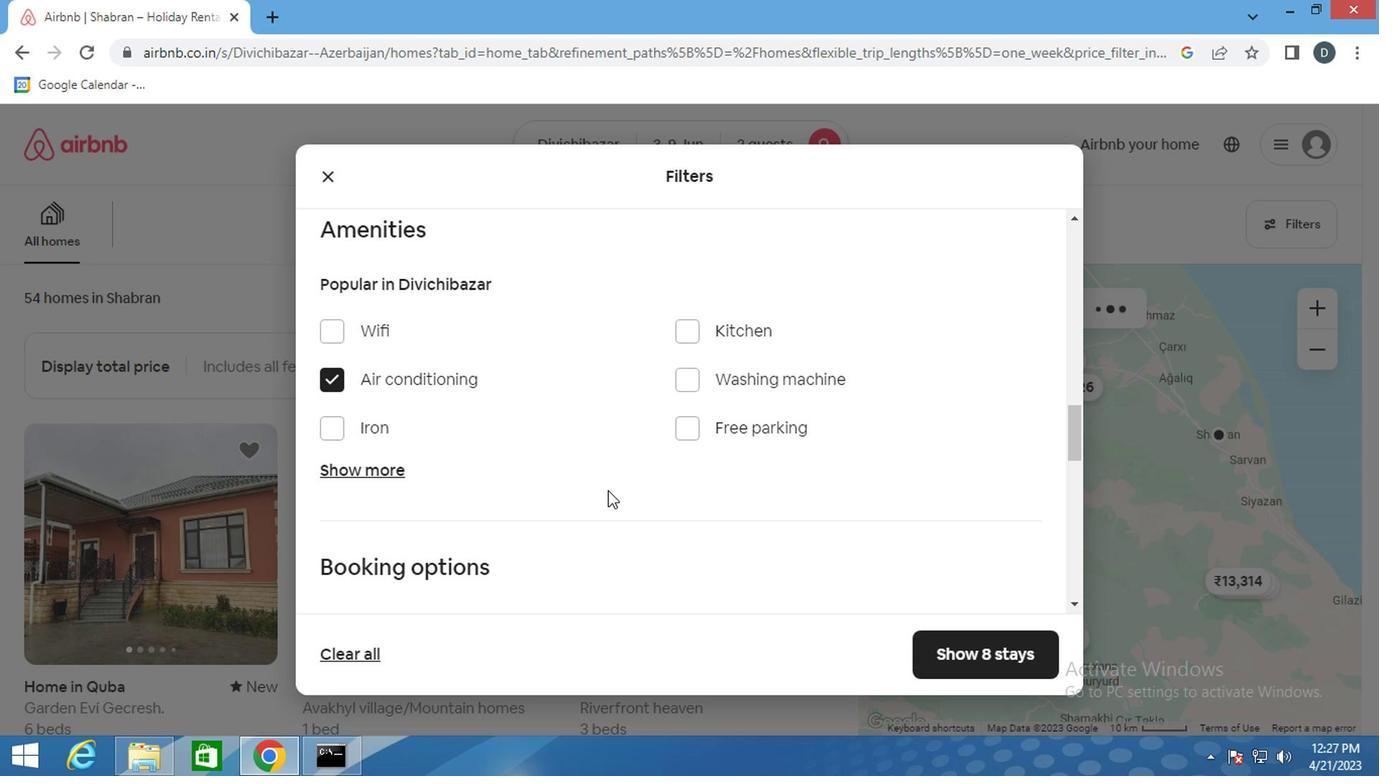 
Action: Mouse moved to (753, 477)
Screenshot: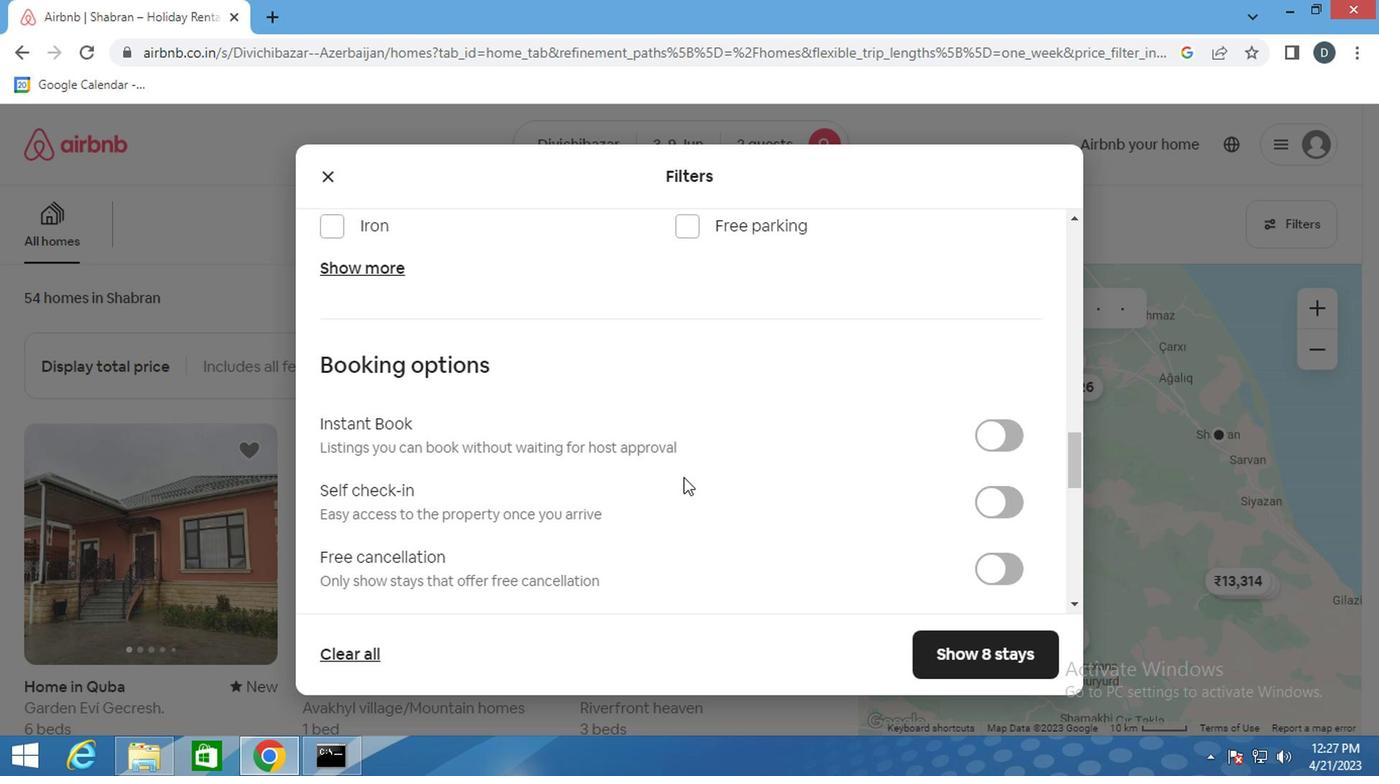 
Action: Mouse scrolled (753, 476) with delta (0, -1)
Screenshot: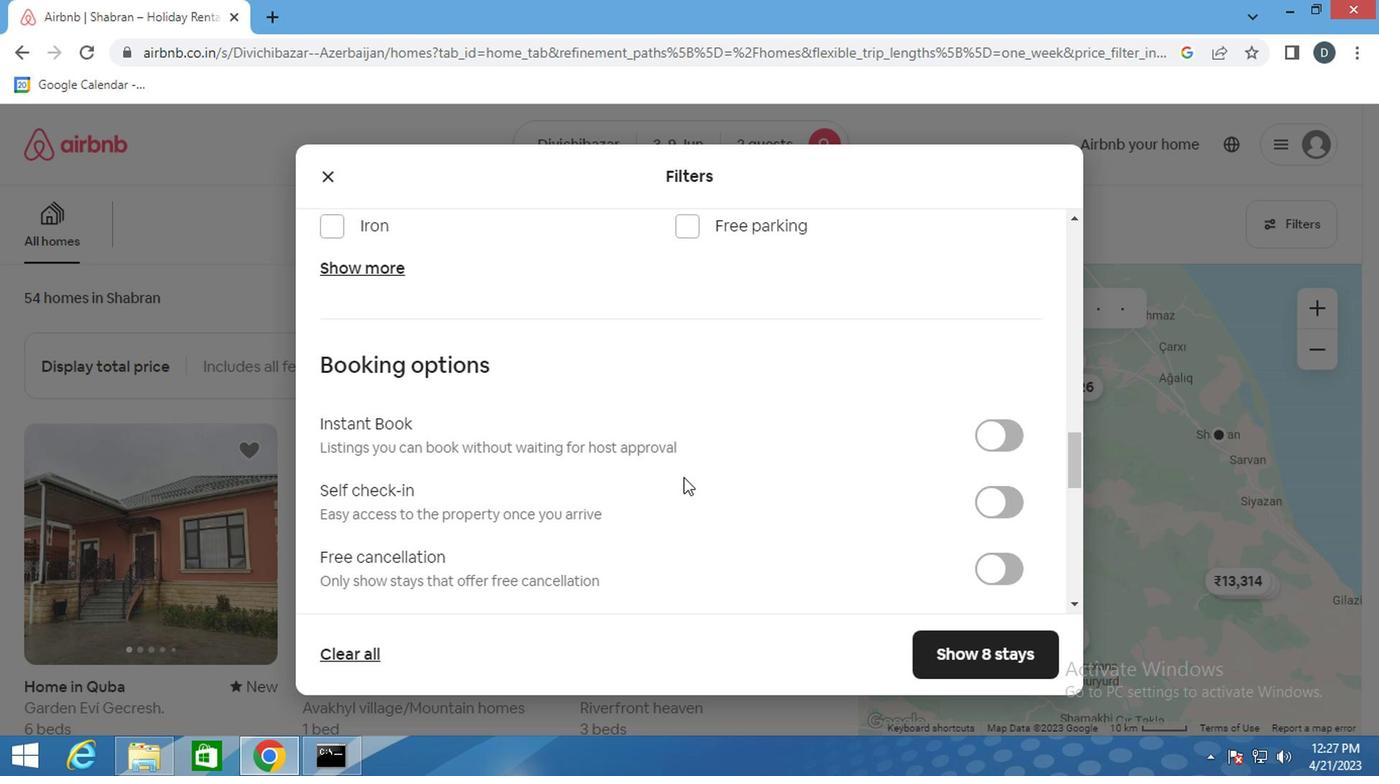 
Action: Mouse moved to (1008, 394)
Screenshot: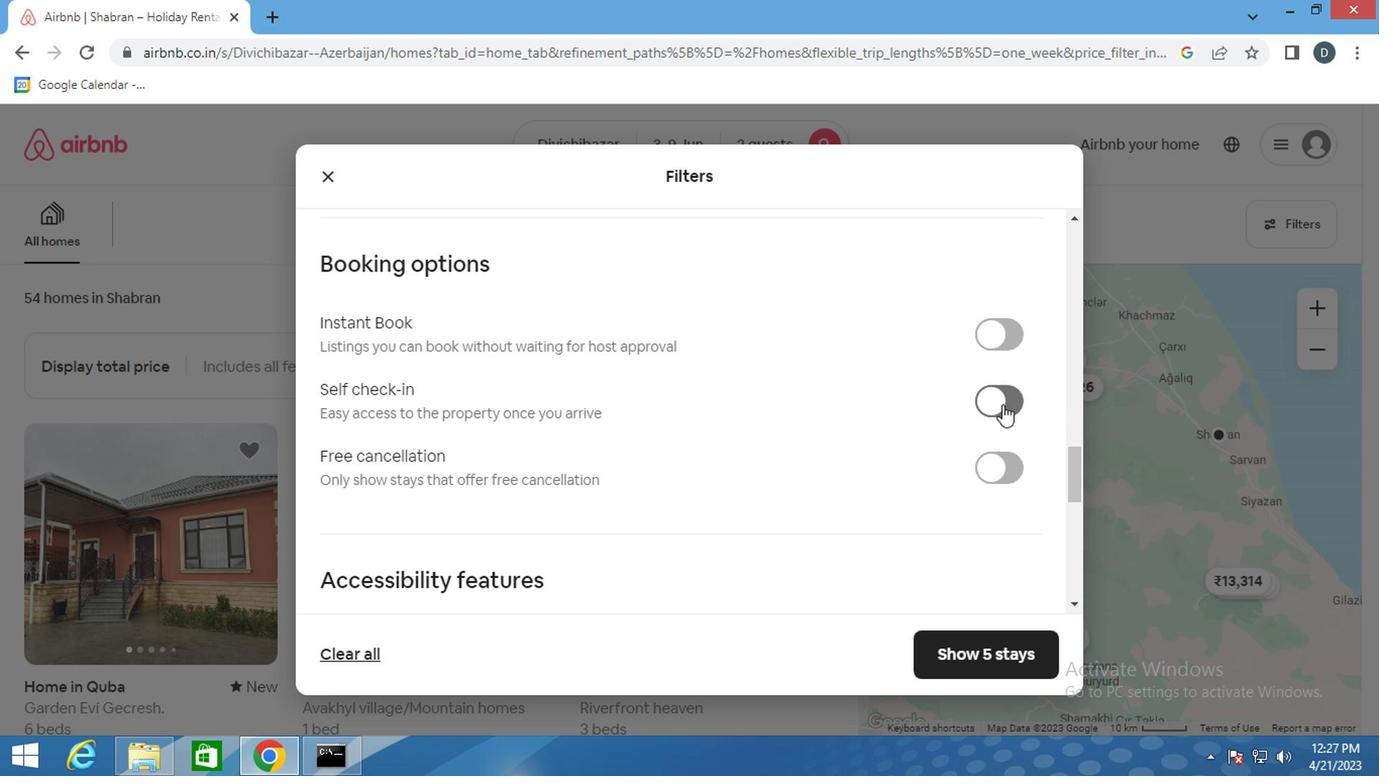
Action: Mouse pressed left at (1008, 394)
Screenshot: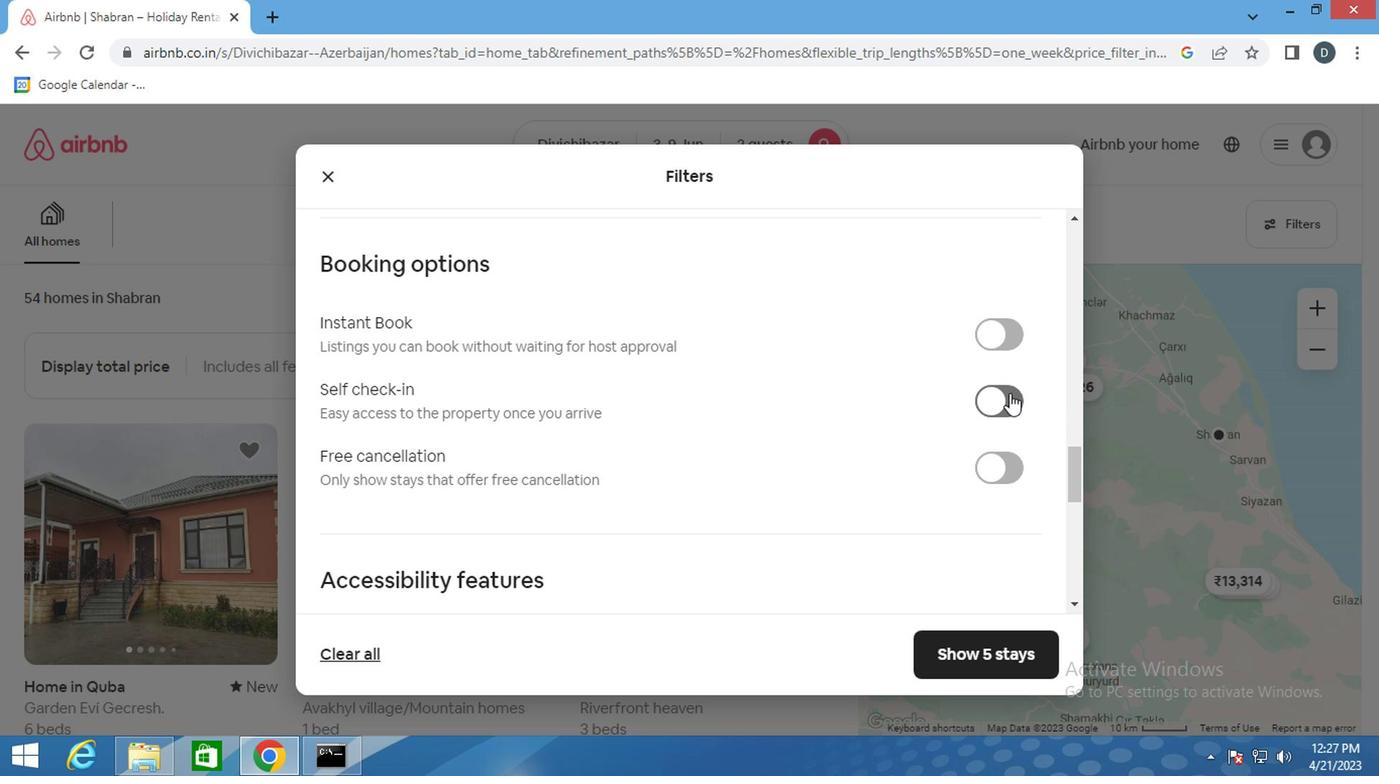 
Action: Mouse moved to (855, 442)
Screenshot: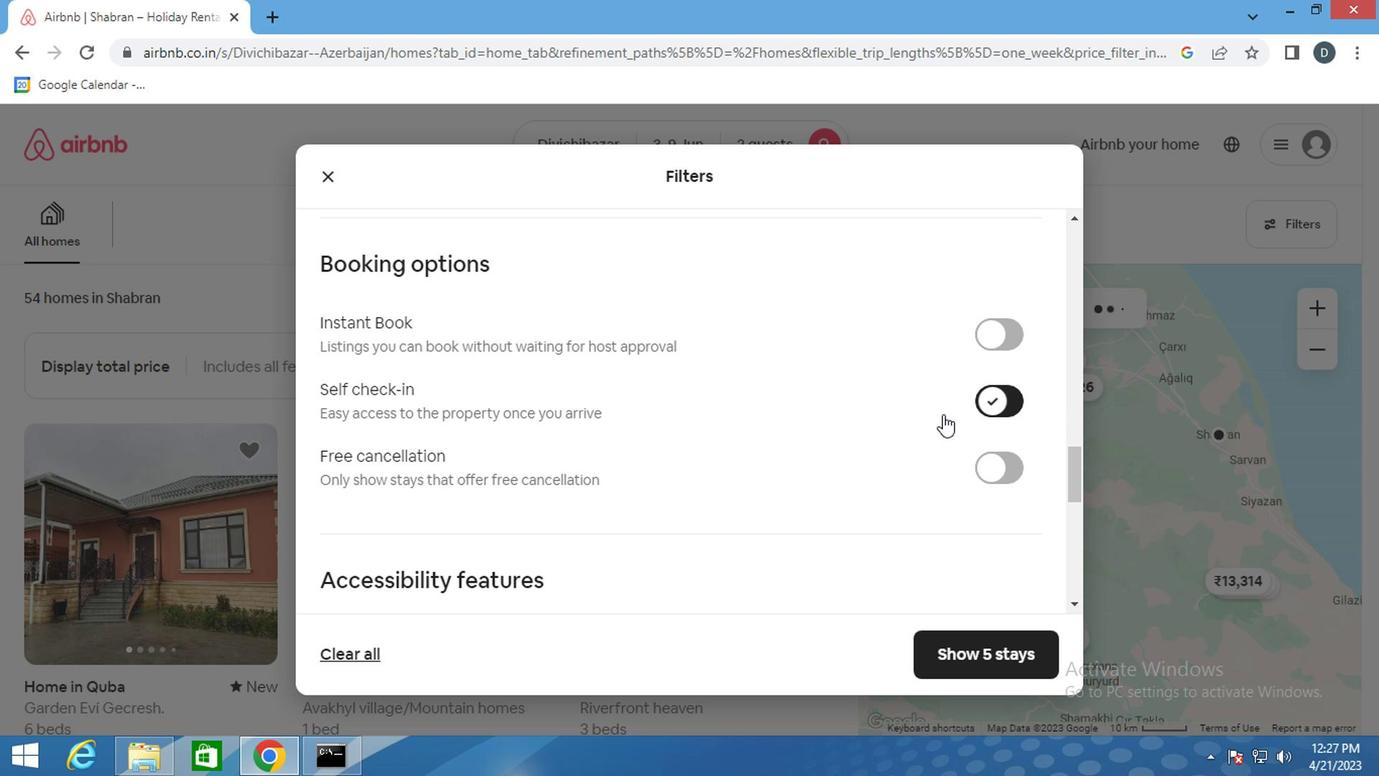 
Action: Mouse scrolled (855, 441) with delta (0, 0)
Screenshot: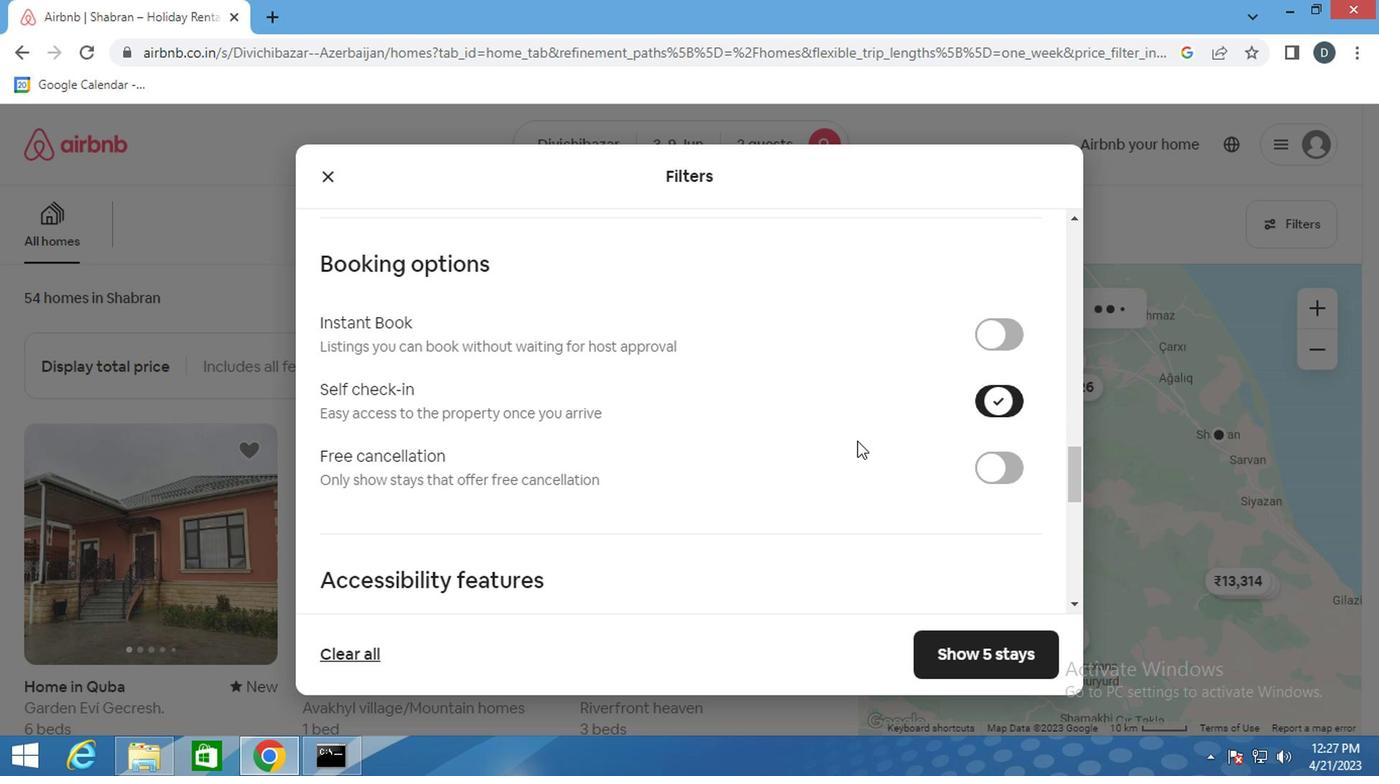 
Action: Mouse scrolled (855, 441) with delta (0, 0)
Screenshot: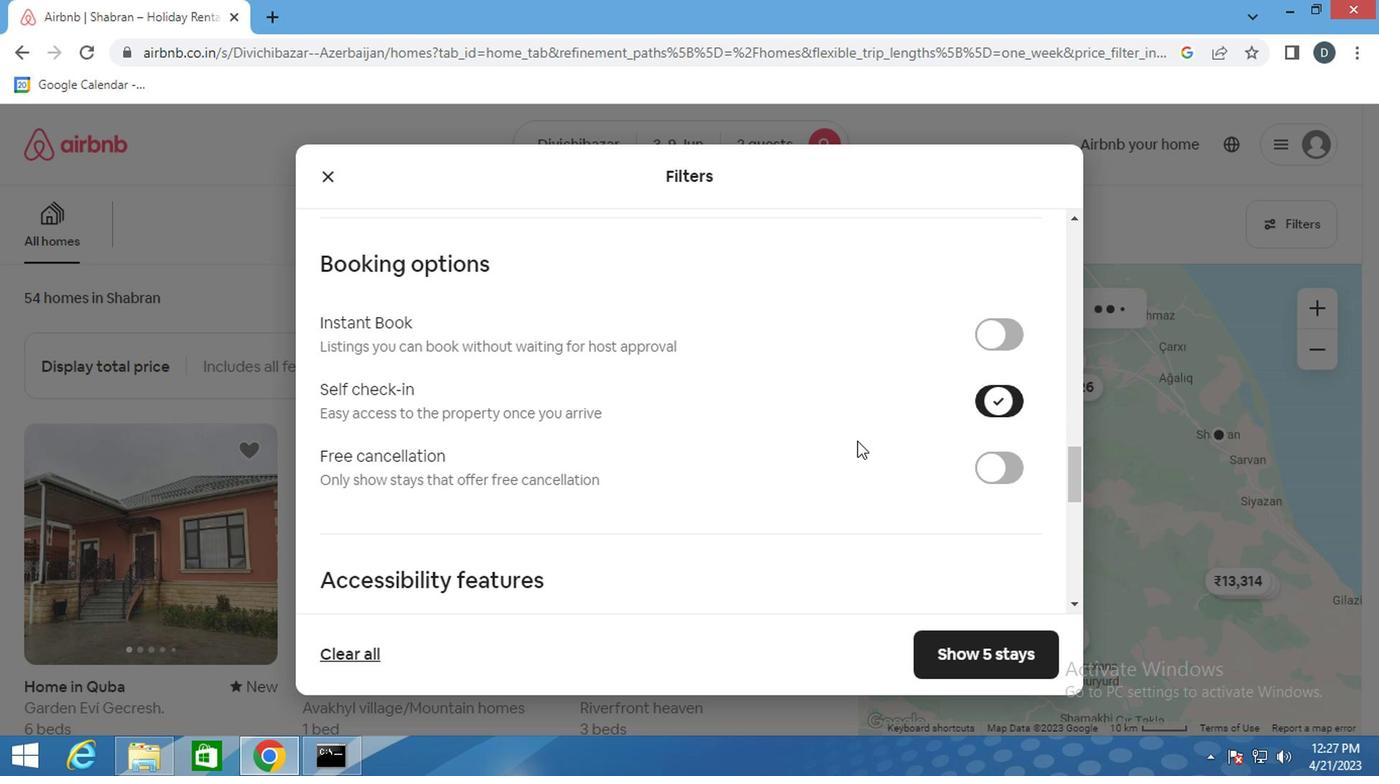 
Action: Mouse scrolled (855, 441) with delta (0, 0)
Screenshot: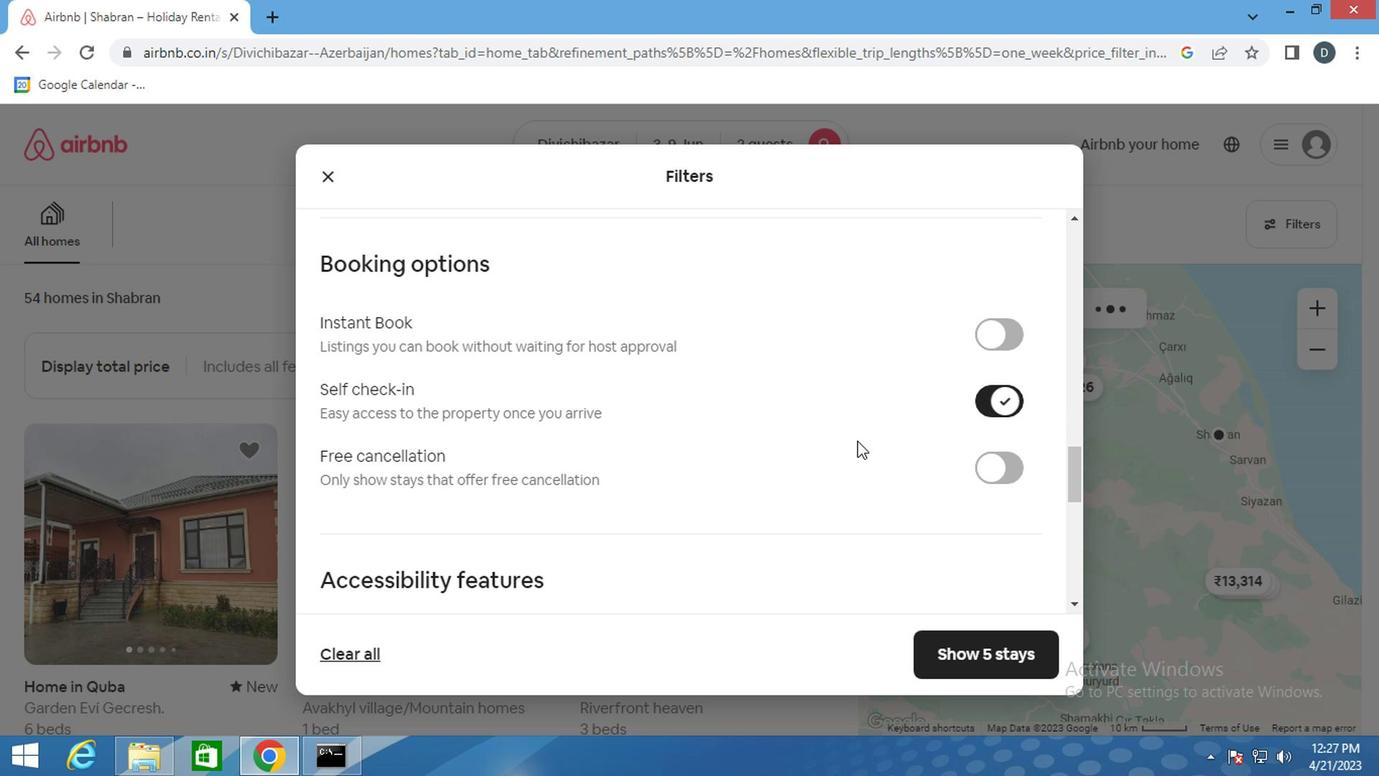 
Action: Mouse scrolled (855, 441) with delta (0, 0)
Screenshot: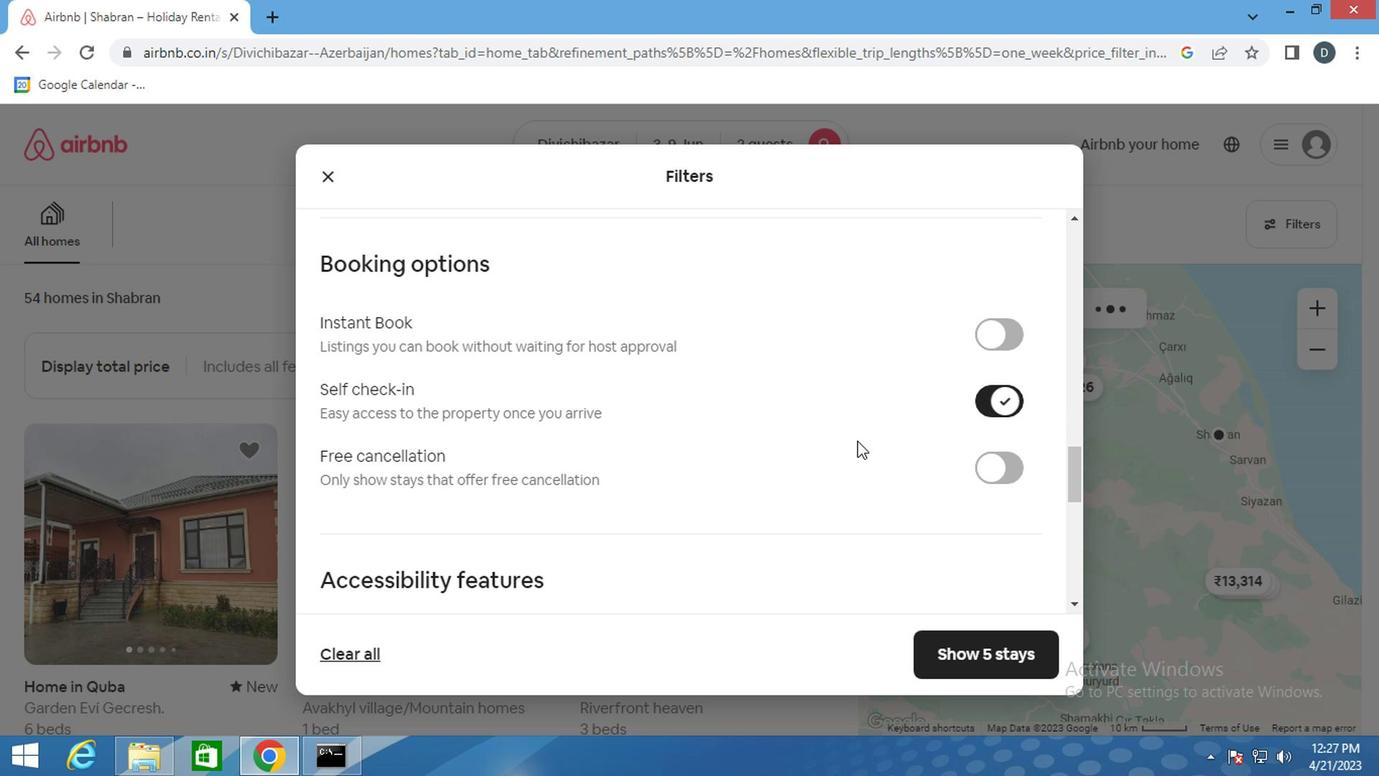 
Action: Mouse moved to (979, 445)
Screenshot: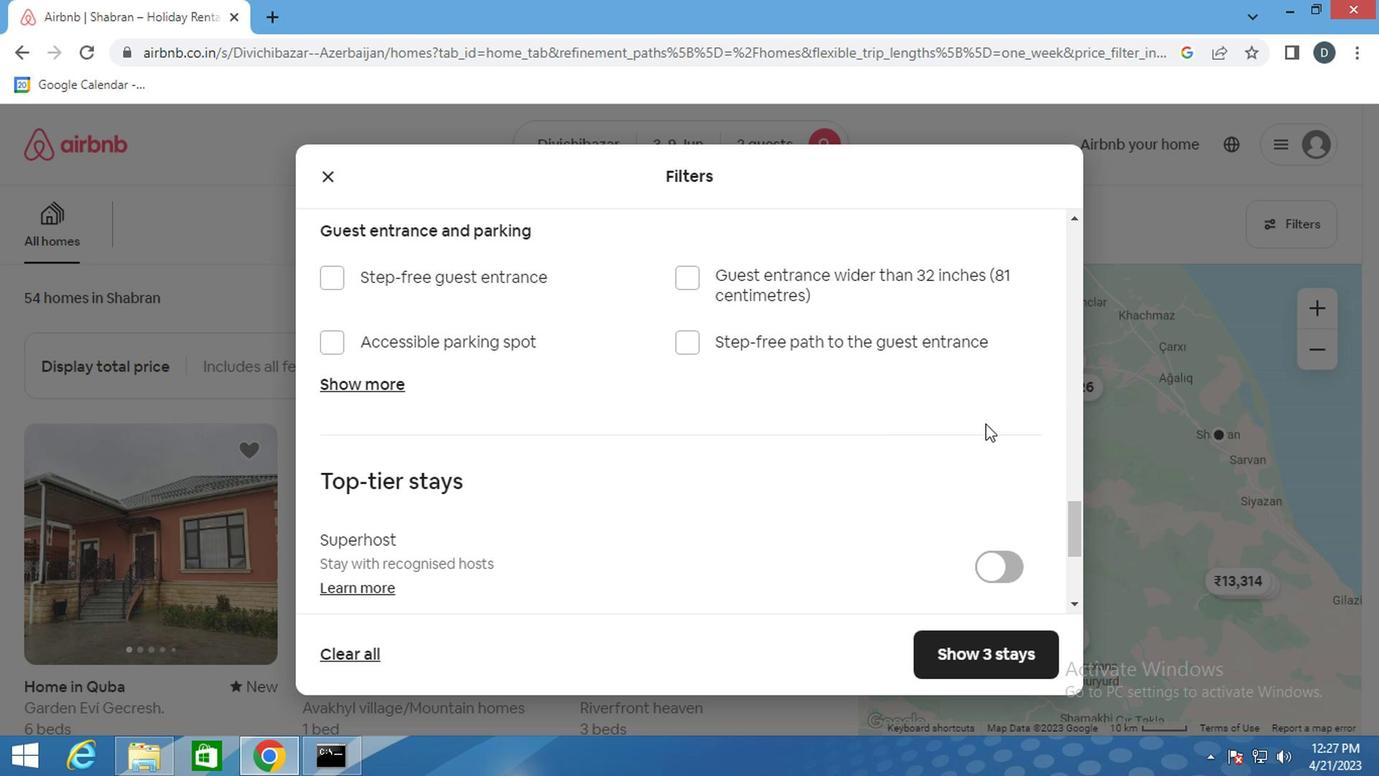 
Action: Mouse scrolled (979, 444) with delta (0, -1)
Screenshot: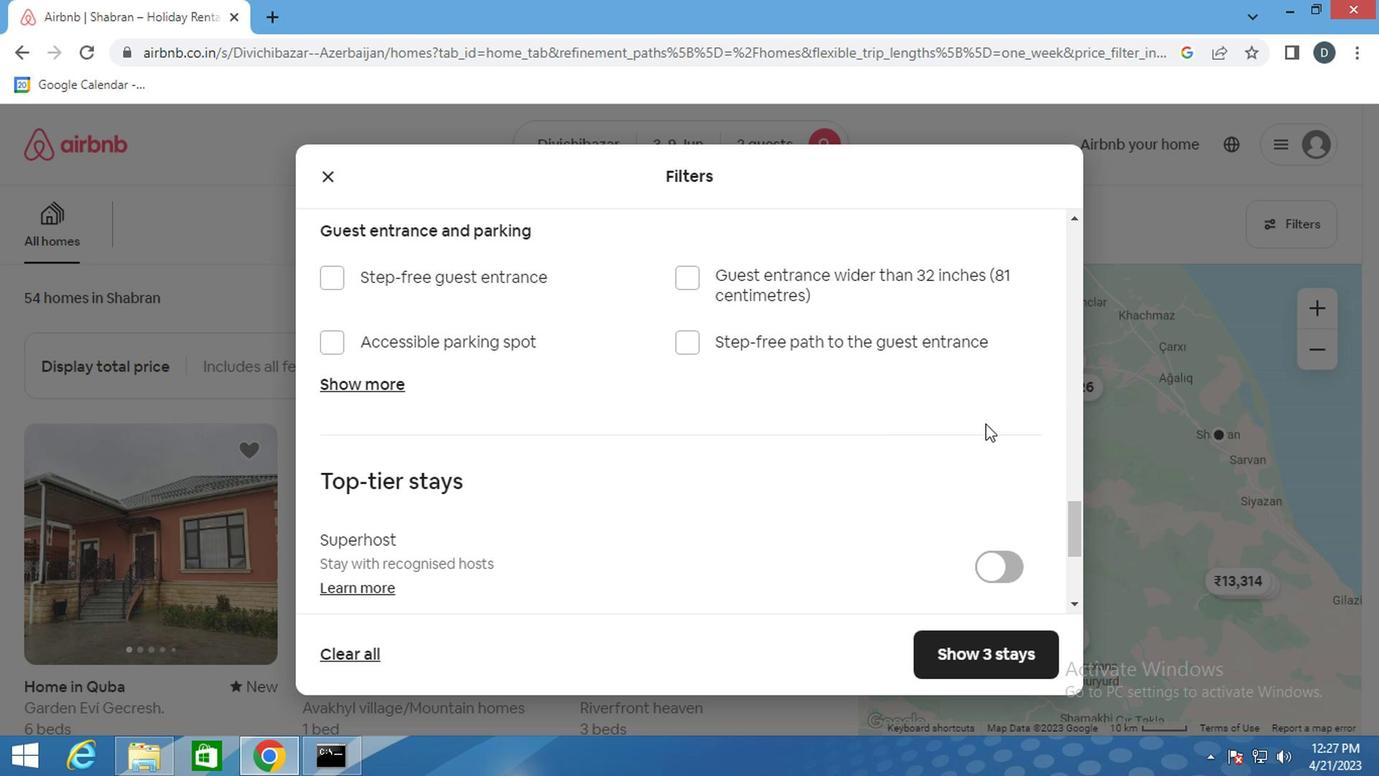 
Action: Mouse moved to (973, 448)
Screenshot: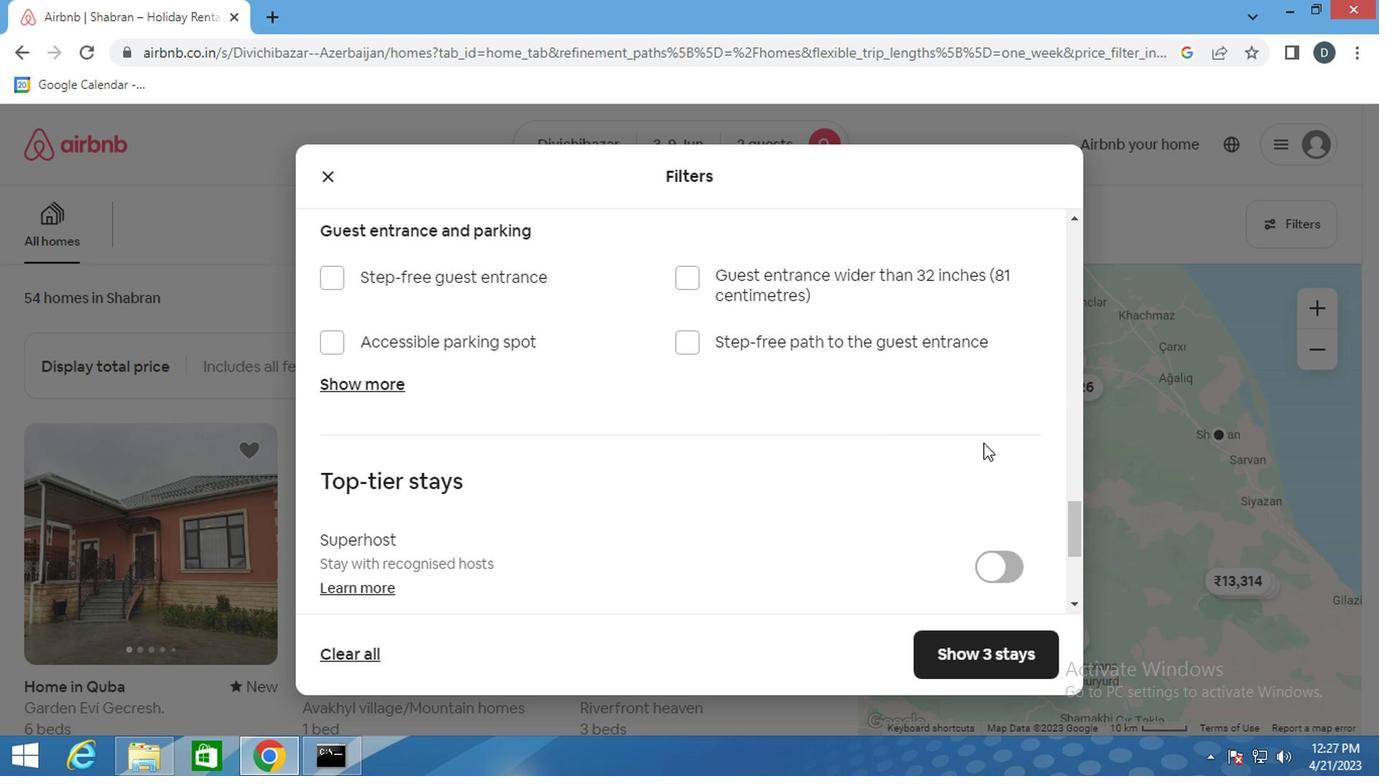 
Action: Mouse scrolled (973, 447) with delta (0, -1)
Screenshot: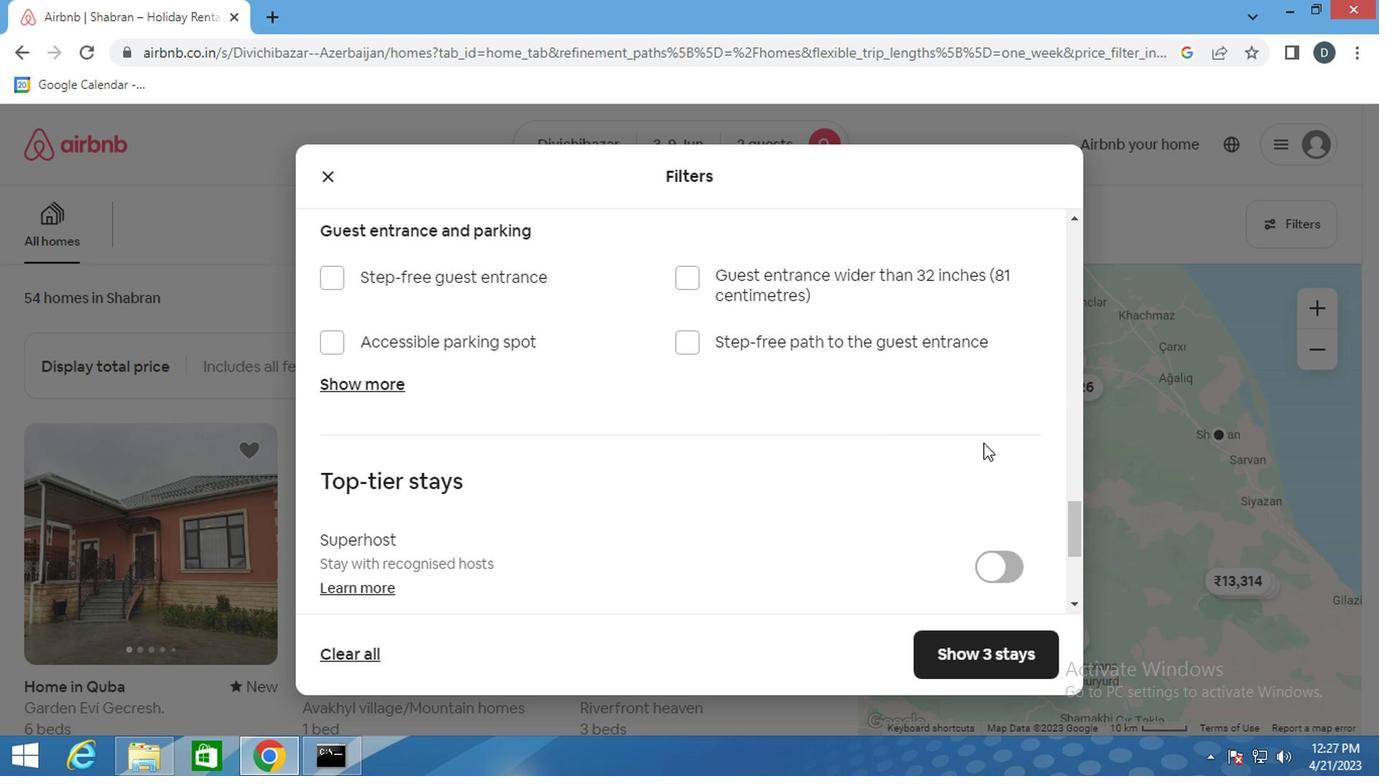 
Action: Mouse moved to (968, 450)
Screenshot: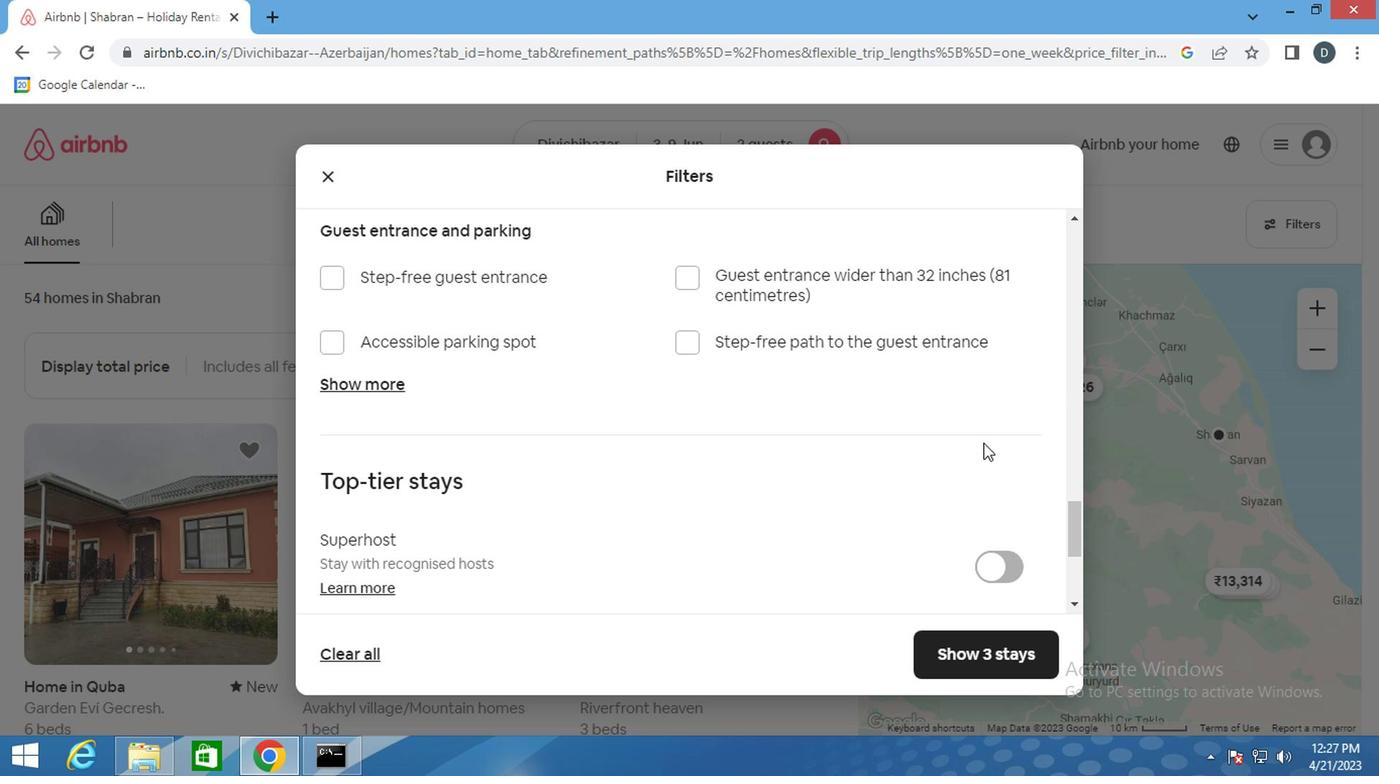 
Action: Mouse scrolled (968, 449) with delta (0, -1)
Screenshot: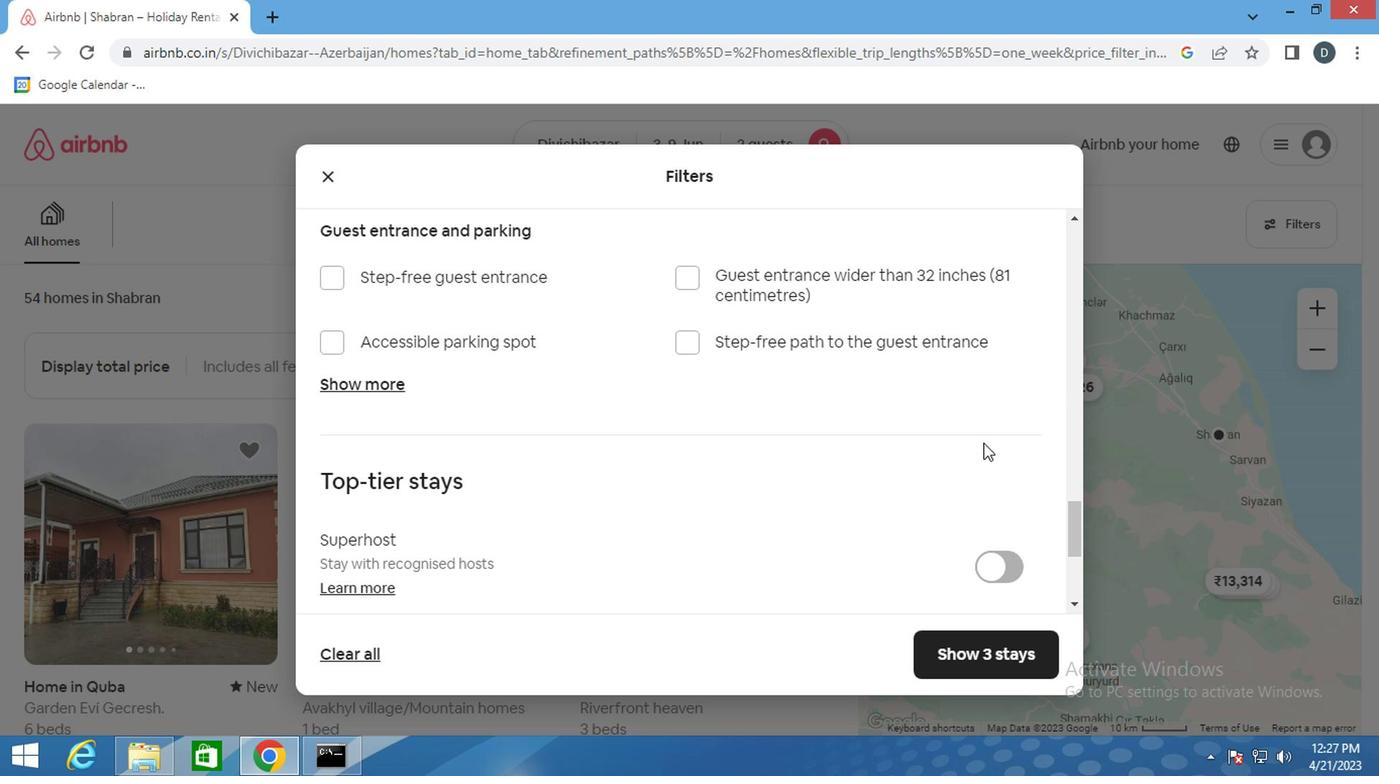 
Action: Mouse moved to (965, 451)
Screenshot: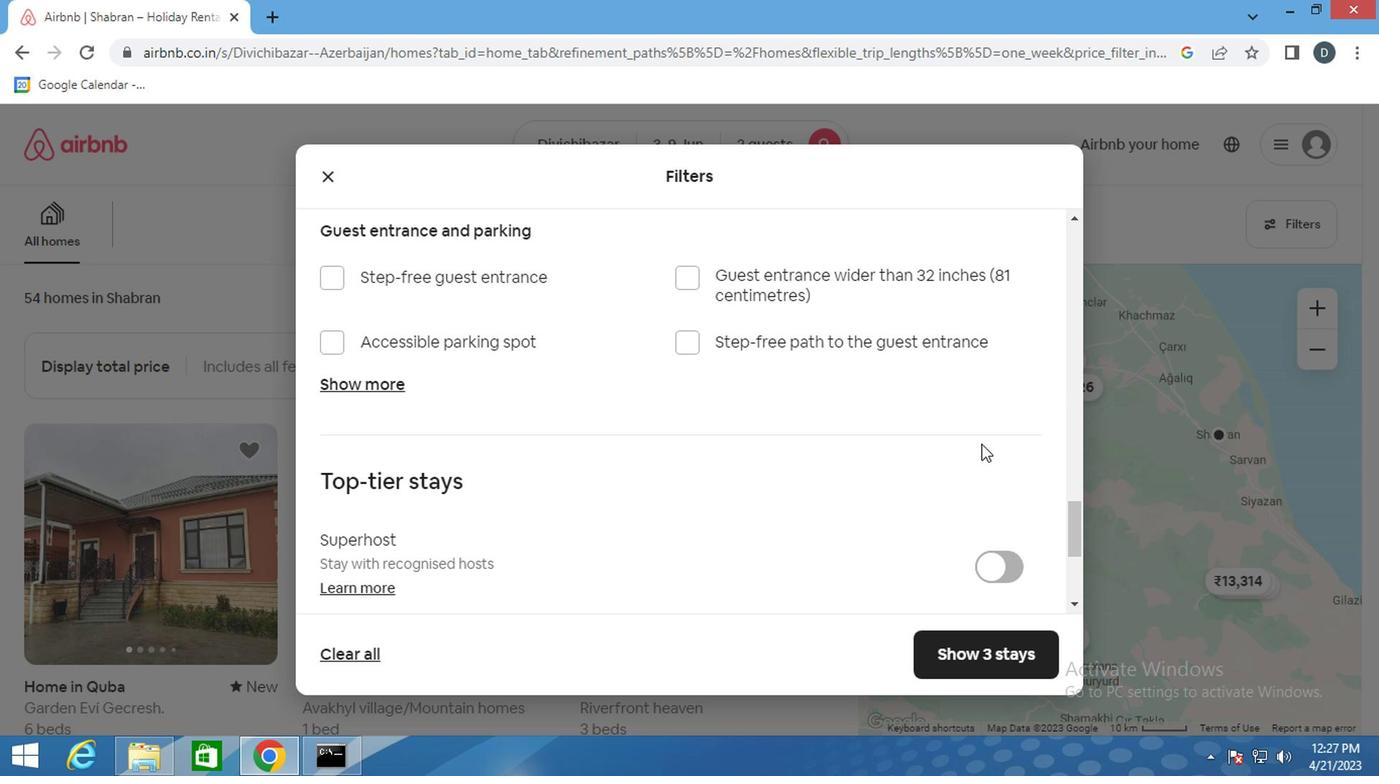 
Action: Mouse scrolled (965, 450) with delta (0, 0)
Screenshot: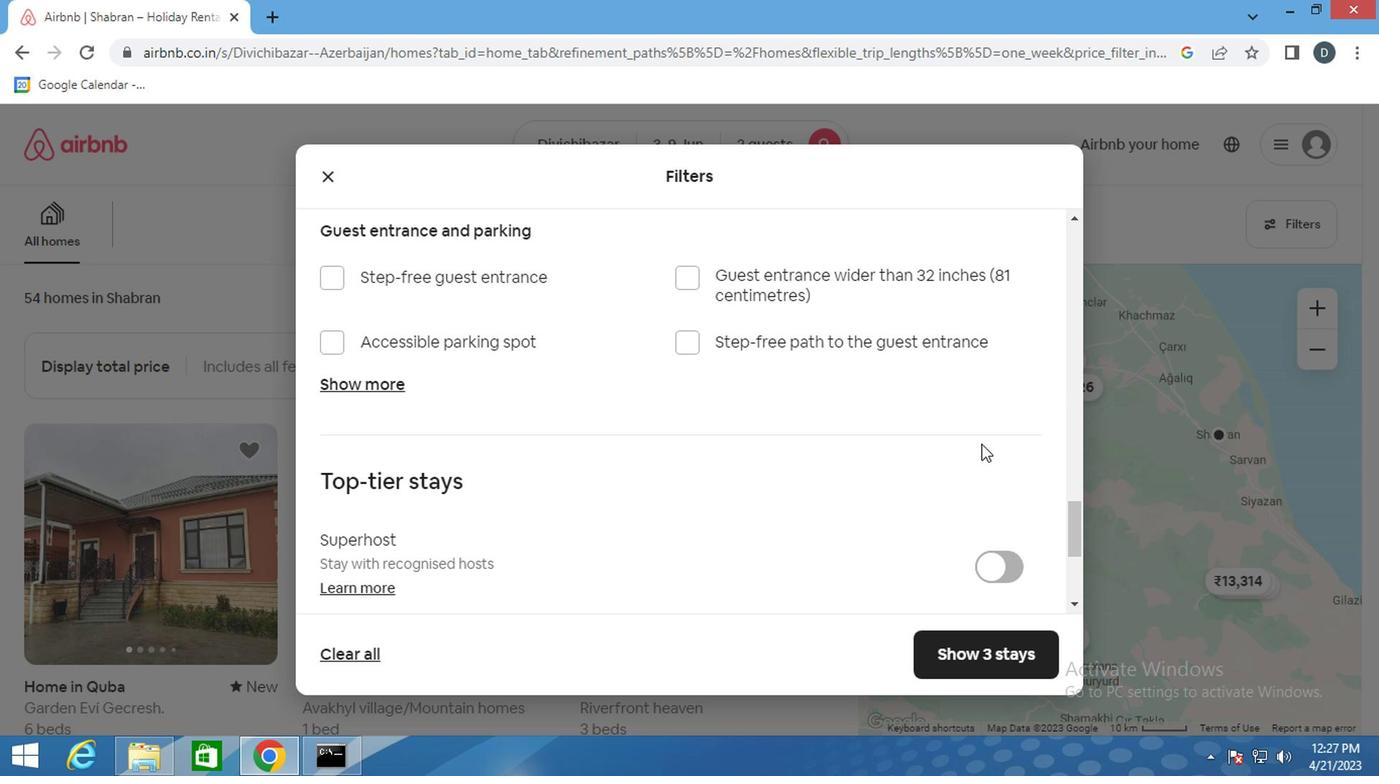 
Action: Mouse moved to (401, 468)
Screenshot: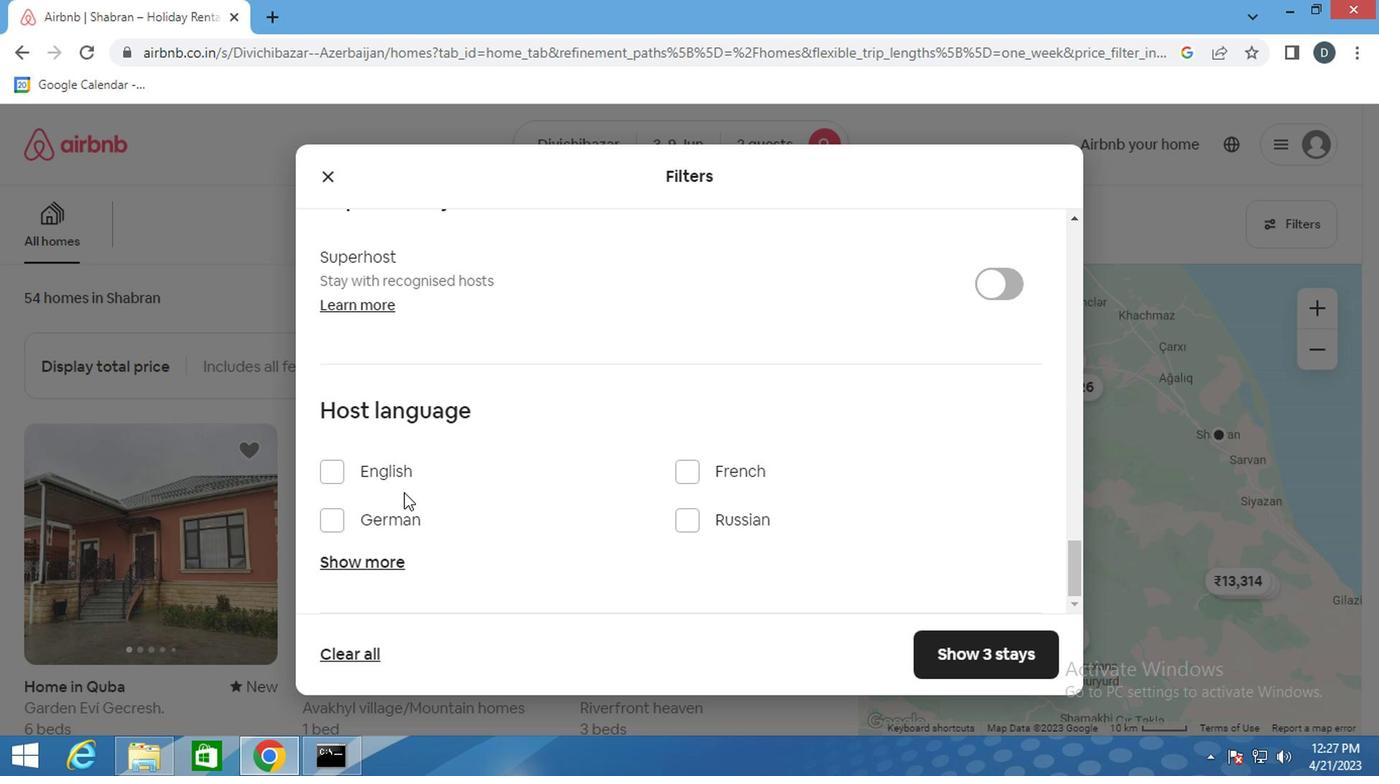 
Action: Mouse pressed left at (401, 468)
Screenshot: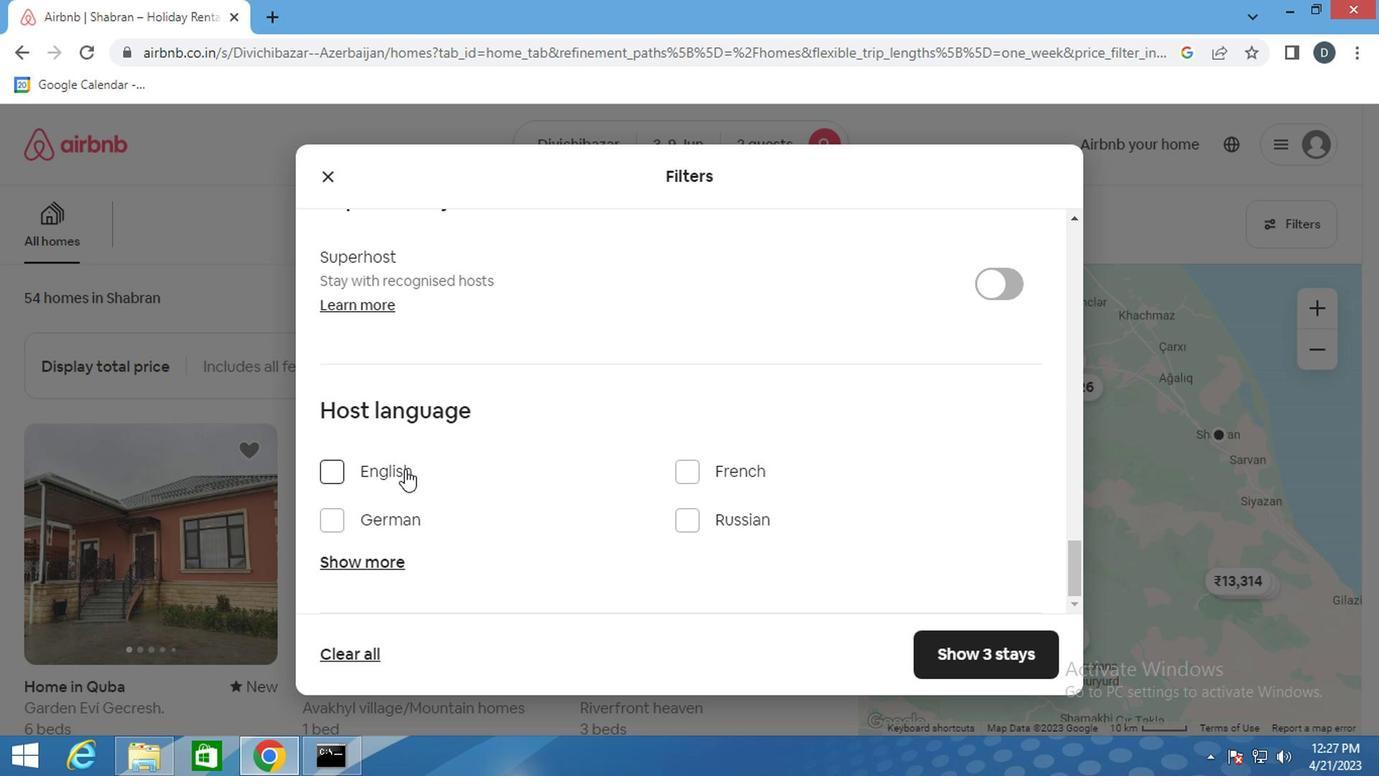 
Action: Mouse moved to (1035, 661)
Screenshot: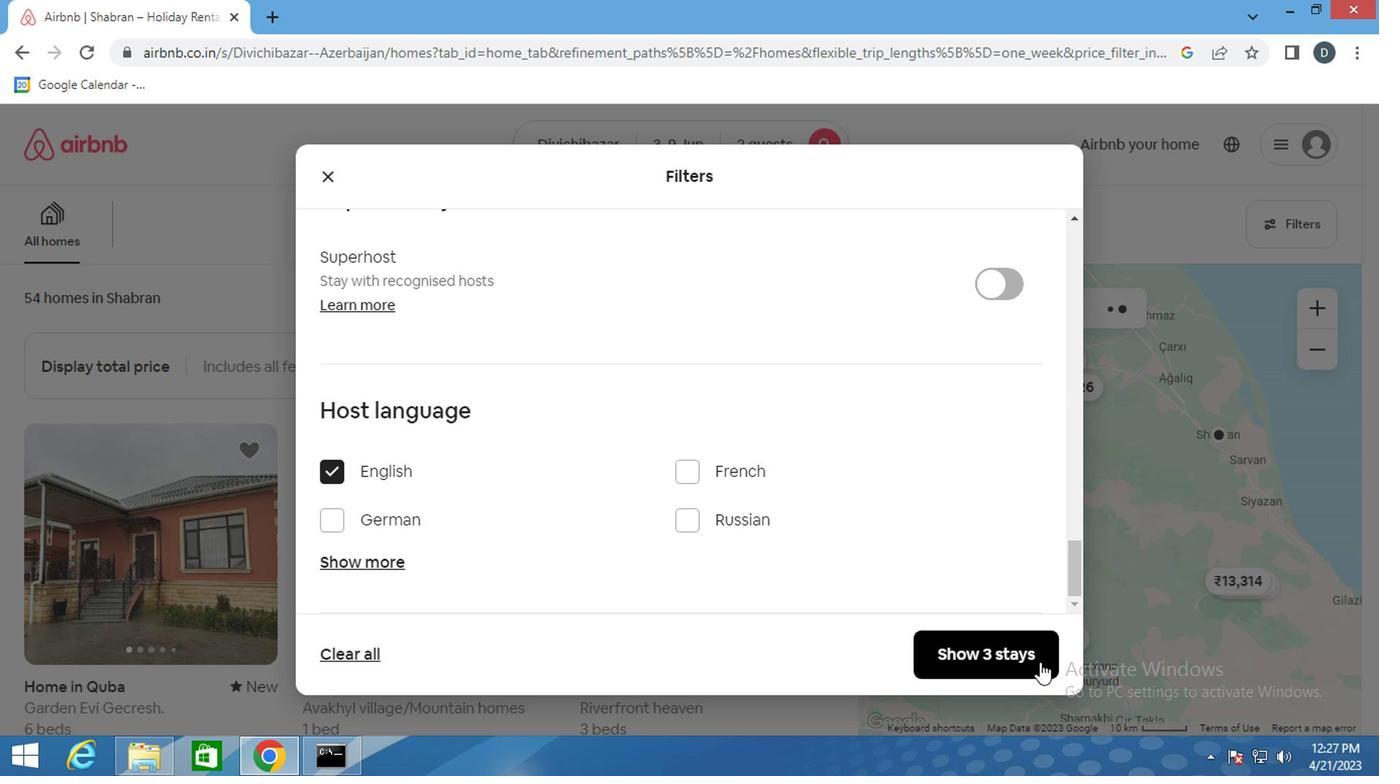 
Action: Mouse pressed left at (1035, 661)
Screenshot: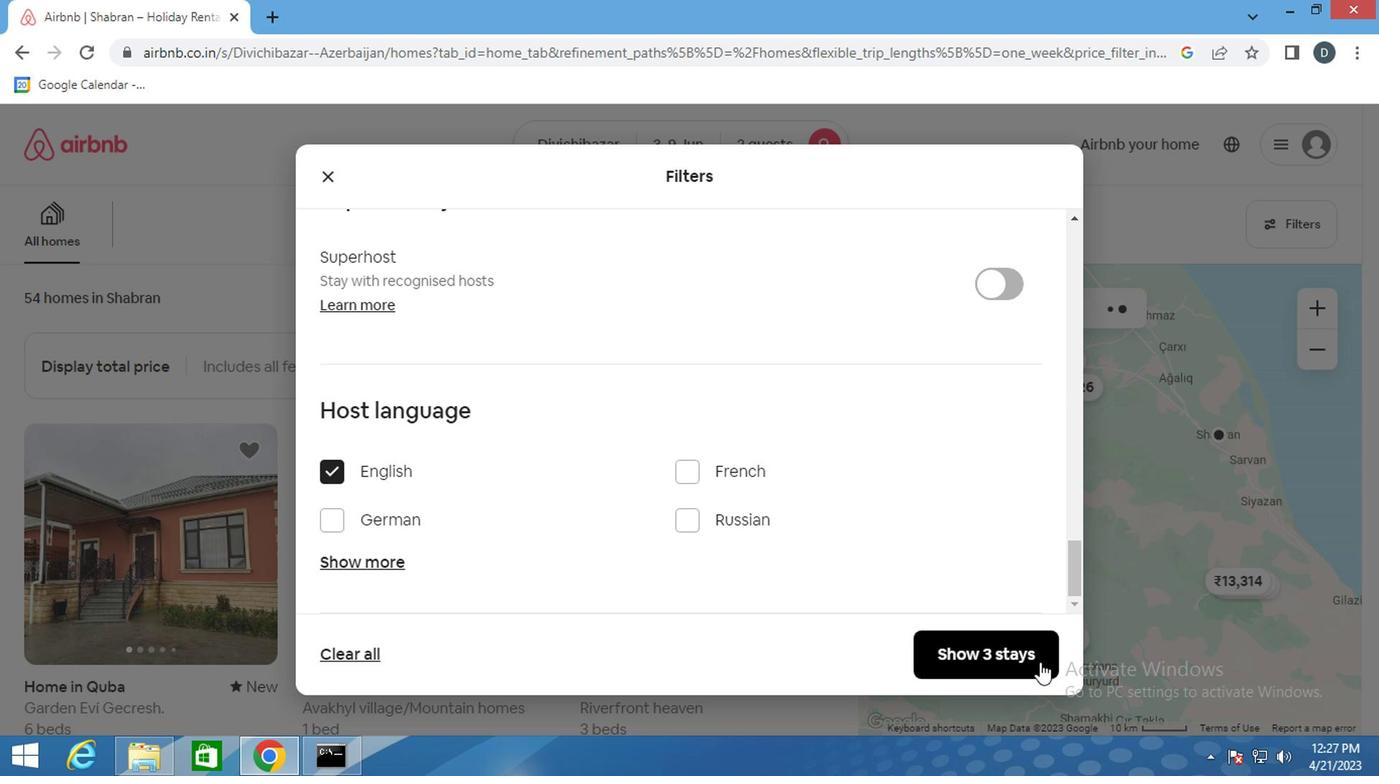 
Action: Mouse moved to (887, 256)
Screenshot: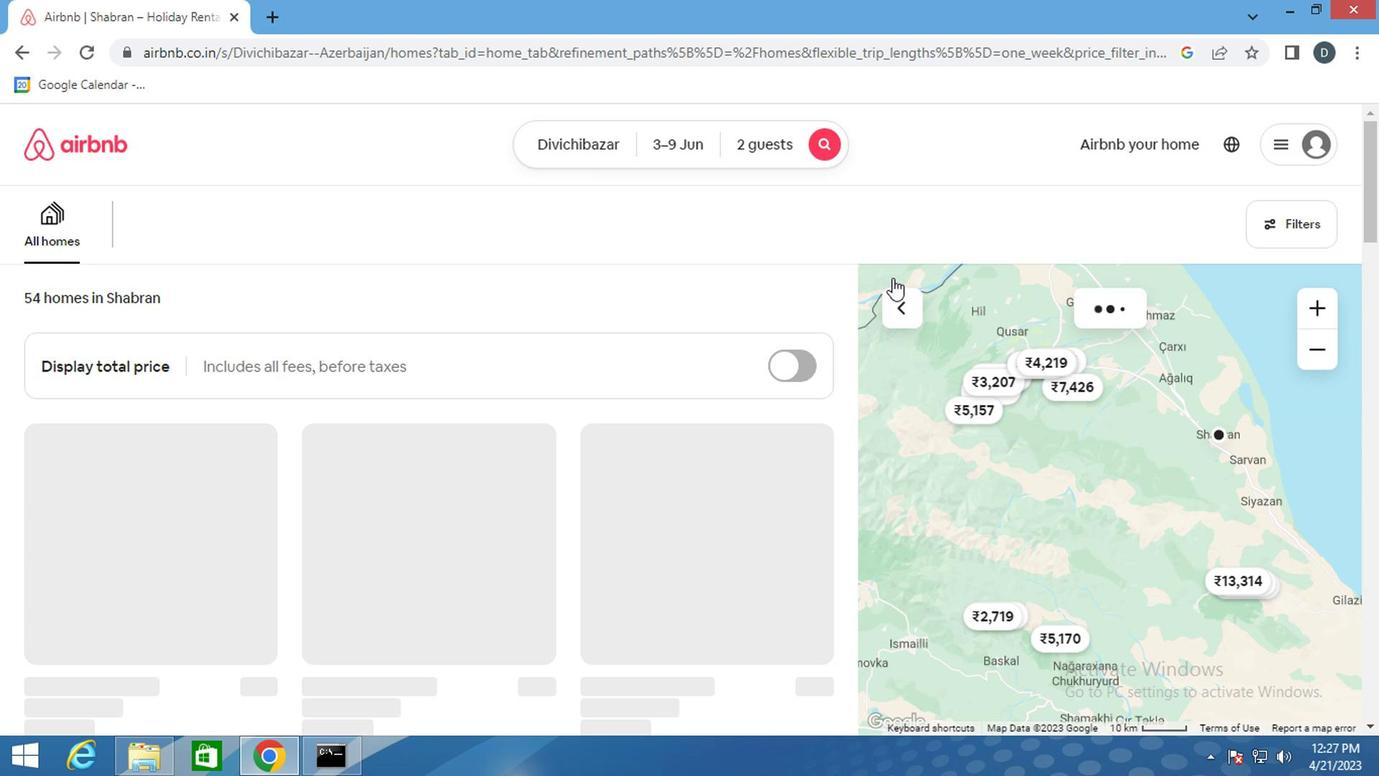 
